 Task: Add an event with the title Team Building Exercise: Escape Room Challenge, date '2024/04/28', time 8:50 AM to 10:50 AMand add a description: The employee will receive specific and constructive feedback regarding their performance, highlighting areas of strength and areas that require improvement. The feedback will be based on objective criteria and performance metrics.Select event color  Graphite . Add location for the event as: 789 Palm Jumeirah, Dubai, UAE, logged in from the account softage.2@softage.netand send the event invitation to softage.1@softage.net and softage.3@softage.net. Set a reminder for the event Daily
Action: Mouse moved to (114, 126)
Screenshot: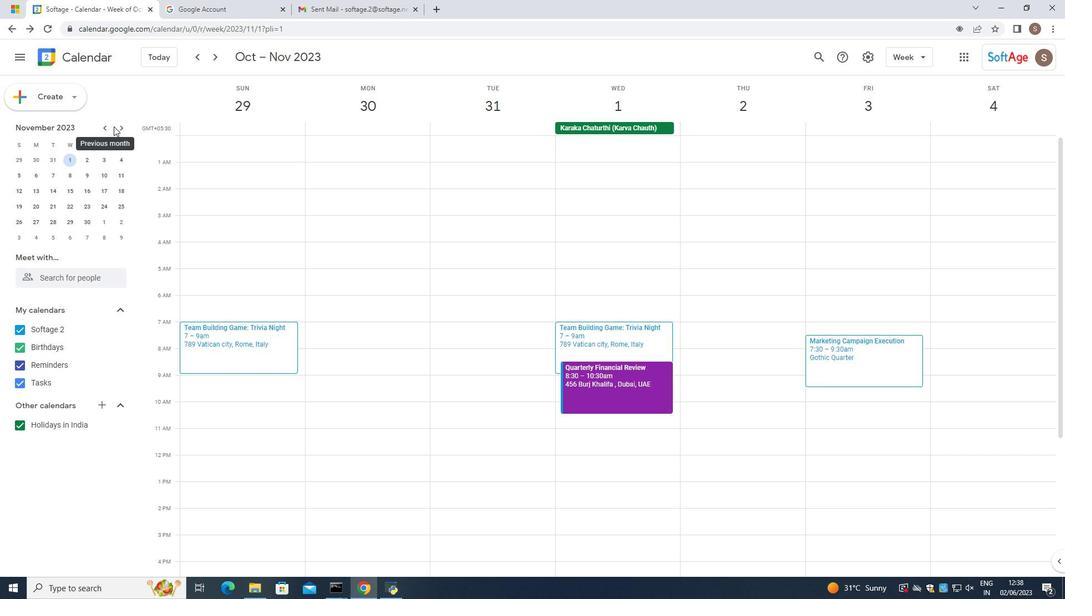 
Action: Mouse pressed left at (114, 126)
Screenshot: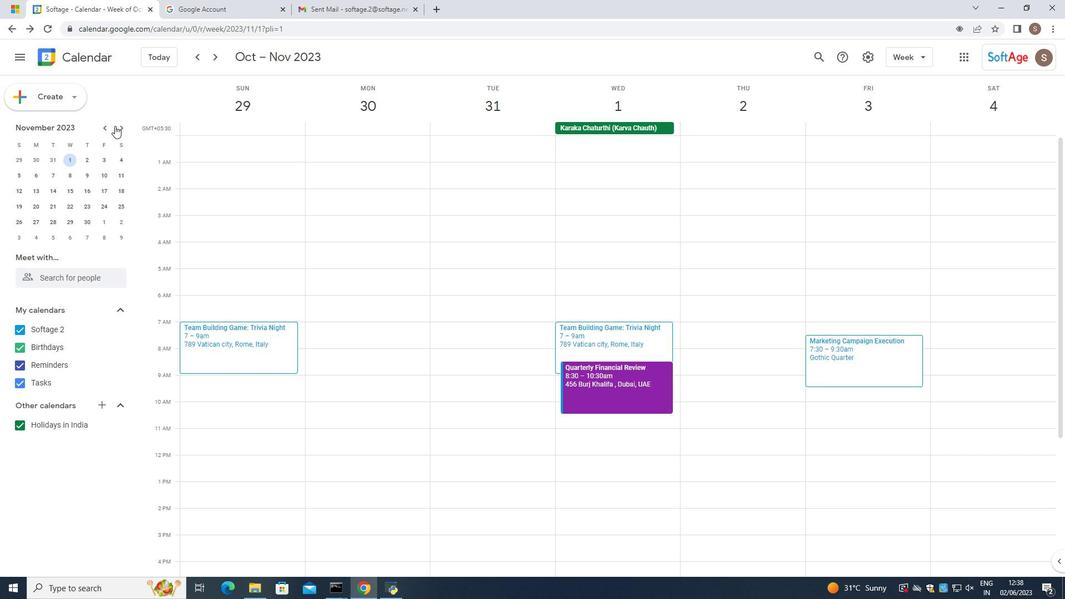 
Action: Mouse pressed left at (114, 126)
Screenshot: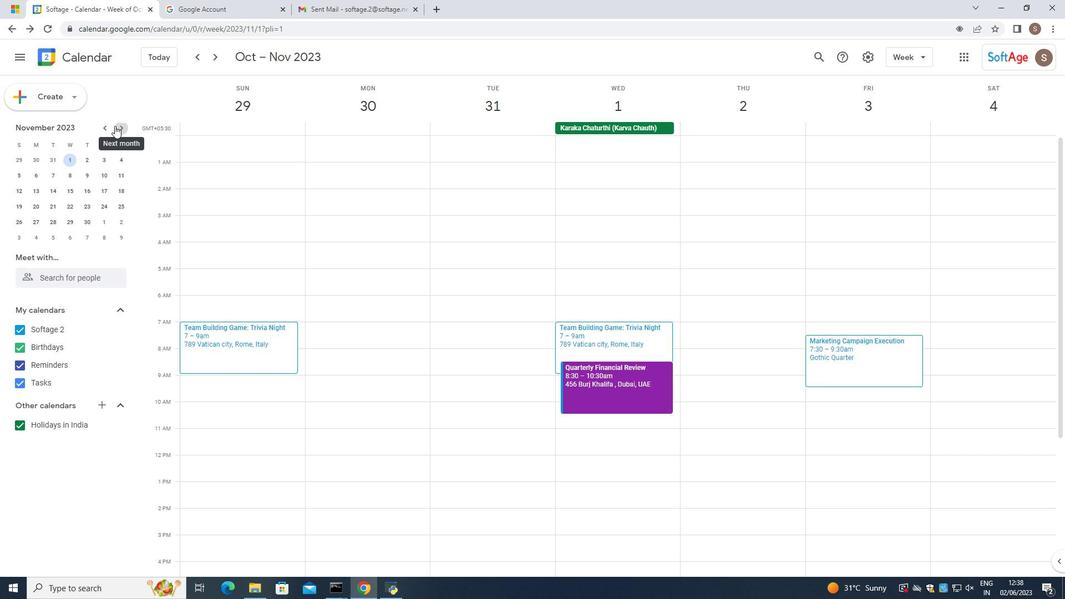 
Action: Mouse pressed left at (114, 126)
Screenshot: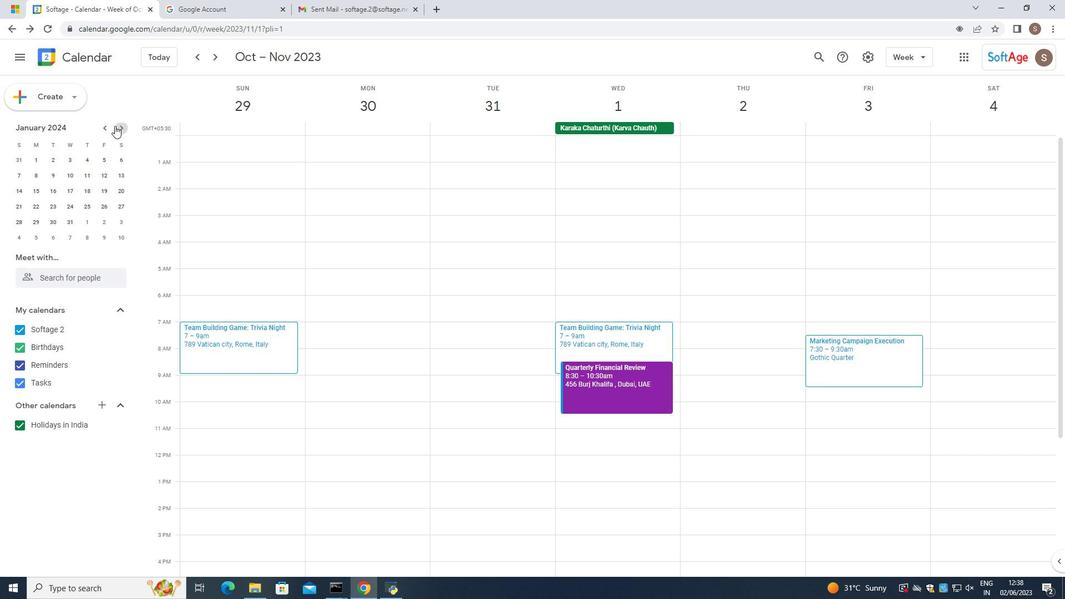 
Action: Mouse pressed left at (114, 126)
Screenshot: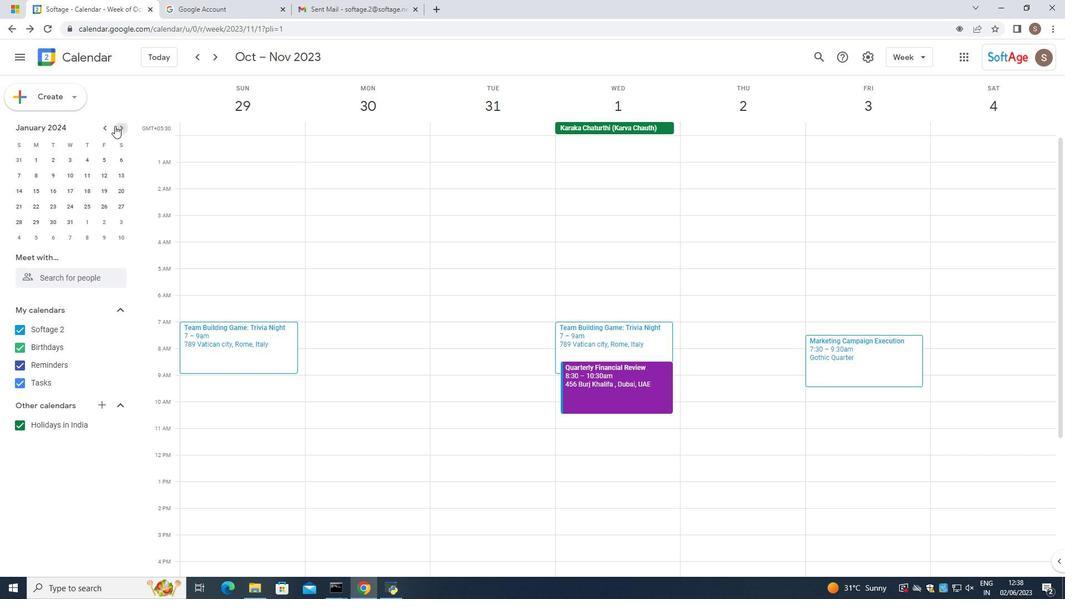 
Action: Mouse pressed left at (114, 126)
Screenshot: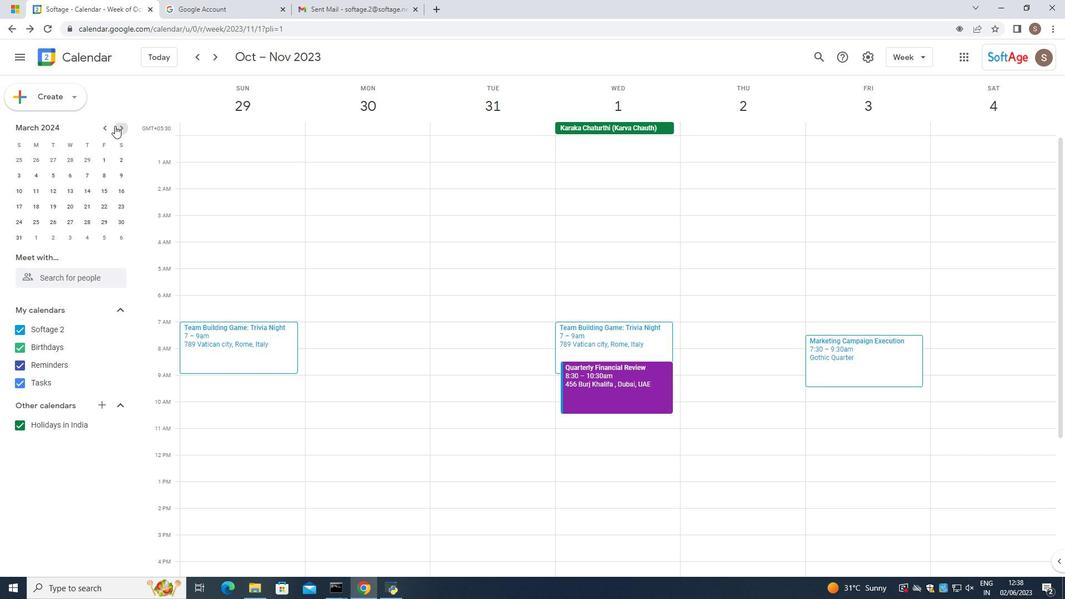 
Action: Mouse moved to (24, 222)
Screenshot: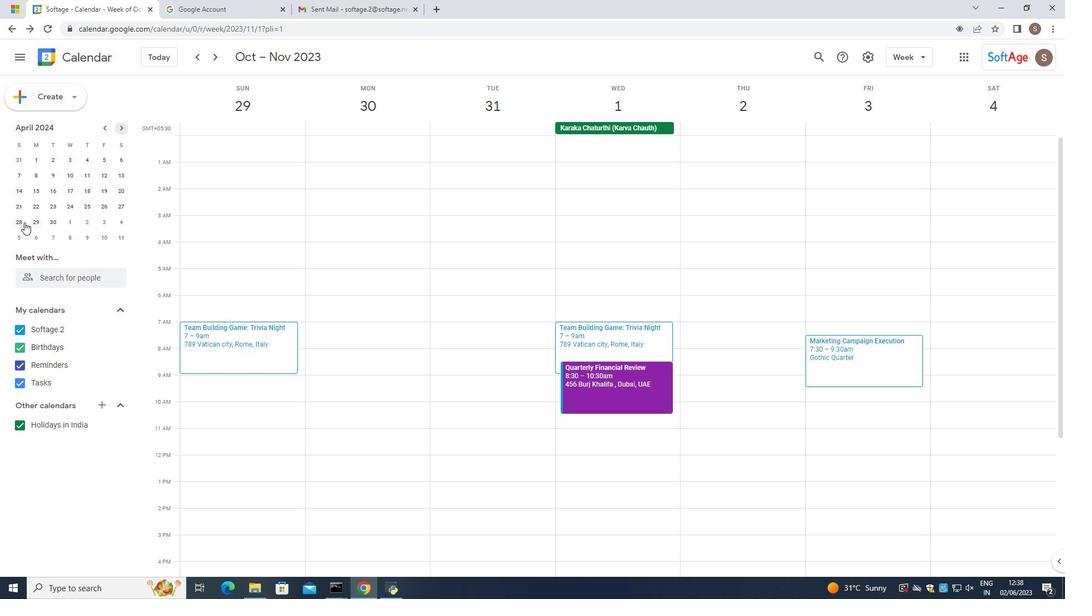 
Action: Mouse pressed left at (24, 222)
Screenshot: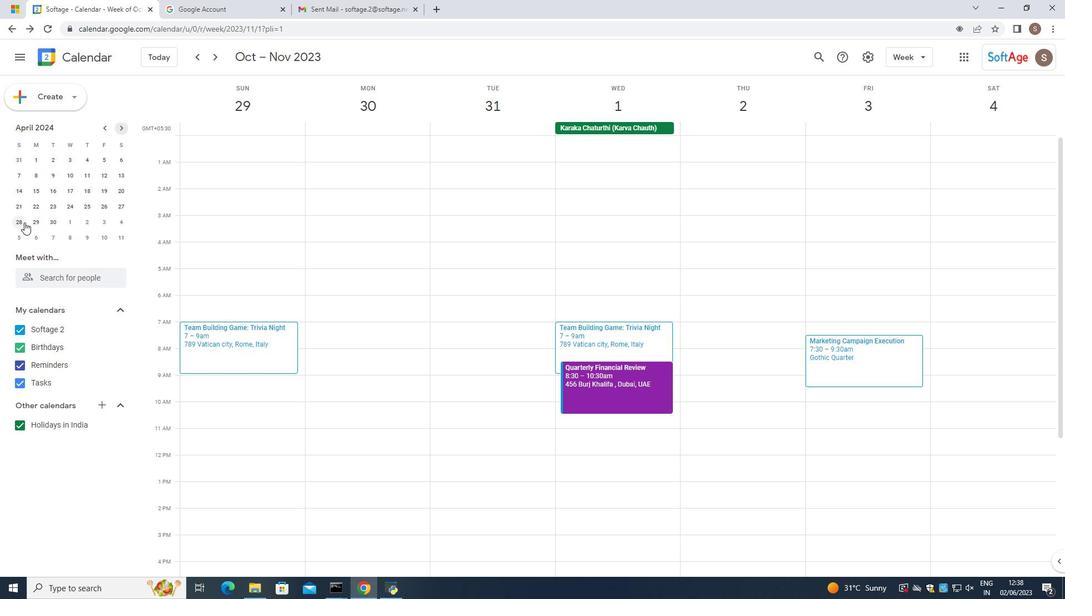 
Action: Mouse moved to (231, 370)
Screenshot: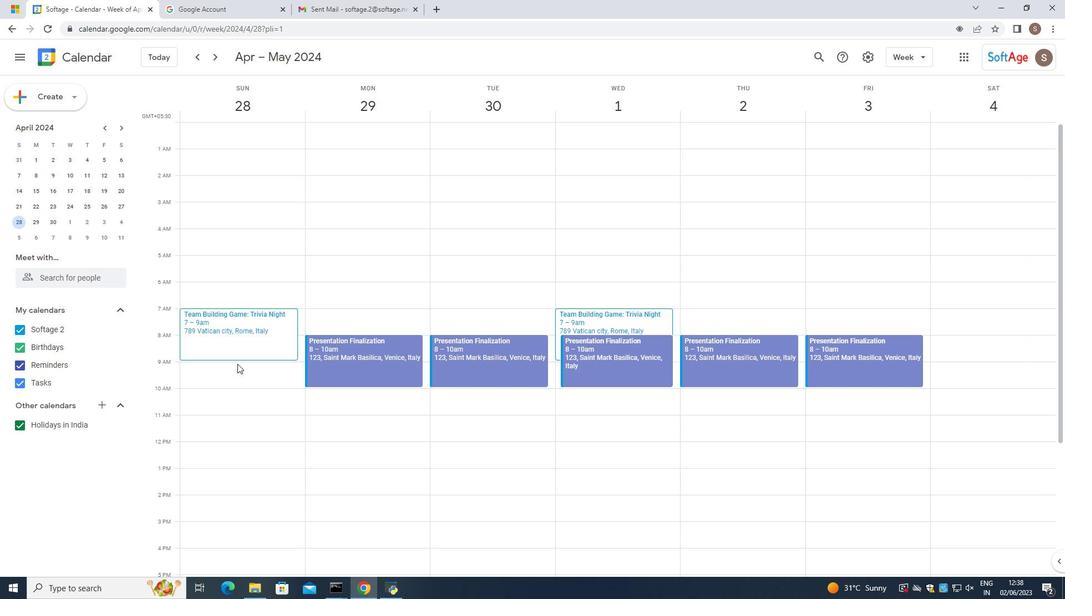 
Action: Mouse pressed left at (231, 370)
Screenshot: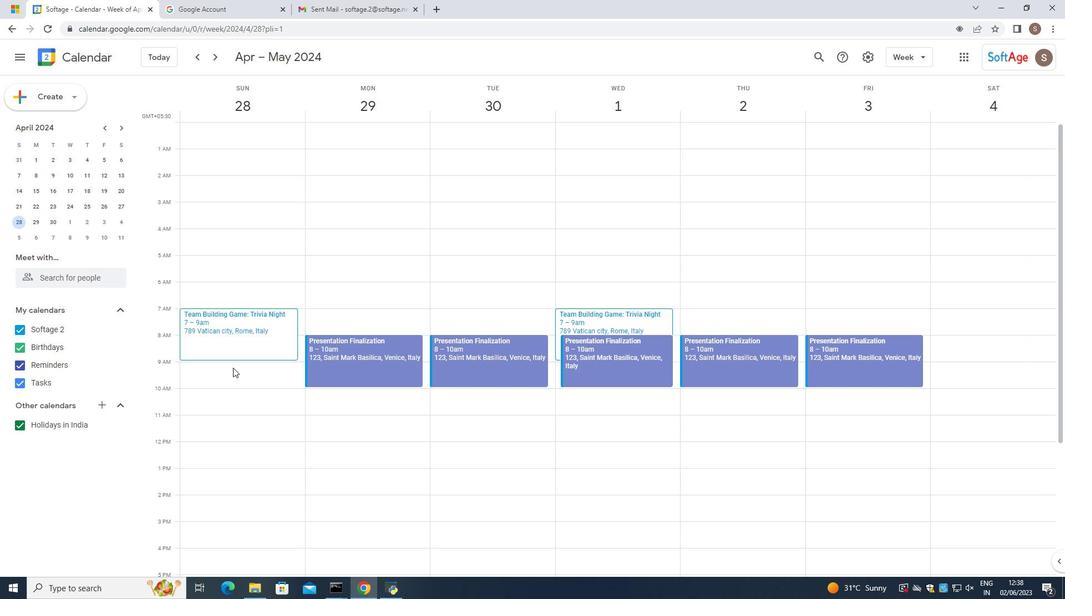 
Action: Mouse moved to (412, 200)
Screenshot: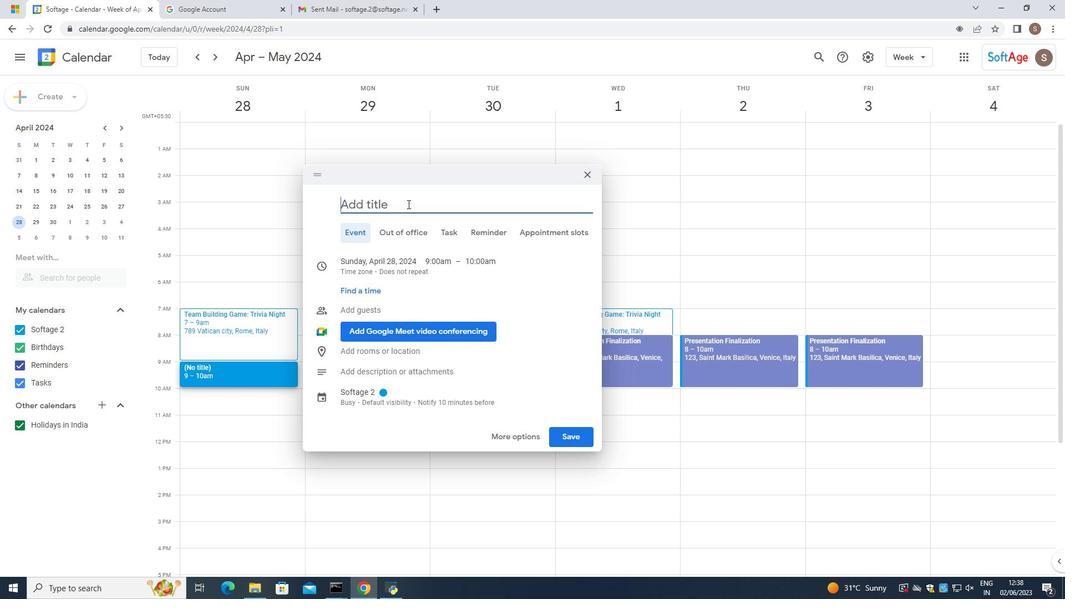 
Action: Key pressed <Key.caps_lock>T<Key.caps_lock>eam<Key.space><Key.caps_lock>B
Screenshot: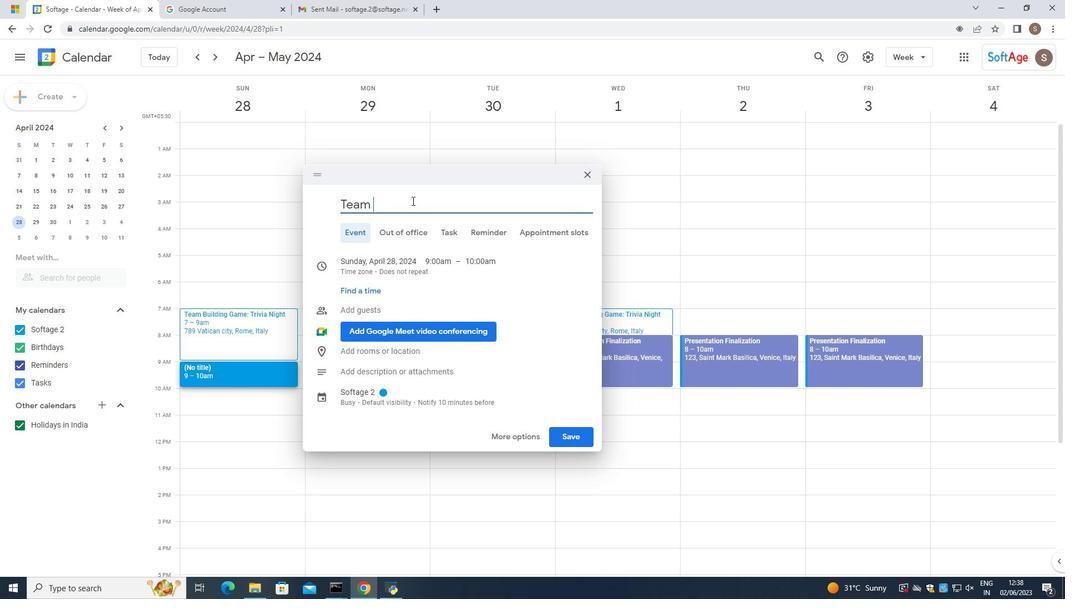 
Action: Mouse moved to (413, 200)
Screenshot: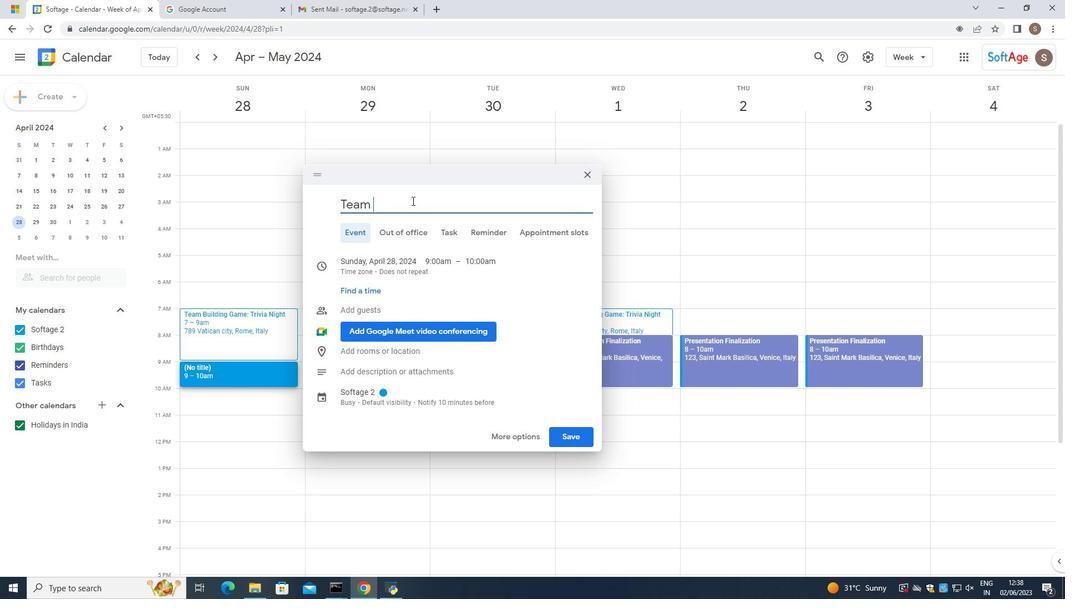 
Action: Key pressed <Key.caps_lock>u
Screenshot: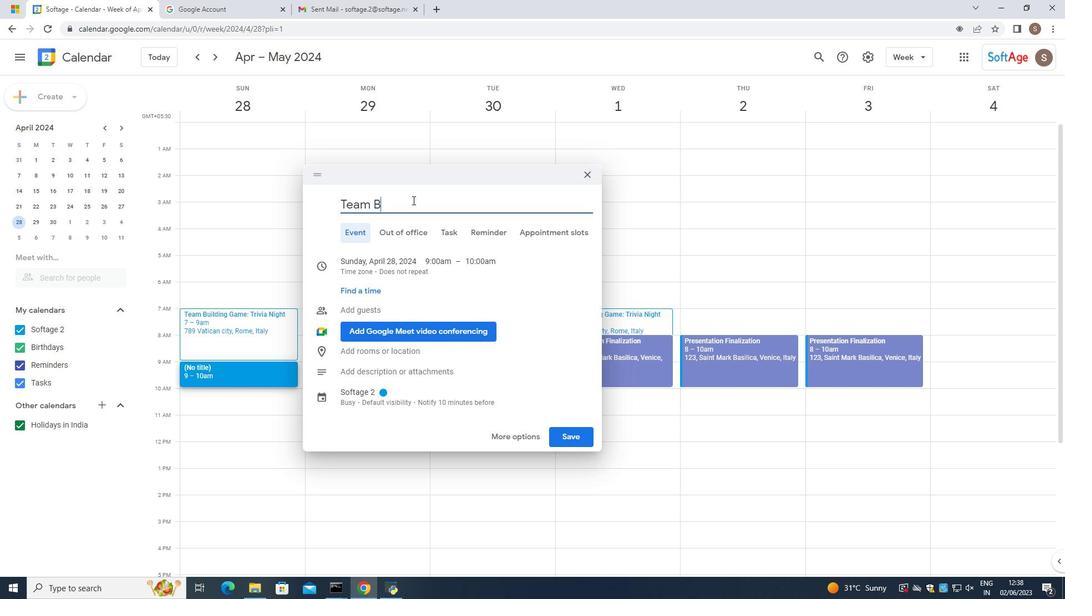 
Action: Mouse moved to (415, 199)
Screenshot: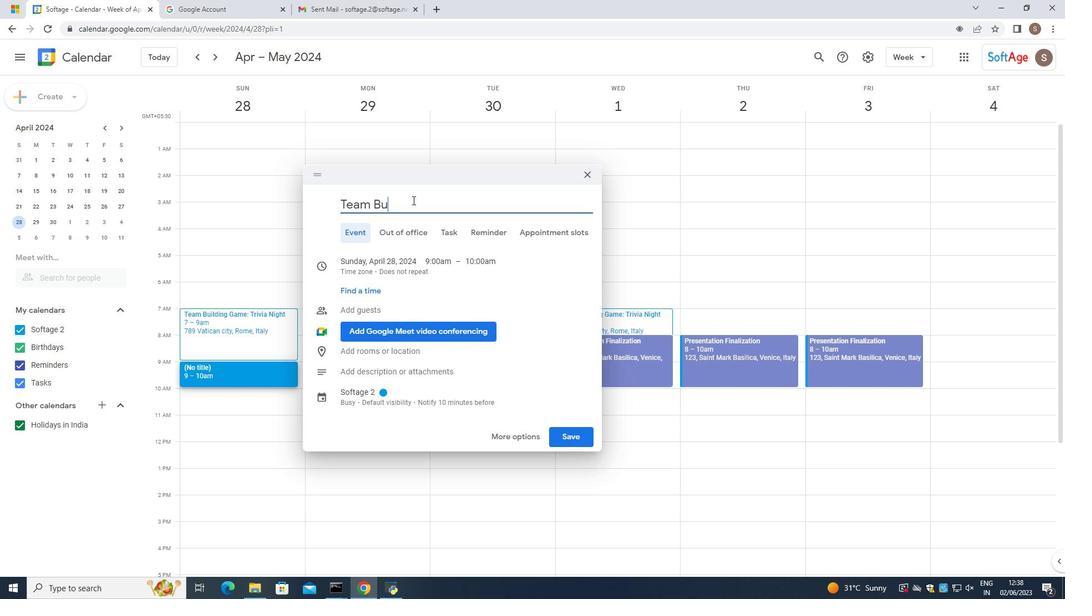 
Action: Key pressed i
Screenshot: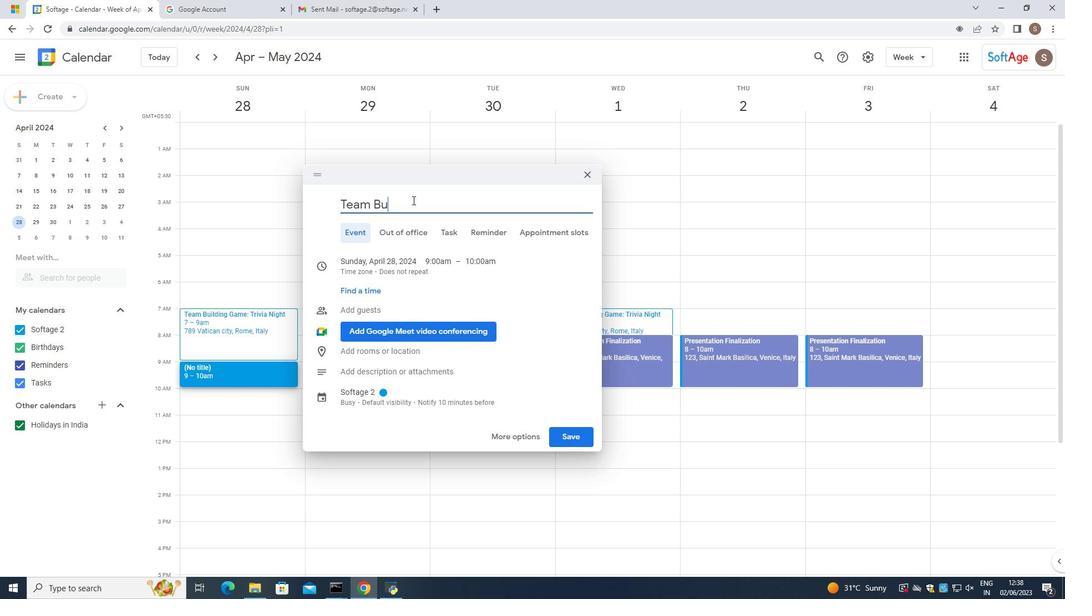 
Action: Mouse moved to (967, 418)
Screenshot: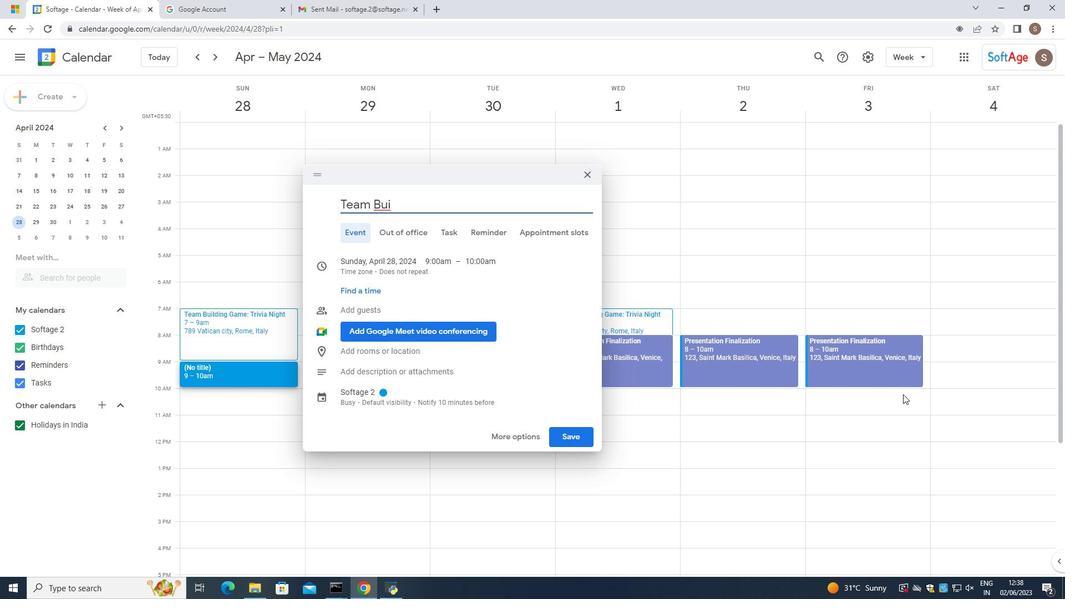 
Action: Key pressed lding<Key.space><Key.caps_lock>E<Key.caps_lock>xercise
Screenshot: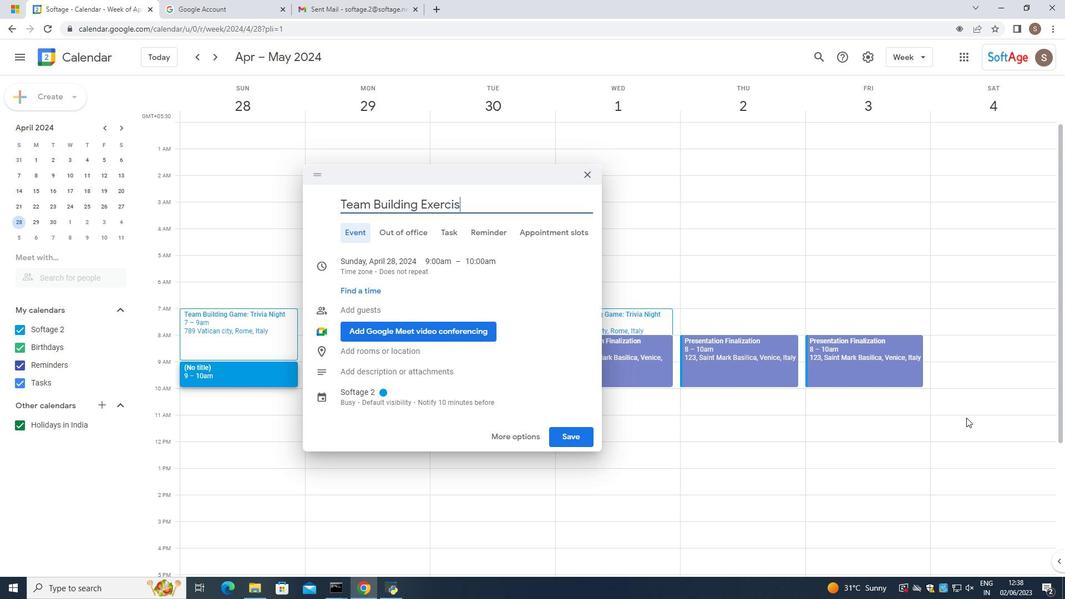 
Action: Mouse moved to (457, 273)
Screenshot: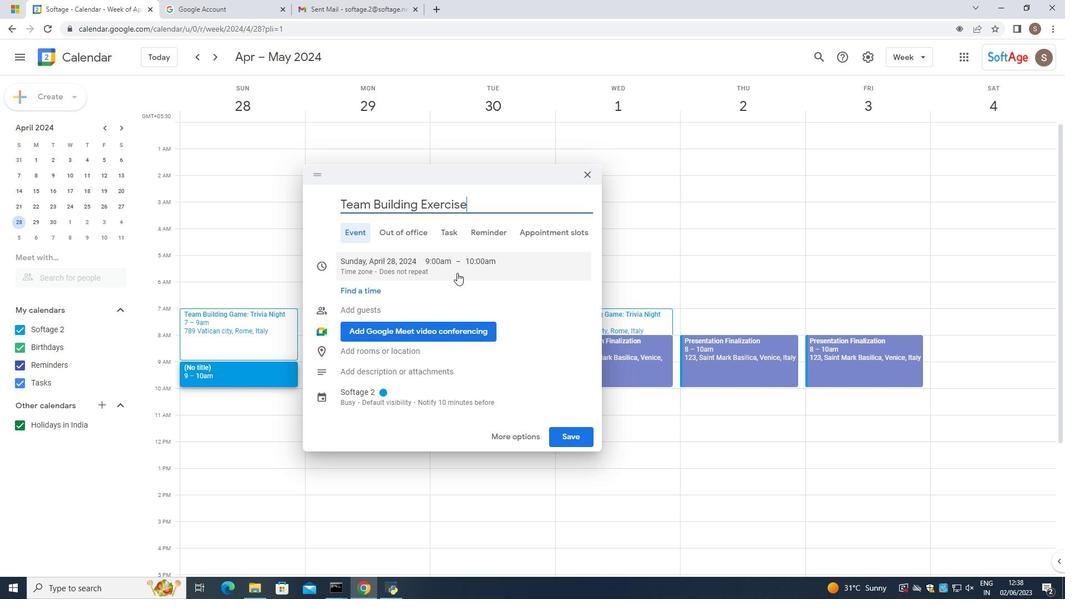 
Action: Mouse pressed left at (457, 273)
Screenshot: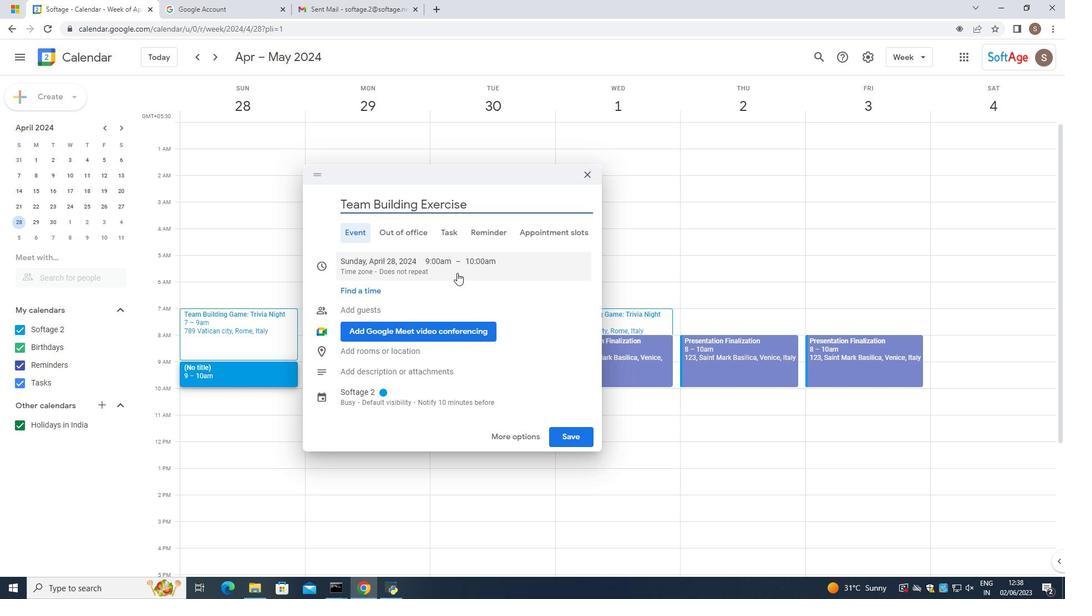 
Action: Mouse moved to (440, 261)
Screenshot: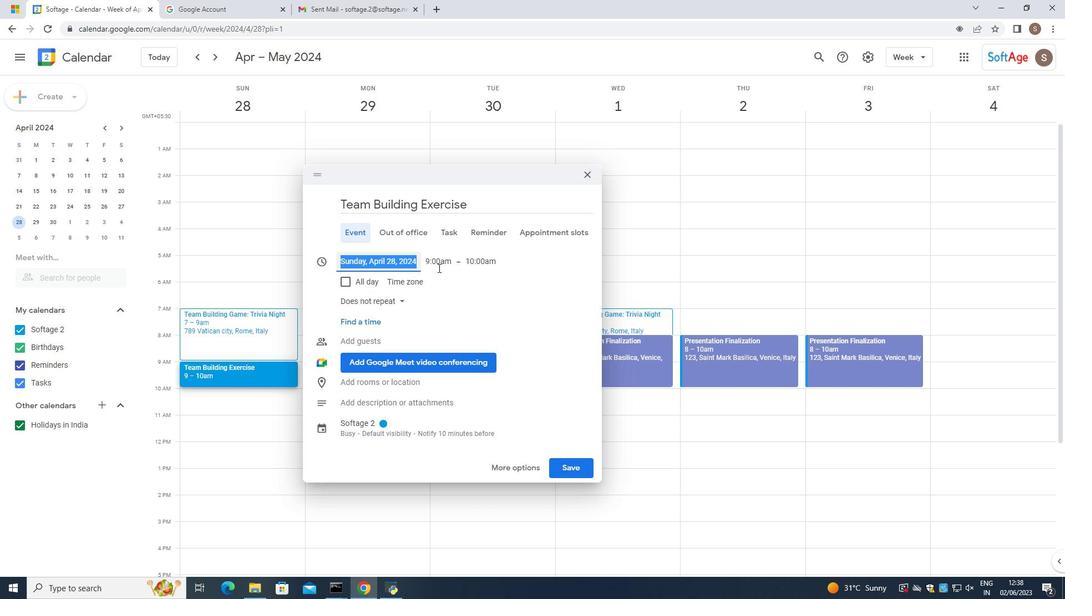 
Action: Mouse pressed left at (440, 261)
Screenshot: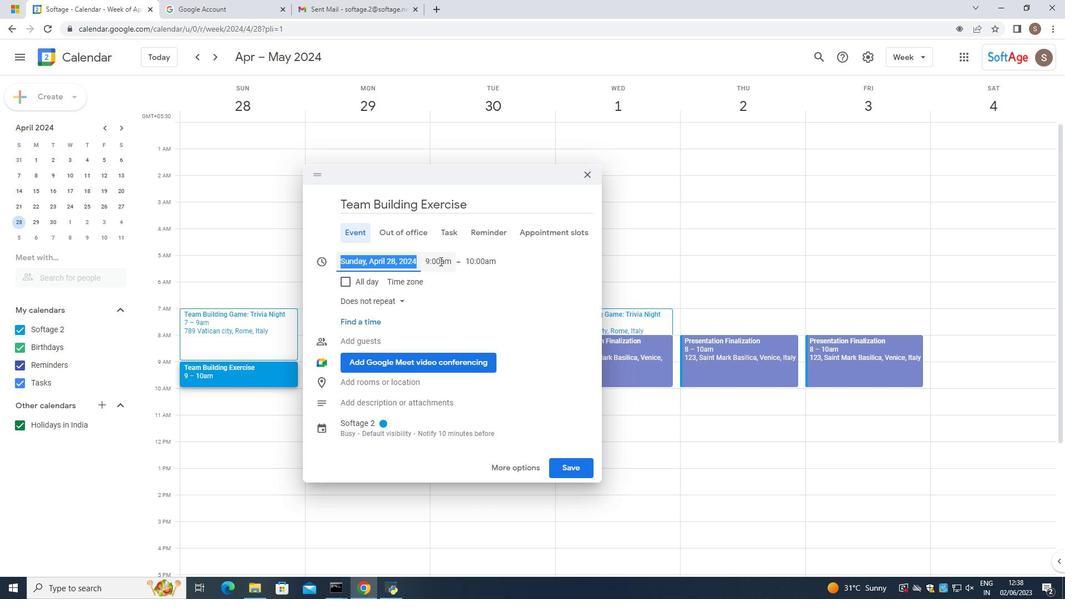 
Action: Mouse moved to (459, 288)
Screenshot: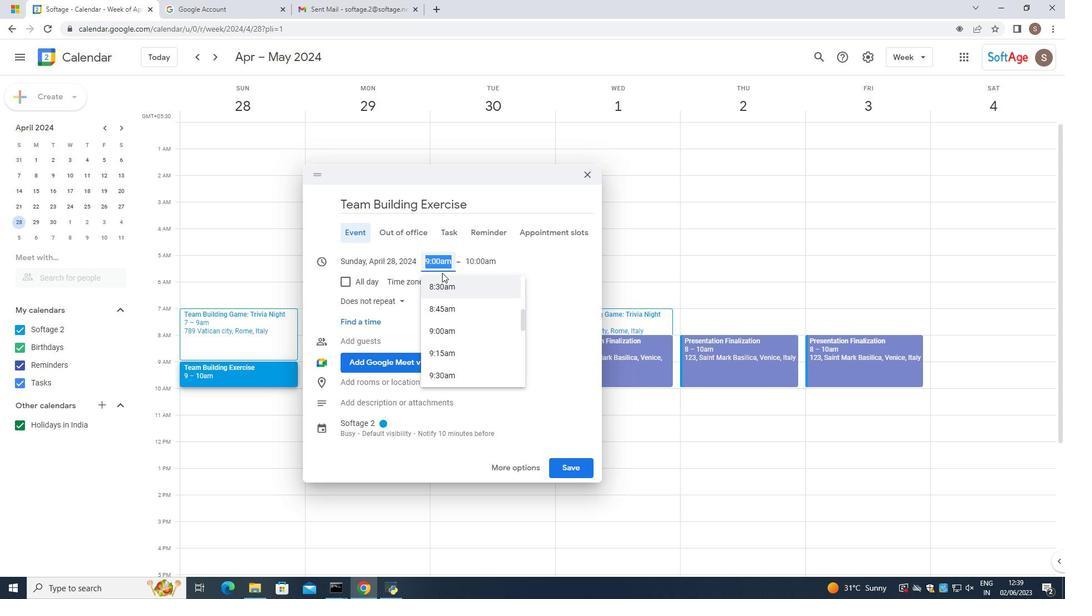 
Action: Key pressed 8<Key.shift_r><Key.shift_r><Key.shift_r><Key.shift_r><Key.shift_r><Key.shift_r><Key.shift_r><Key.shift_r><Key.shift_r><Key.shift_r><Key.shift_r><Key.shift_r><Key.shift_r><Key.shift_r><Key.shift_r><Key.shift_r><Key.shift_r><Key.shift_r><Key.shift_r><Key.shift_r><Key.shift_r><Key.shift_r><Key.shift_r><Key.shift_r>:50<Key.space>
Screenshot: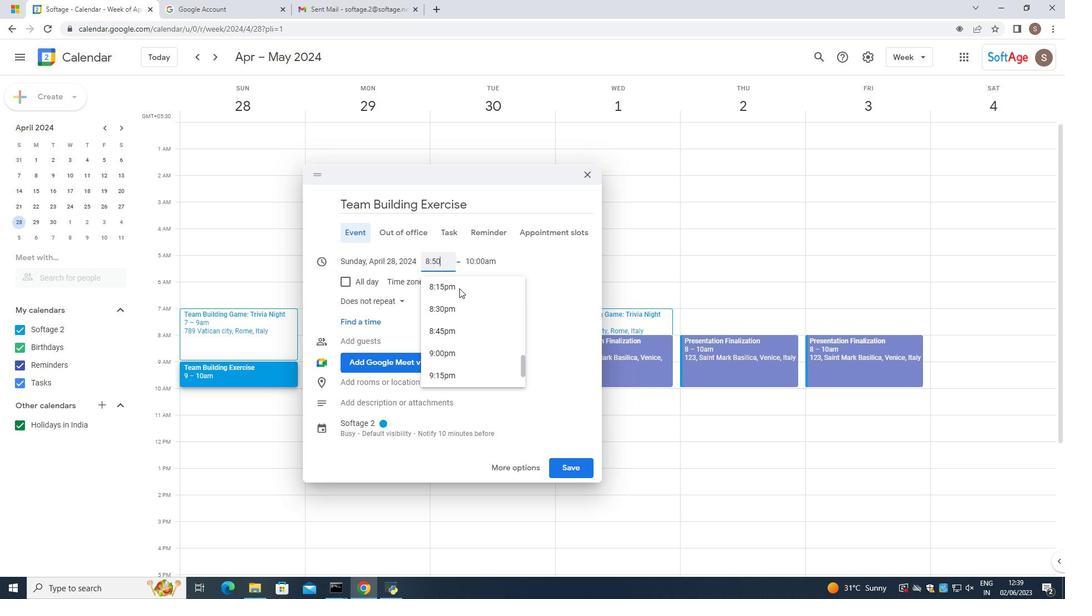 
Action: Mouse moved to (459, 289)
Screenshot: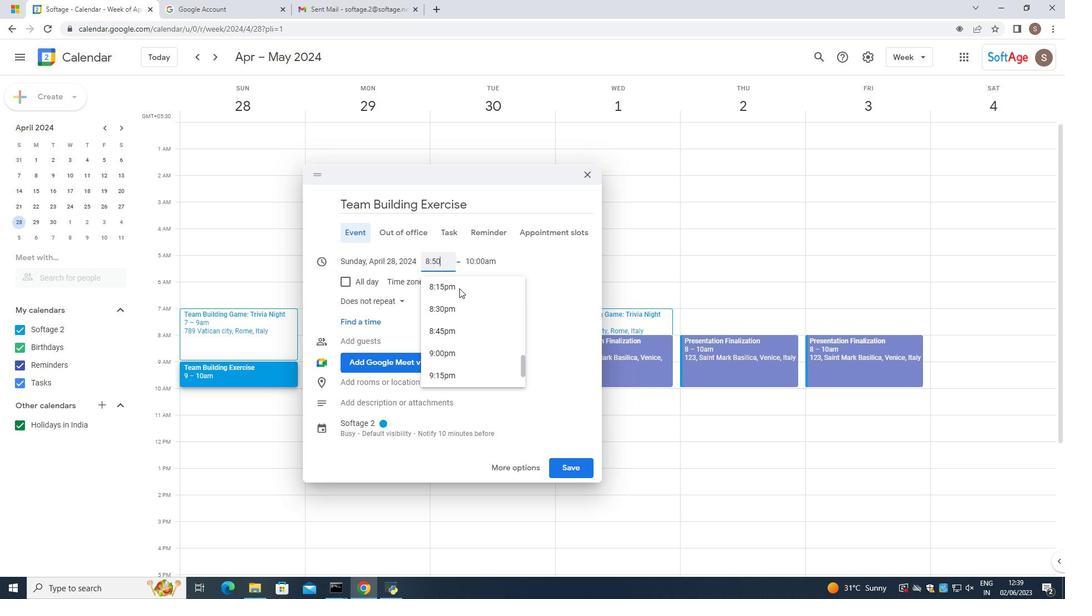 
Action: Key pressed am
Screenshot: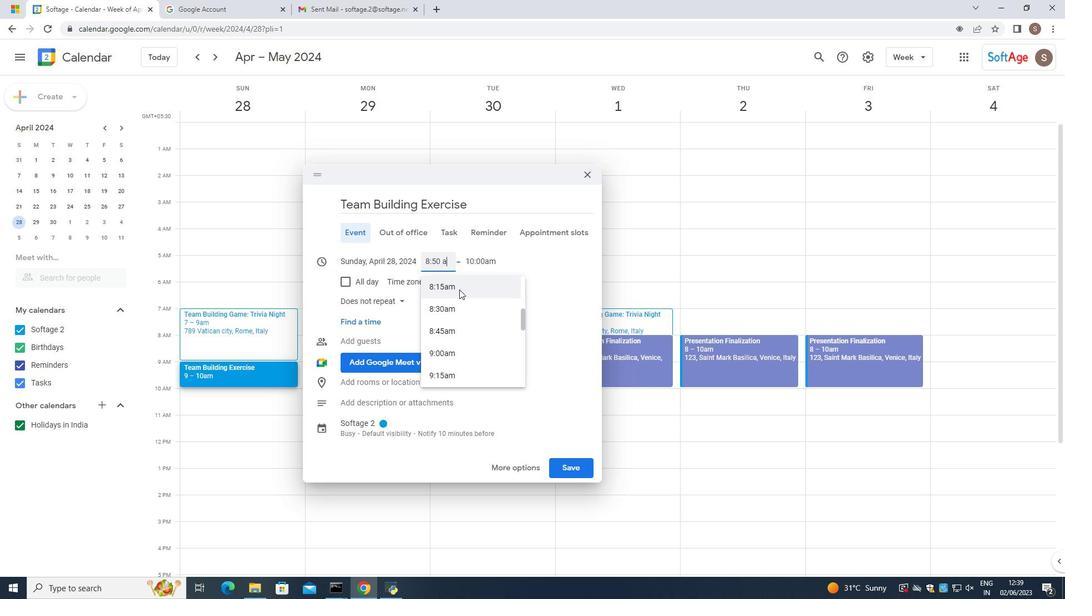 
Action: Mouse moved to (491, 252)
Screenshot: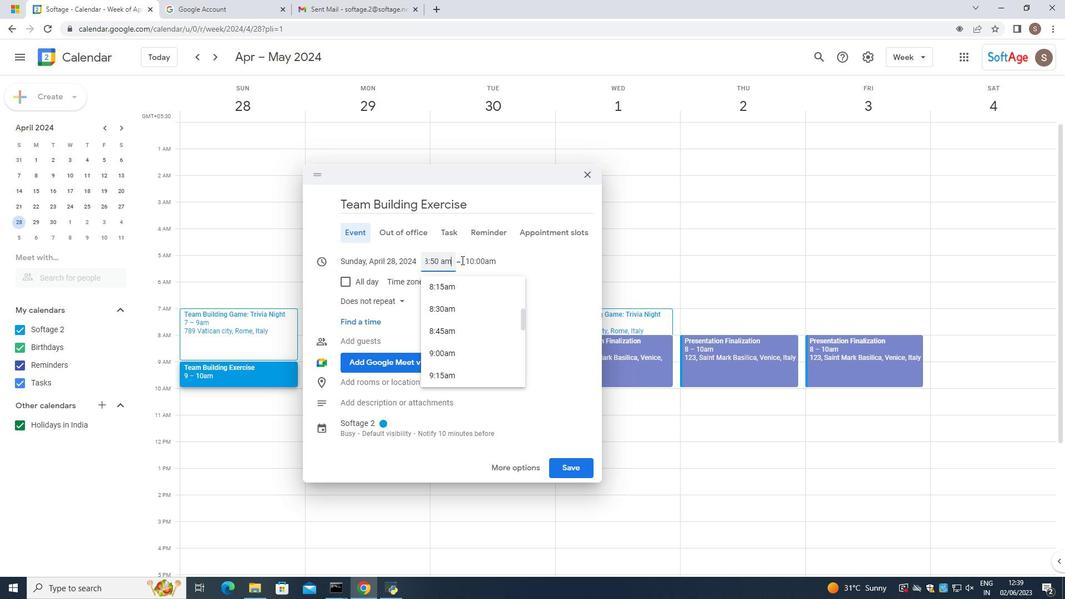 
Action: Mouse pressed left at (491, 252)
Screenshot: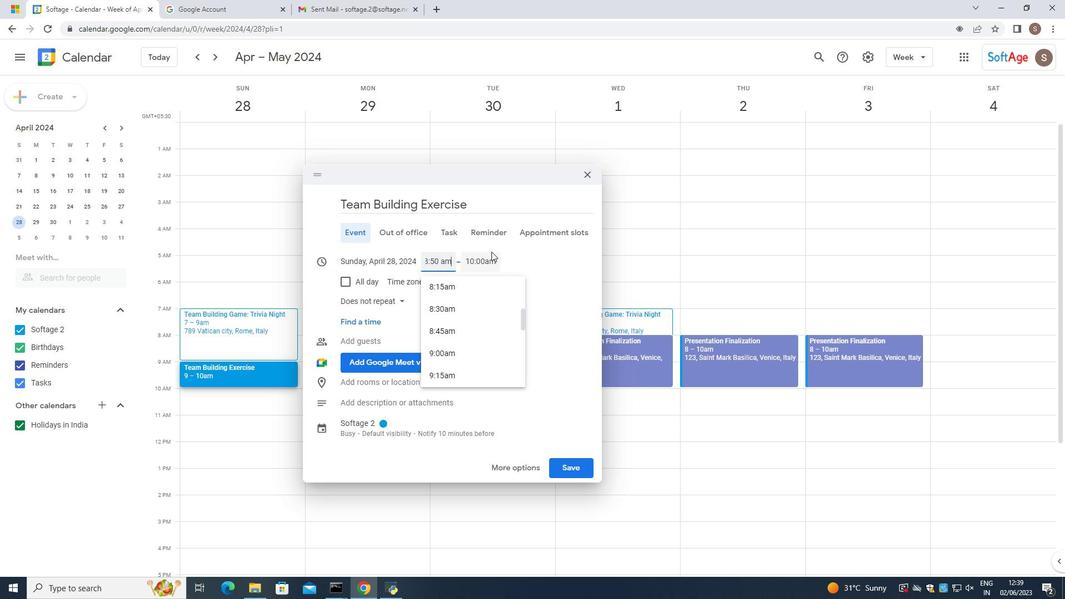 
Action: Mouse moved to (481, 375)
Screenshot: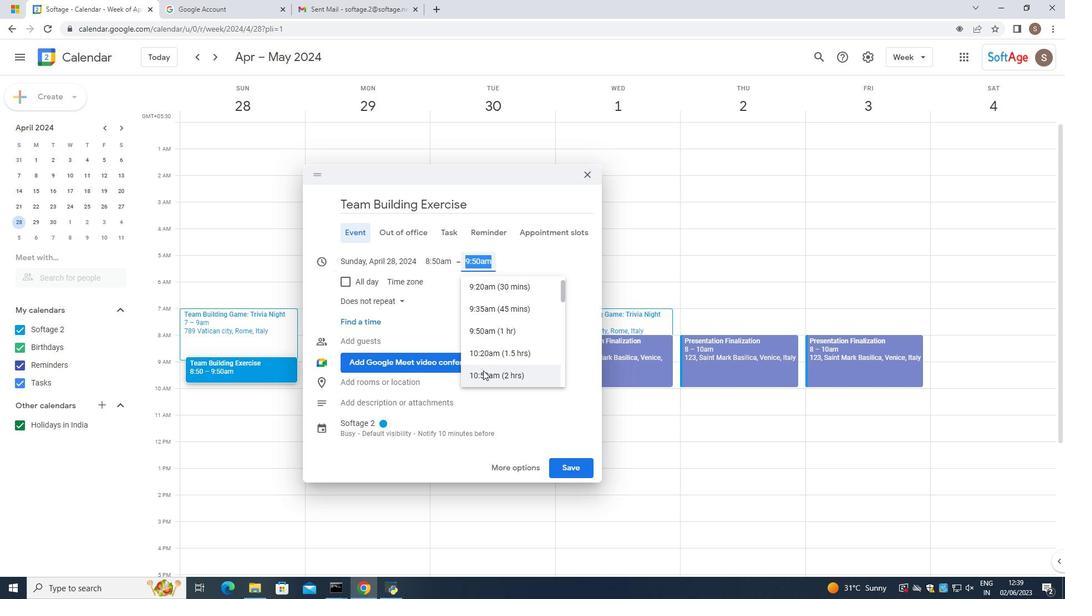 
Action: Mouse pressed left at (481, 375)
Screenshot: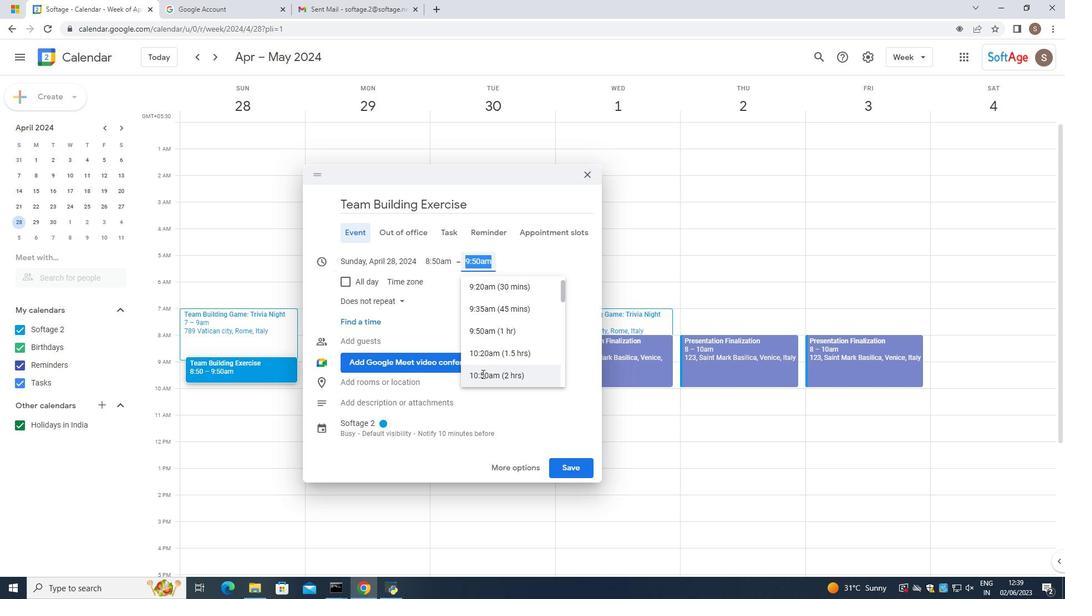 
Action: Mouse moved to (426, 289)
Screenshot: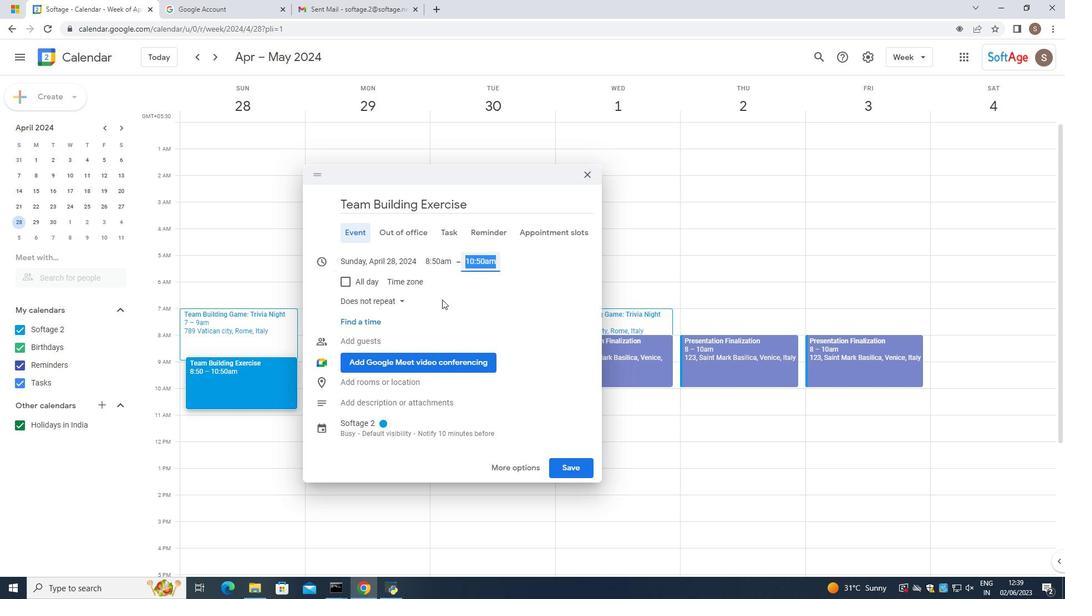 
Action: Mouse pressed left at (426, 289)
Screenshot: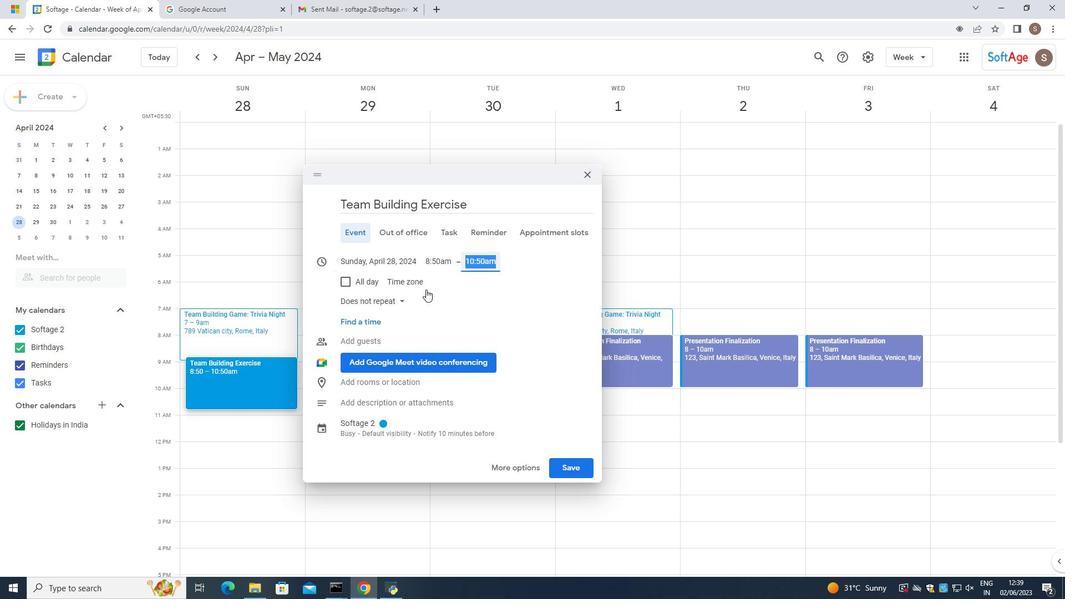 
Action: Mouse moved to (625, 369)
Screenshot: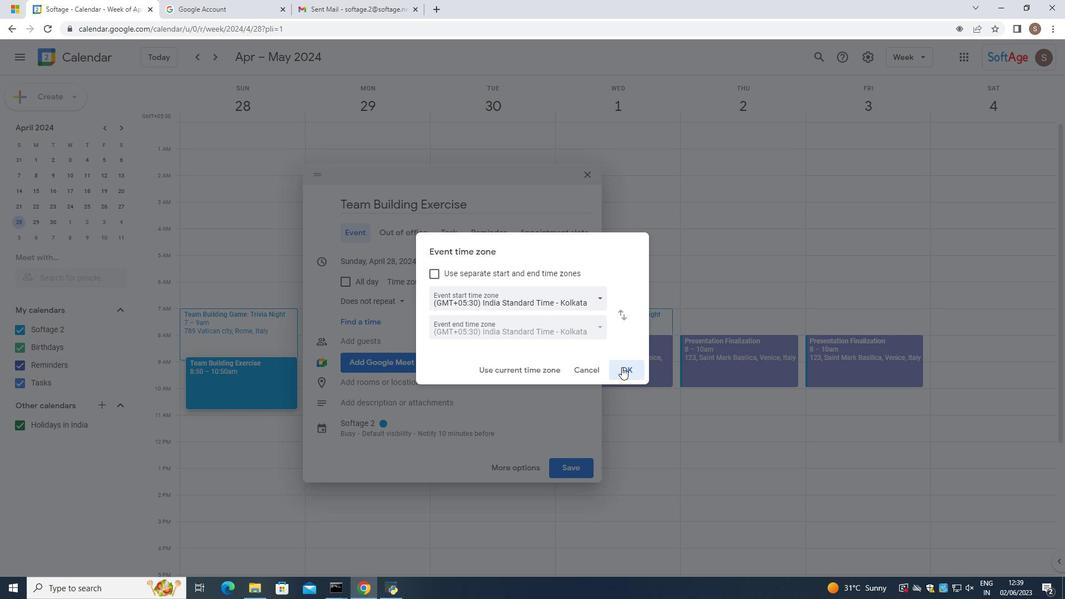 
Action: Mouse pressed left at (625, 369)
Screenshot: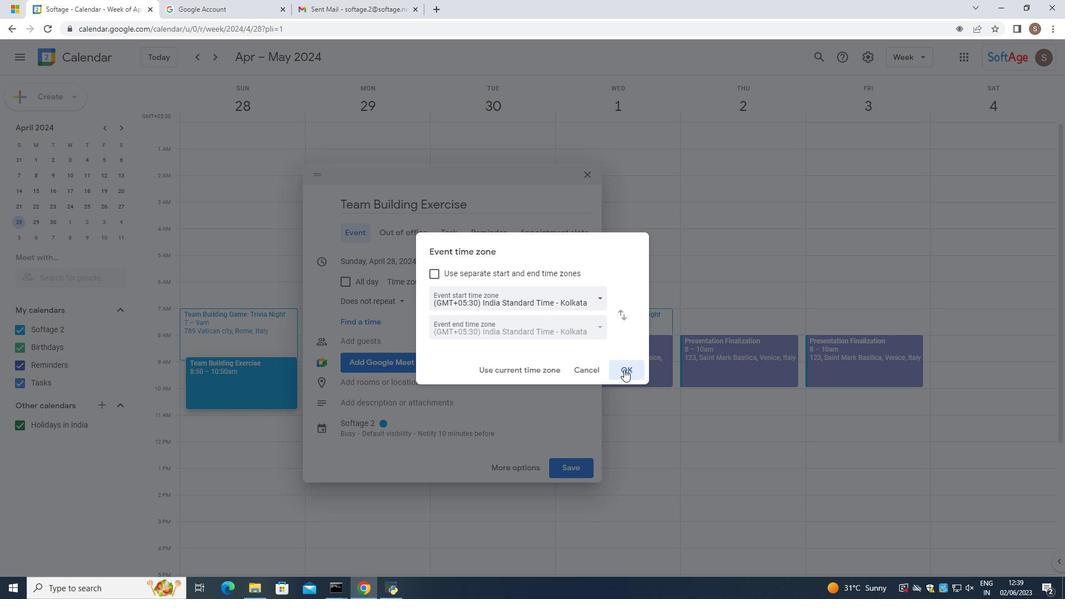 
Action: Mouse moved to (359, 399)
Screenshot: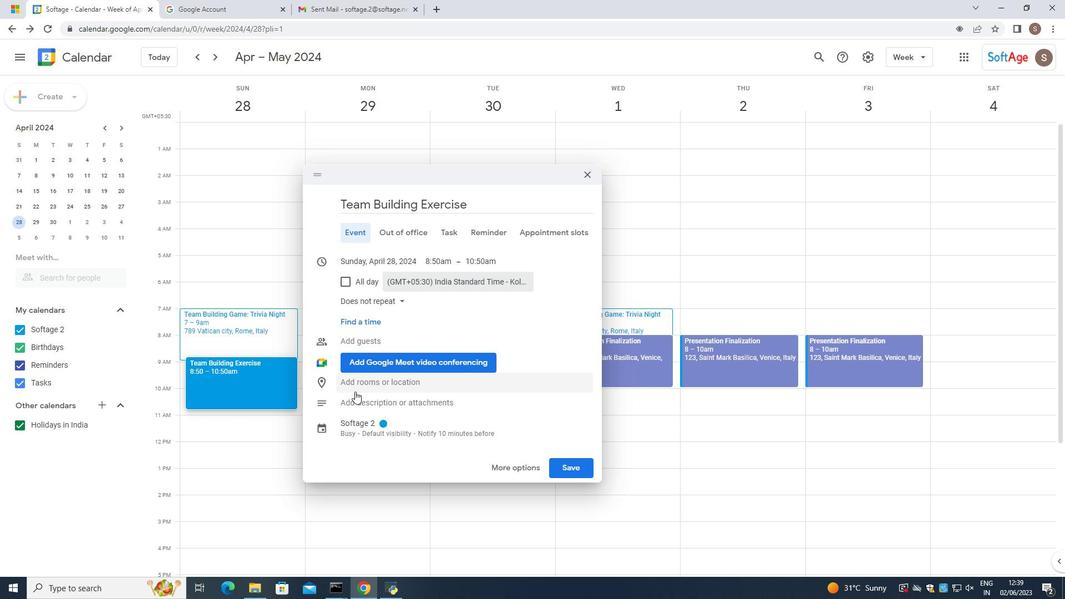 
Action: Mouse pressed left at (359, 399)
Screenshot: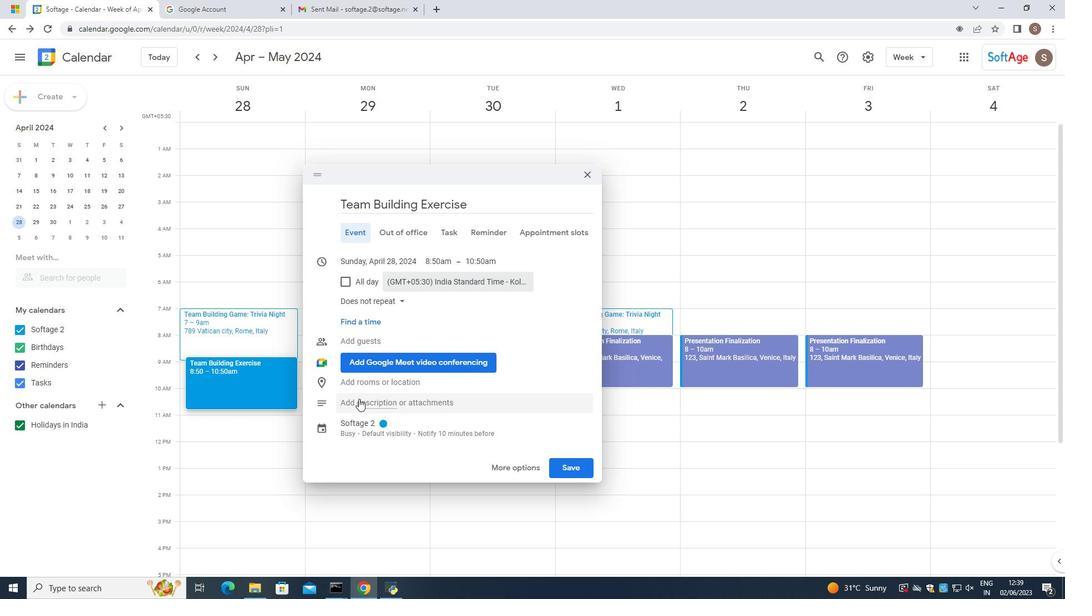 
Action: Mouse pressed left at (359, 399)
Screenshot: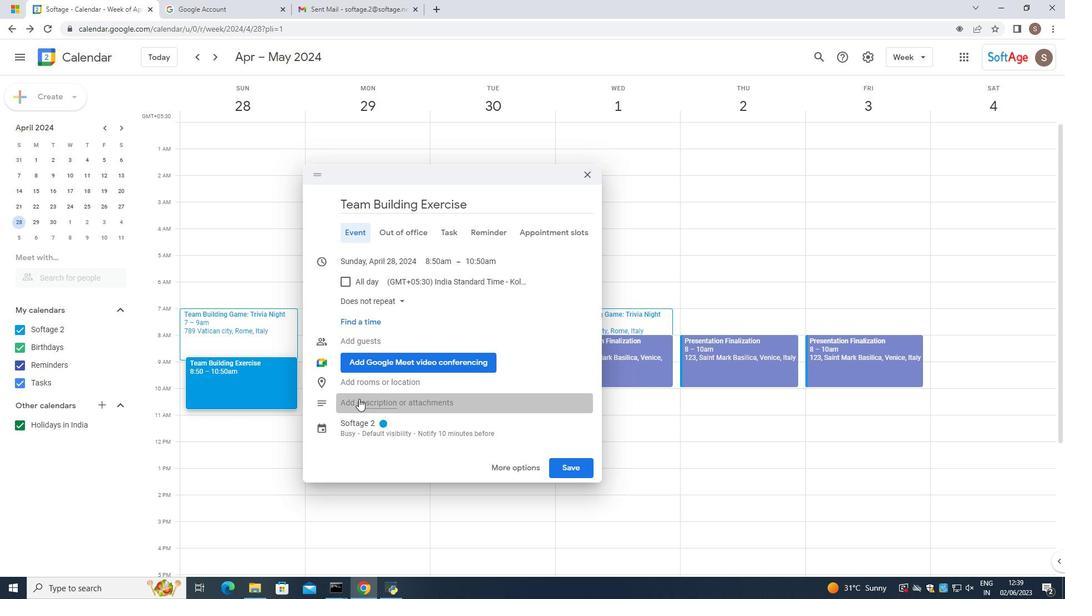 
Action: Mouse moved to (509, 353)
Screenshot: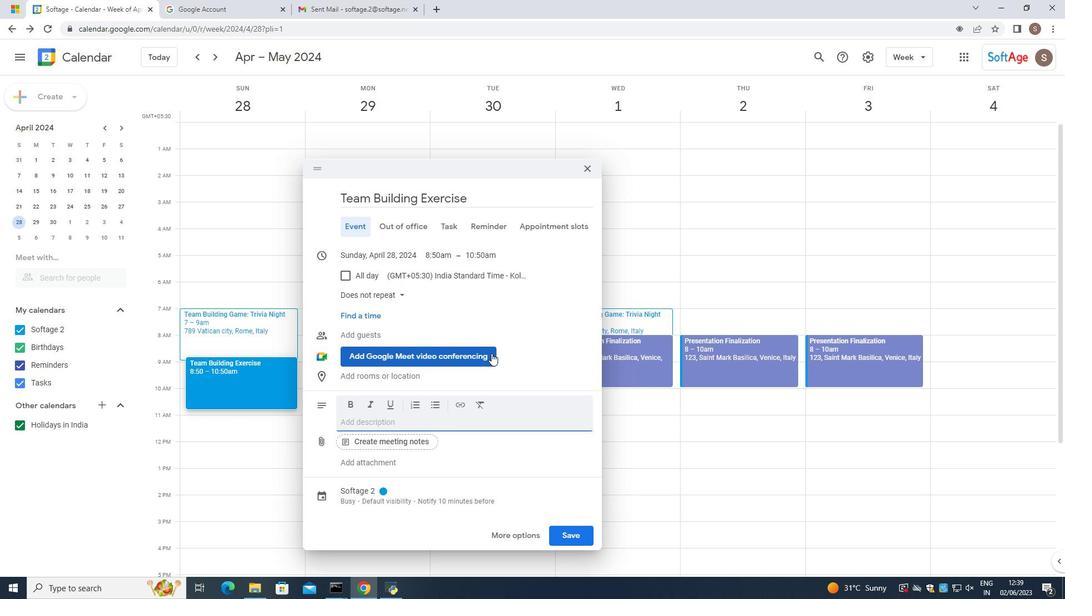 
Action: Key pressed <Key.caps_lock>T<Key.caps_lock>he<Key.space>employee<Key.space>will<Key.space>recieve<Key.space>so<Key.backspace><Key.backspace>specific<Key.space>and<Key.space>construu<Key.backspace><Key.backspace>i<Key.backspace>uctive<Key.space>feedback<Key.space>regarding<Key.space>their<Key.space>performance<Key.space>,<Key.space>highlighting<Key.space>areas<Key.space>of<Key.space>strenght=<Key.backspace><Key.backspace><Key.backspace>th<Key.space>and<Key.space>areas<Key.backspace>s<Key.space>that<Key.space>require<Key.space>impo<Key.backspace>rovrement.<Key.space><Key.caps_lock>T<Key.caps_lock>he<Key.space>feedbcak<Key.backspace><Key.backspace><Key.backspace><Key.backspace>back<Key.space>will<Key.space>be<Key.space>based<Key.space>on<Key.space>objective<Key.space>criuteria<Key.space><Key.backspace><Key.backspace><Key.backspace><Key.backspace><Key.backspace><Key.backspace><Key.backspace><Key.backspace>iteria<Key.space>and<Key.space>performance<Key.space>mn<Key.backspace>m<Key.backspace><Key.backspace>metrics.
Screenshot: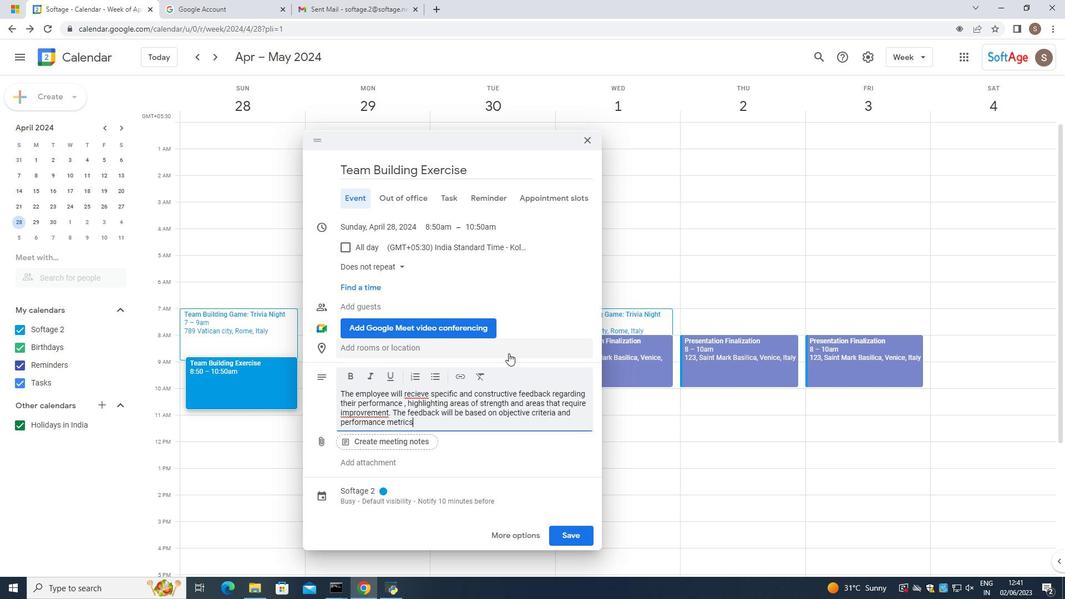 
Action: Mouse moved to (382, 484)
Screenshot: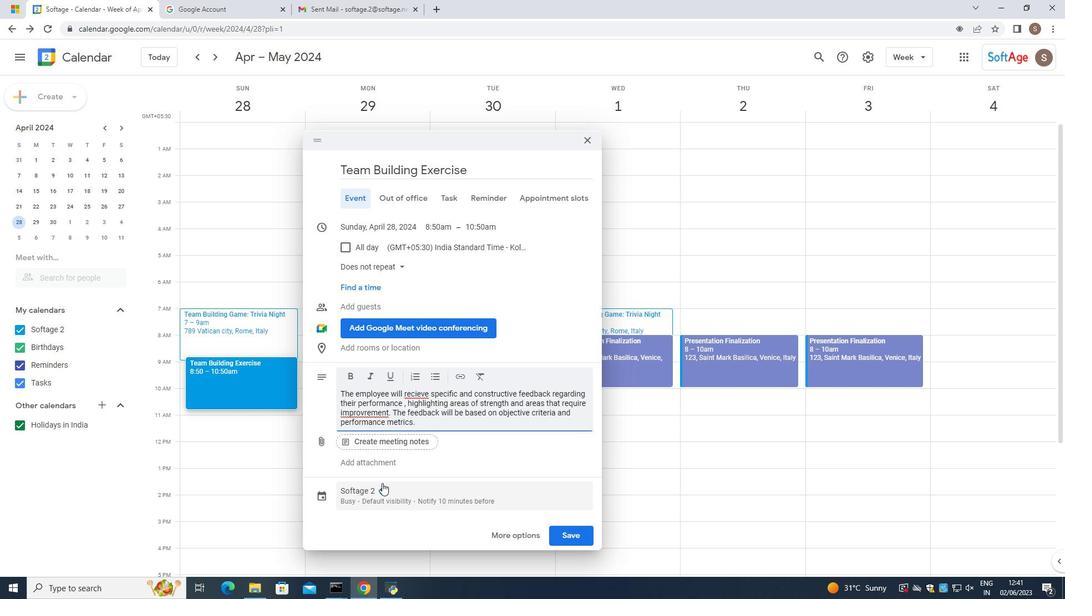 
Action: Mouse pressed left at (382, 484)
Screenshot: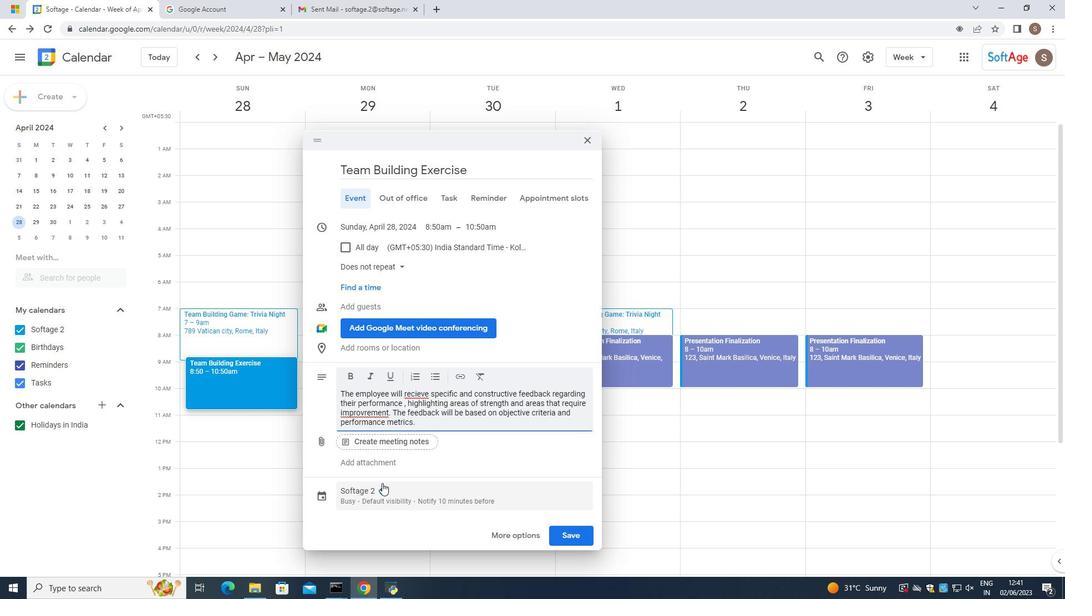 
Action: Mouse moved to (408, 418)
Screenshot: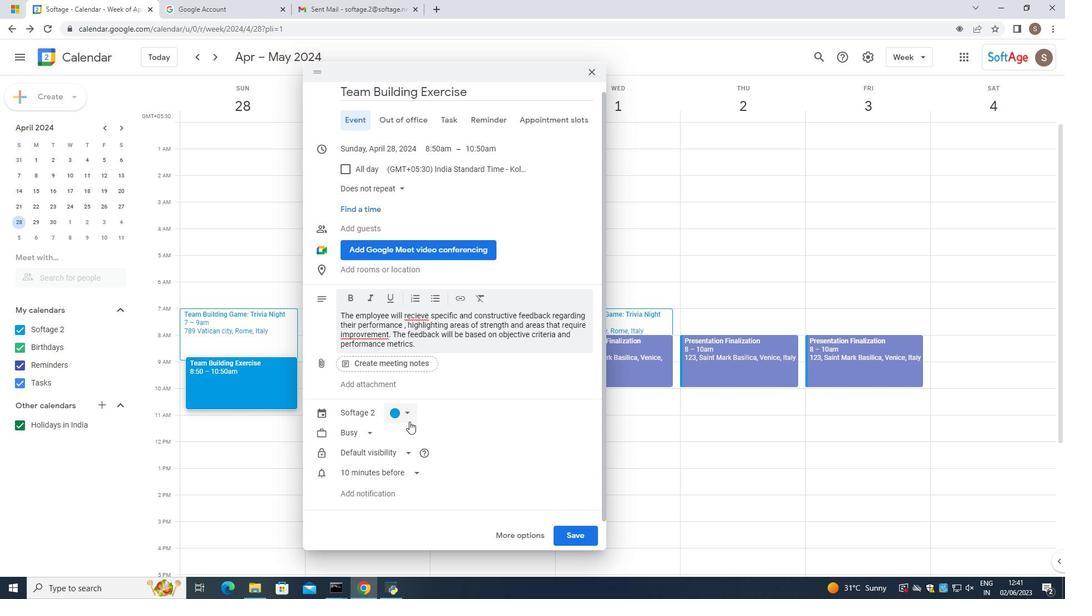 
Action: Mouse pressed left at (408, 418)
Screenshot: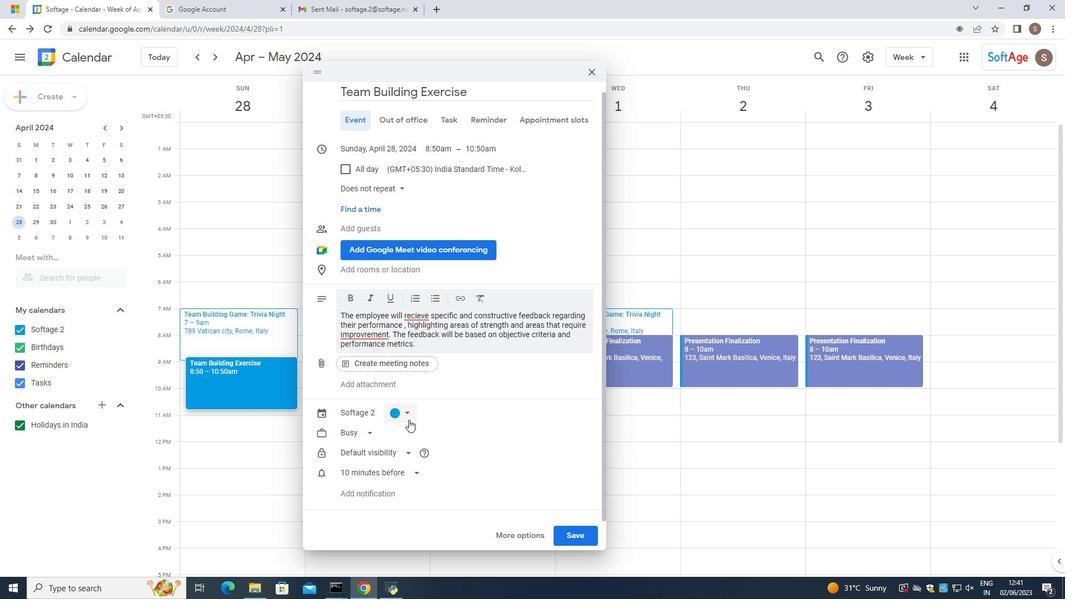 
Action: Mouse moved to (395, 479)
Screenshot: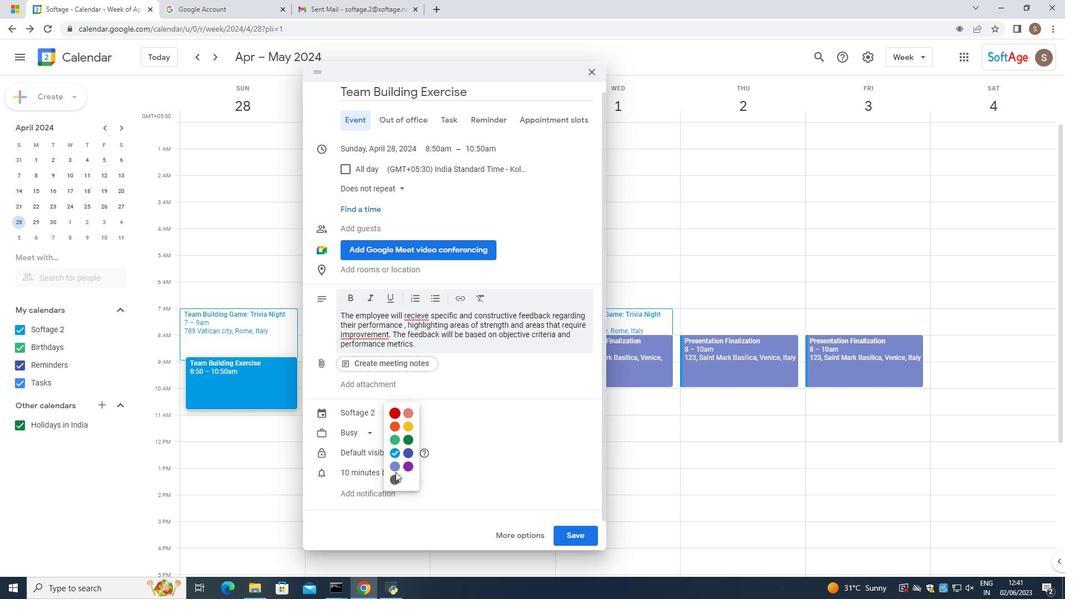 
Action: Mouse pressed left at (395, 479)
Screenshot: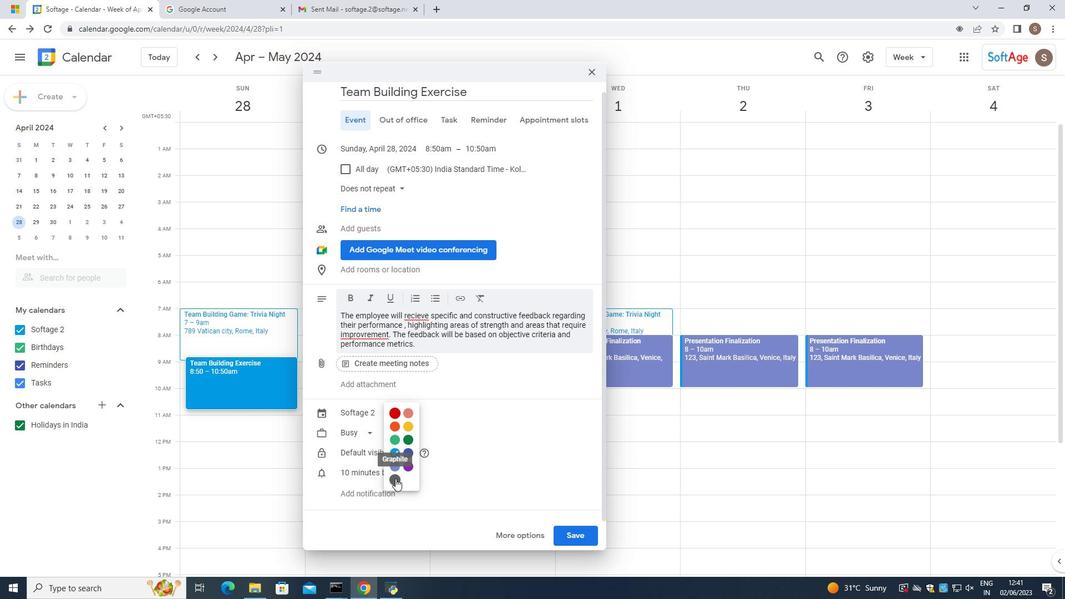 
Action: Mouse moved to (400, 256)
Screenshot: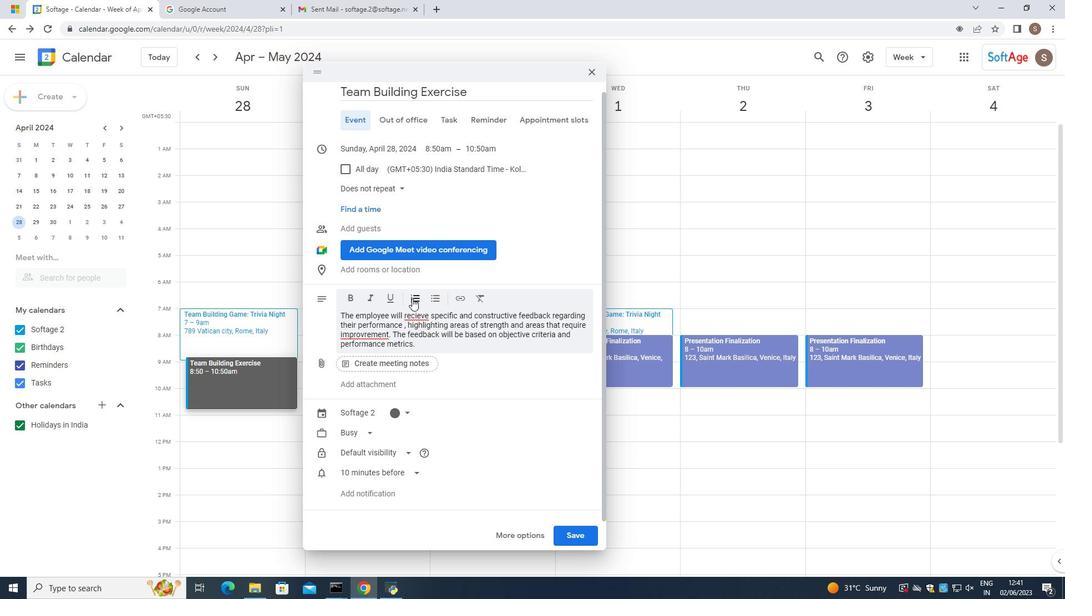 
Action: Mouse scrolled (400, 257) with delta (0, 0)
Screenshot: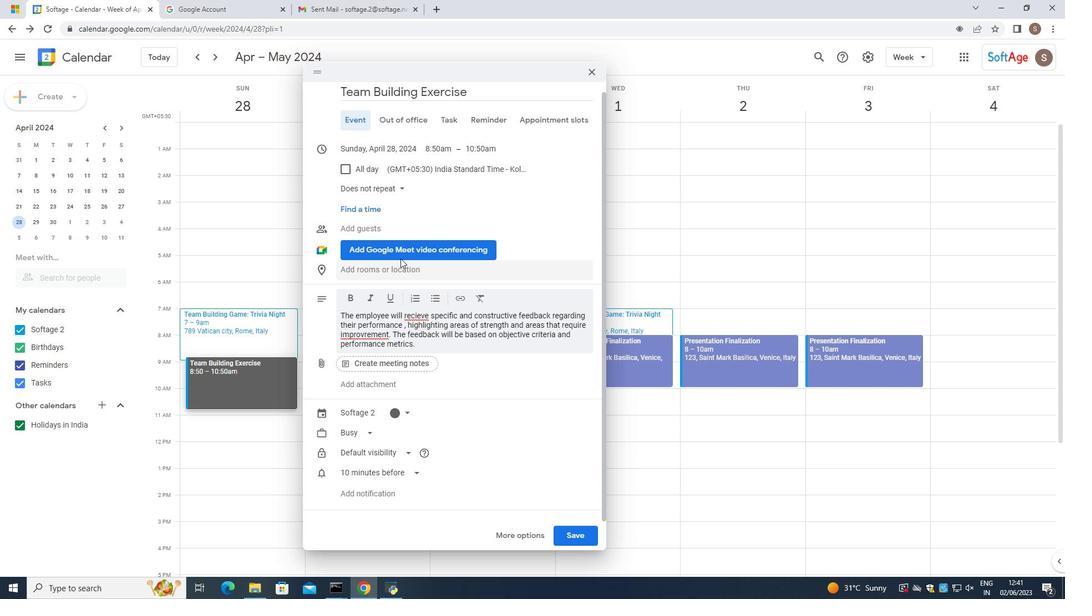 
Action: Mouse scrolled (400, 257) with delta (0, 0)
Screenshot: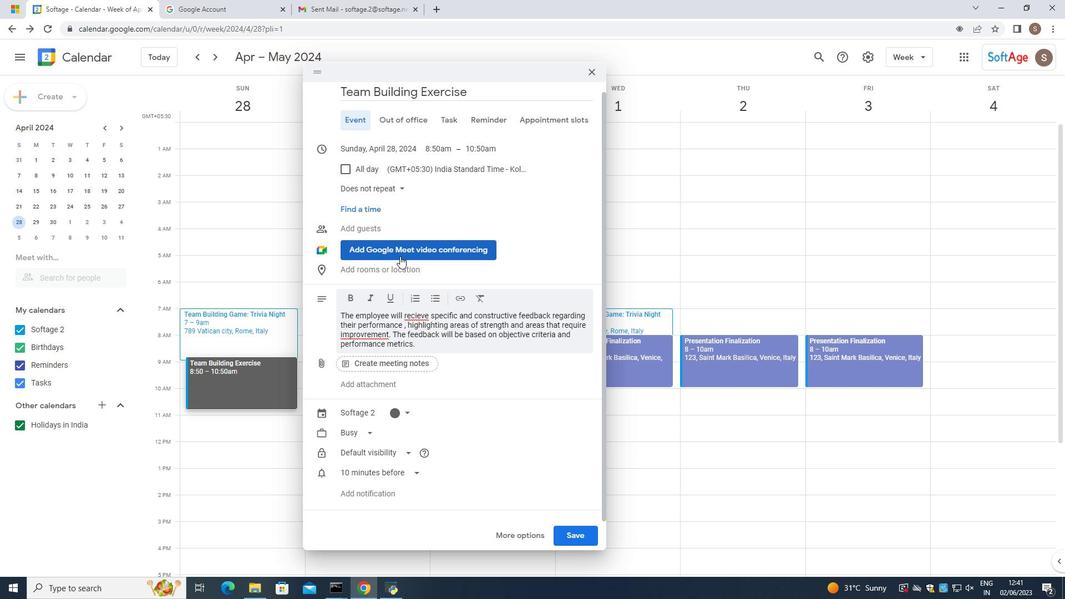 
Action: Mouse scrolled (400, 257) with delta (0, 0)
Screenshot: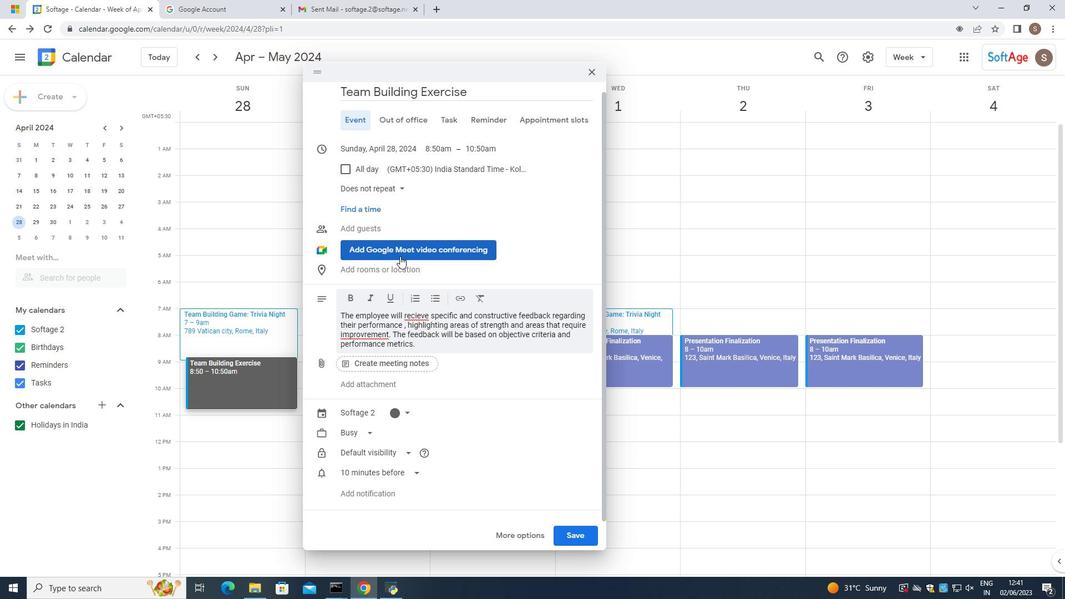 
Action: Mouse scrolled (400, 257) with delta (0, 0)
Screenshot: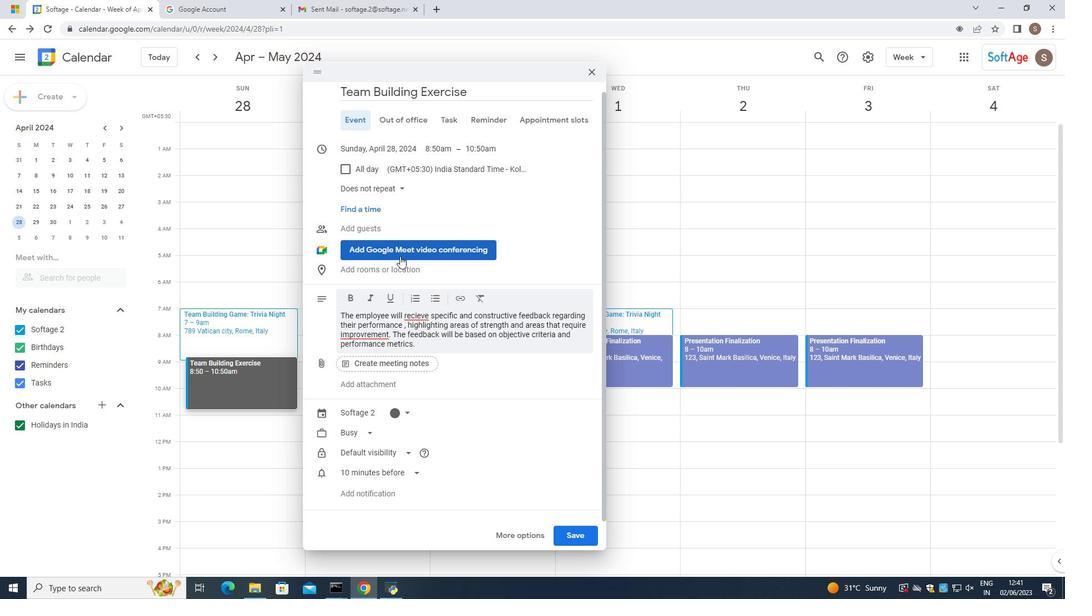
Action: Mouse scrolled (400, 257) with delta (0, 0)
Screenshot: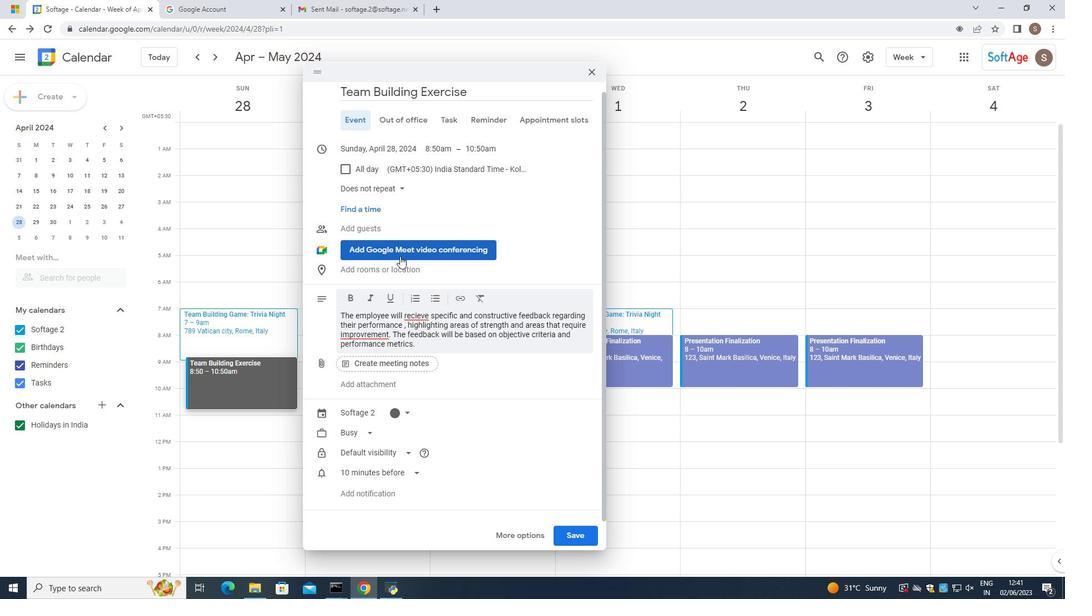 
Action: Mouse scrolled (400, 257) with delta (0, 0)
Screenshot: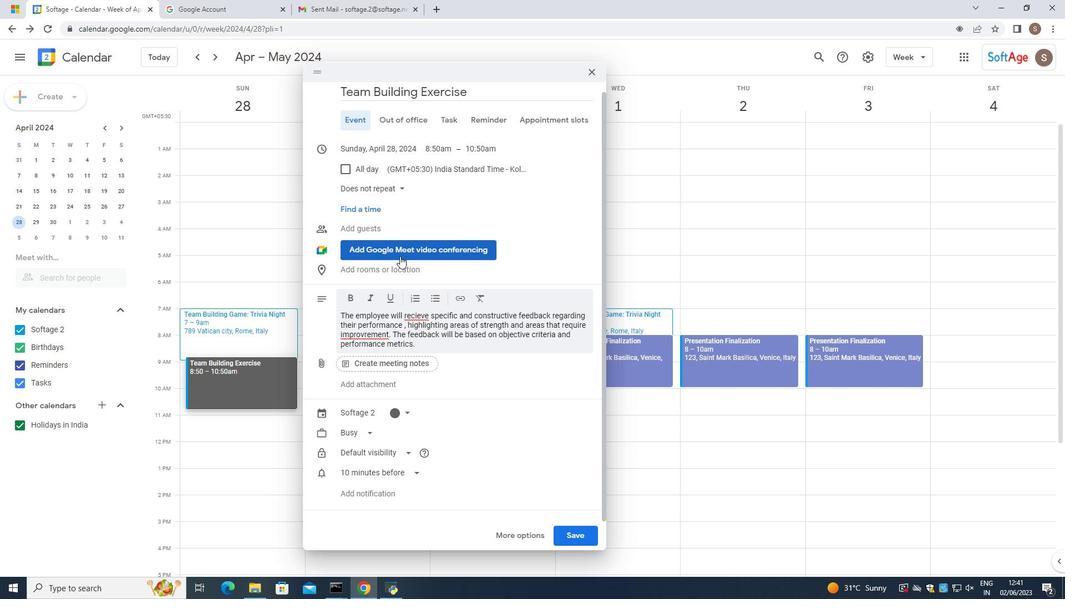
Action: Mouse scrolled (400, 257) with delta (0, 0)
Screenshot: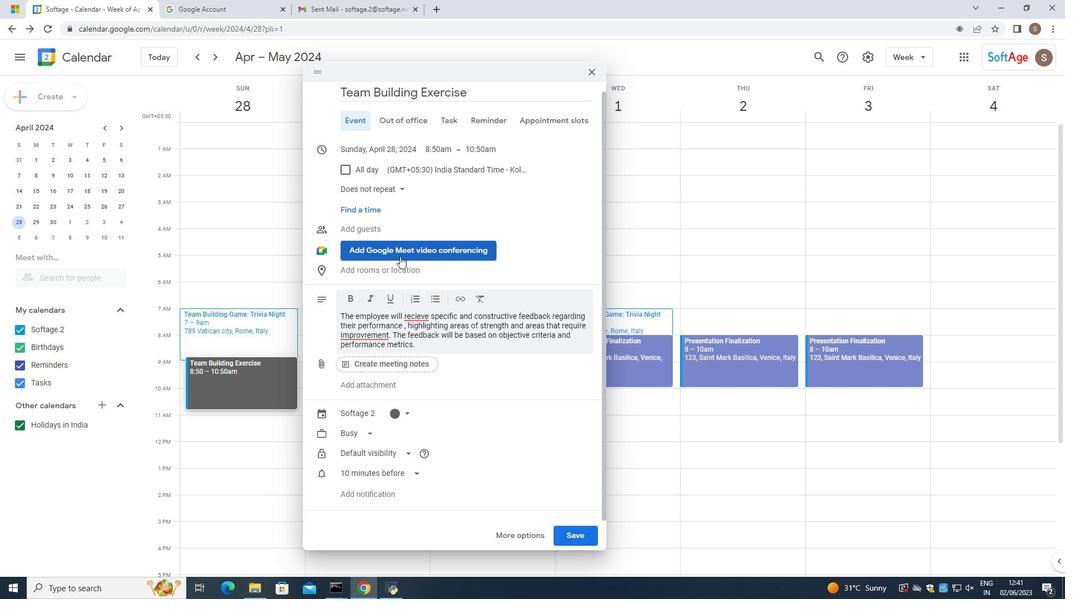 
Action: Mouse moved to (398, 376)
Screenshot: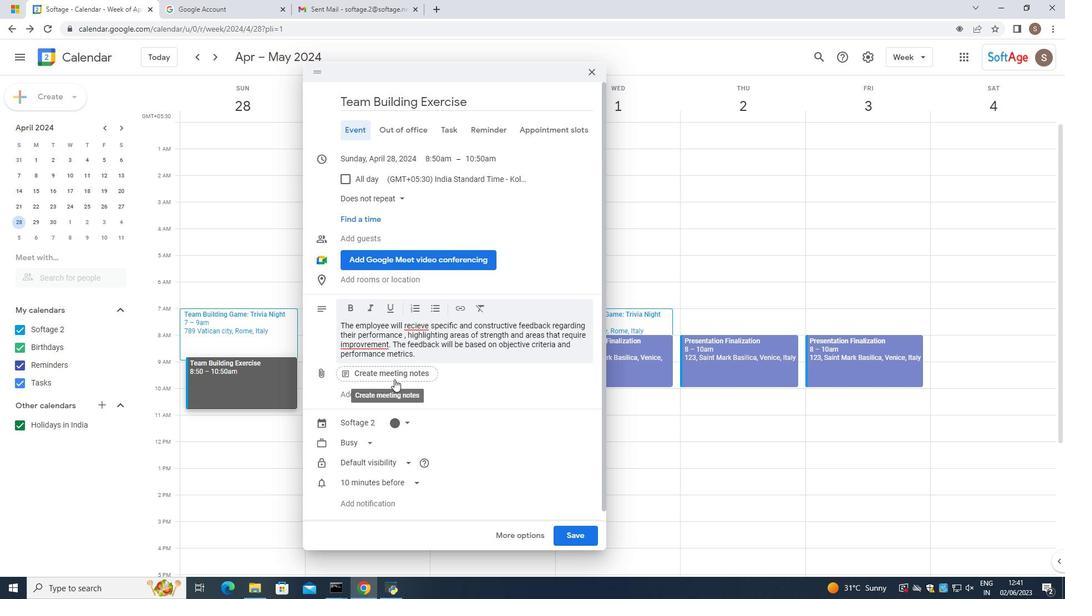 
Action: Mouse pressed left at (398, 376)
Screenshot: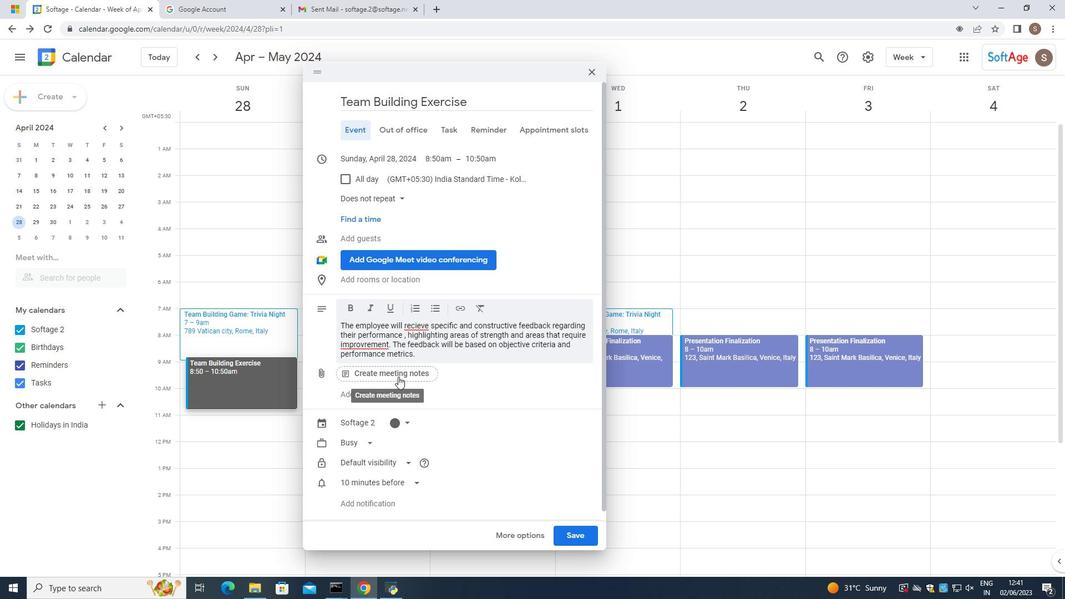 
Action: Mouse moved to (422, 398)
Screenshot: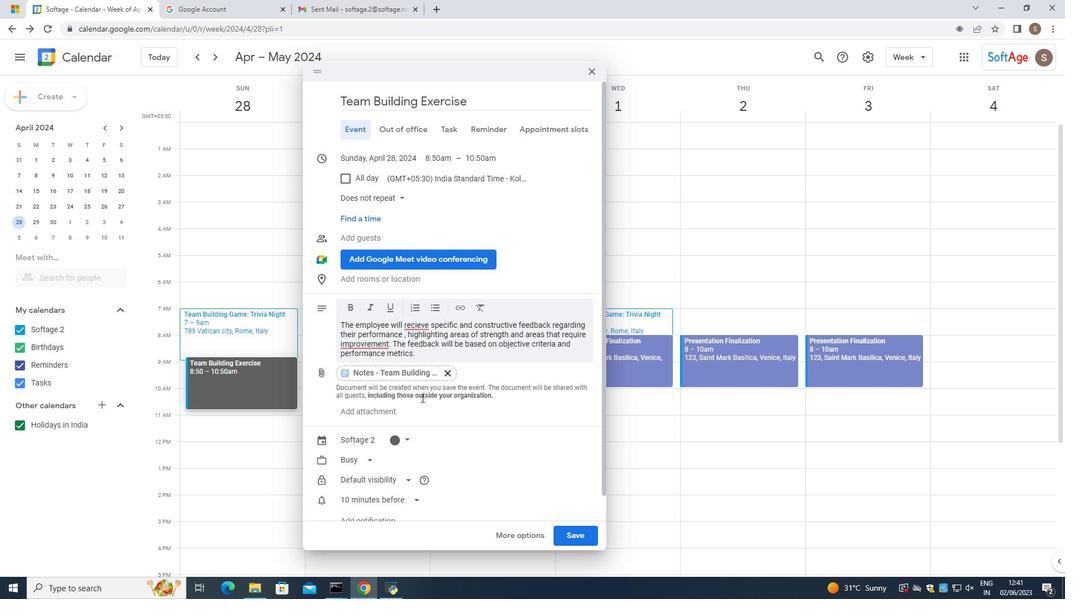 
Action: Mouse scrolled (422, 397) with delta (0, 0)
Screenshot: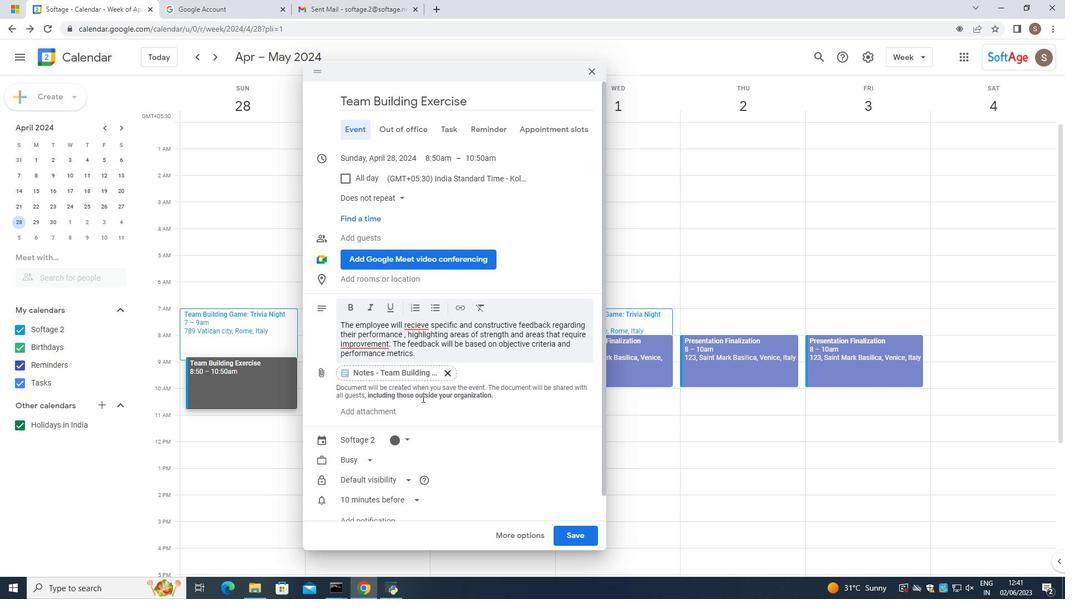 
Action: Mouse scrolled (422, 397) with delta (0, 0)
Screenshot: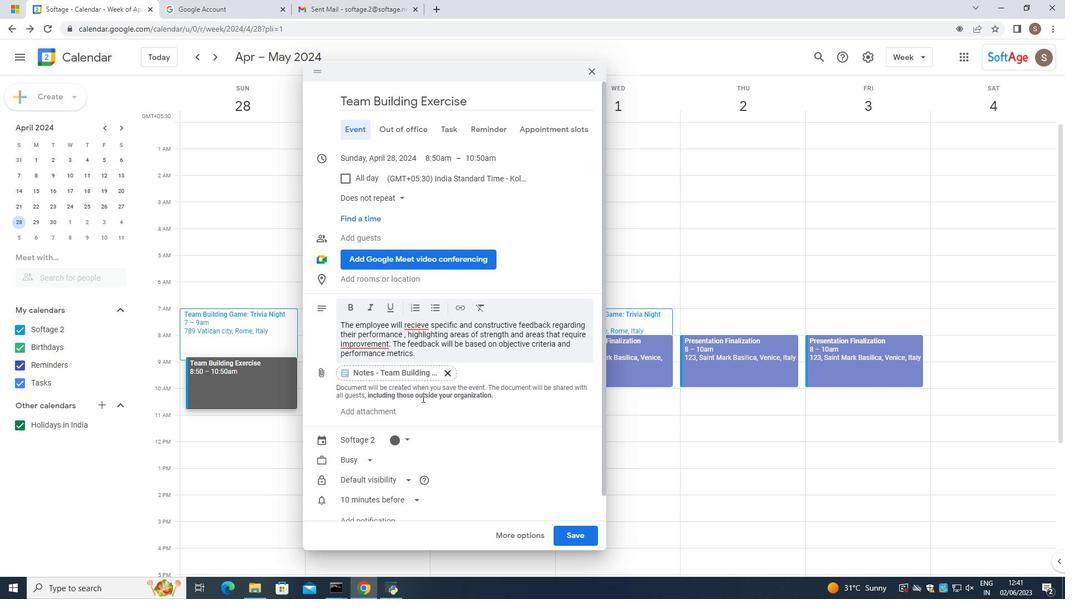 
Action: Mouse scrolled (422, 397) with delta (0, 0)
Screenshot: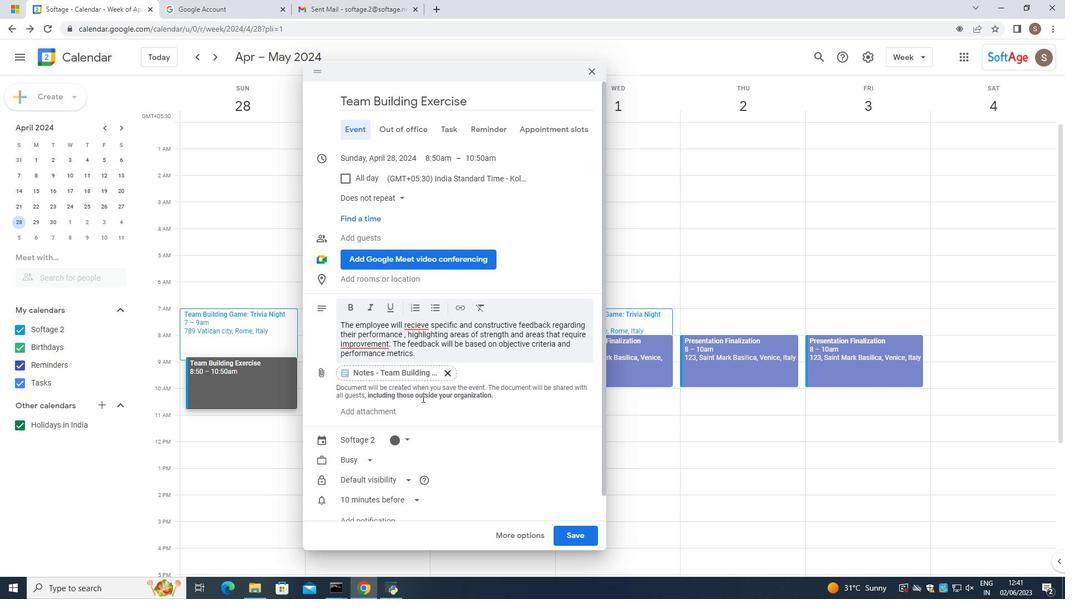 
Action: Mouse moved to (414, 373)
Screenshot: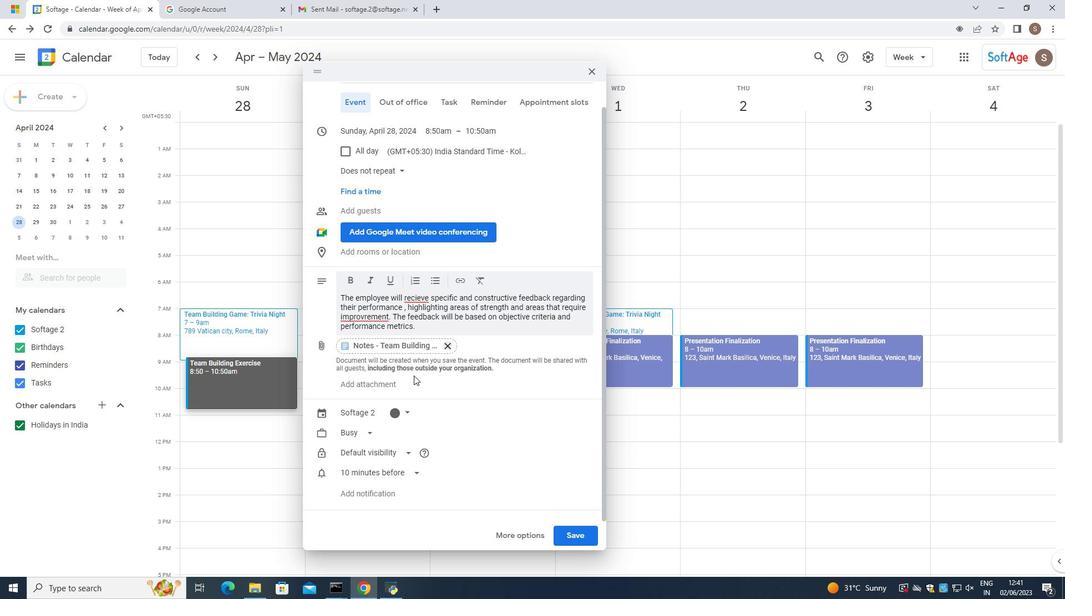 
Action: Mouse pressed left at (414, 373)
Screenshot: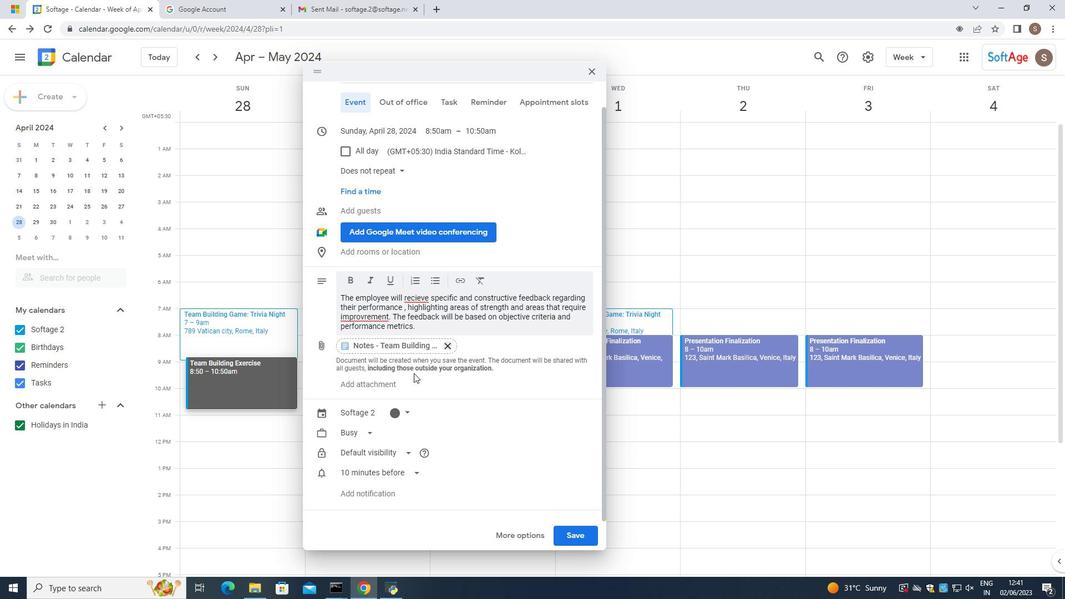 
Action: Mouse moved to (415, 369)
Screenshot: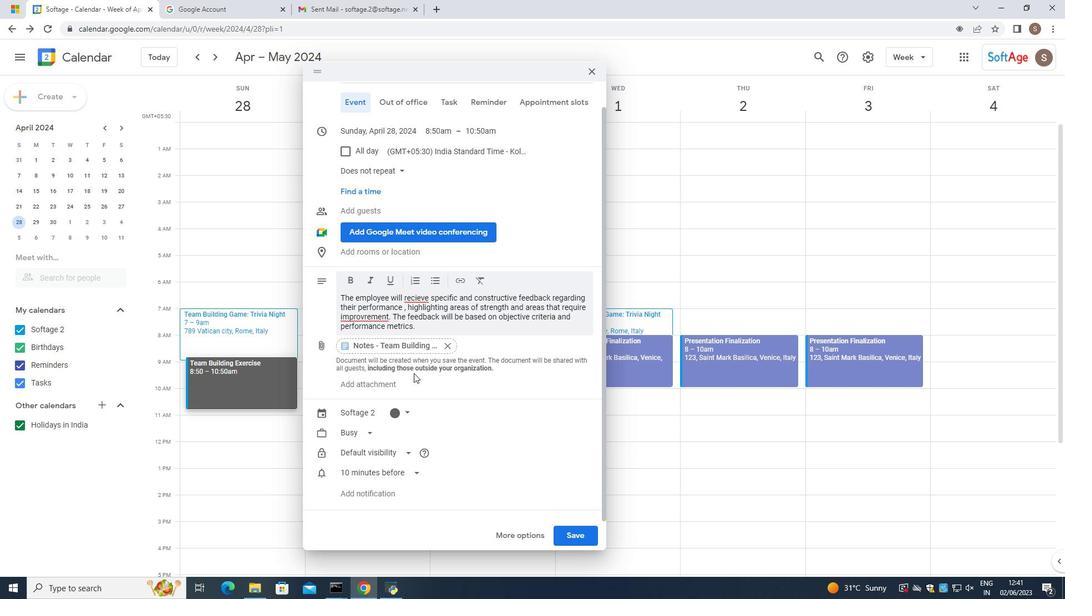 
Action: Mouse pressed left at (415, 369)
Screenshot: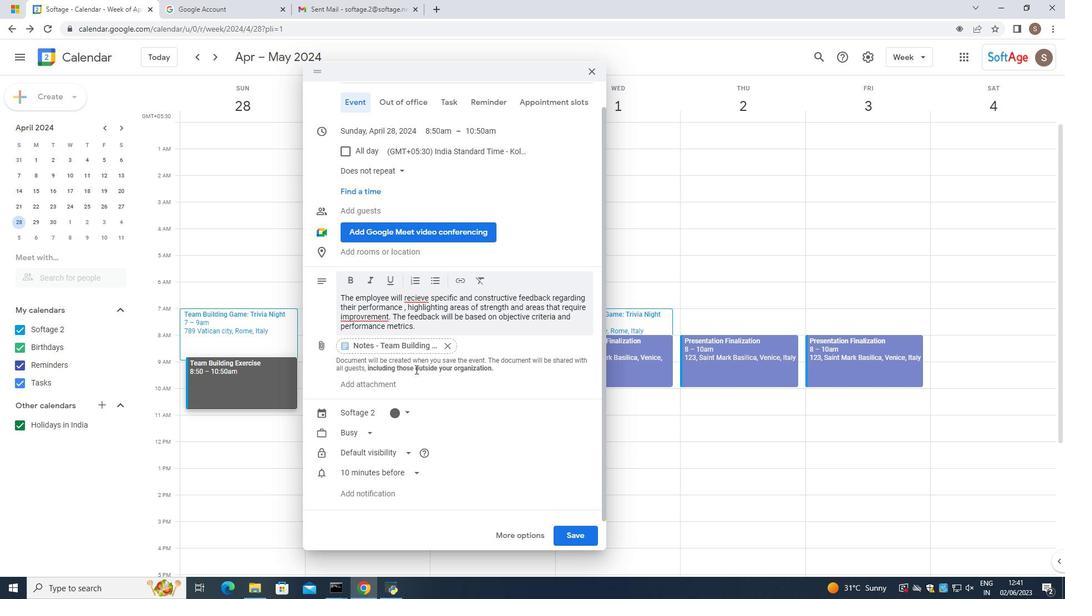 
Action: Mouse pressed left at (415, 369)
Screenshot: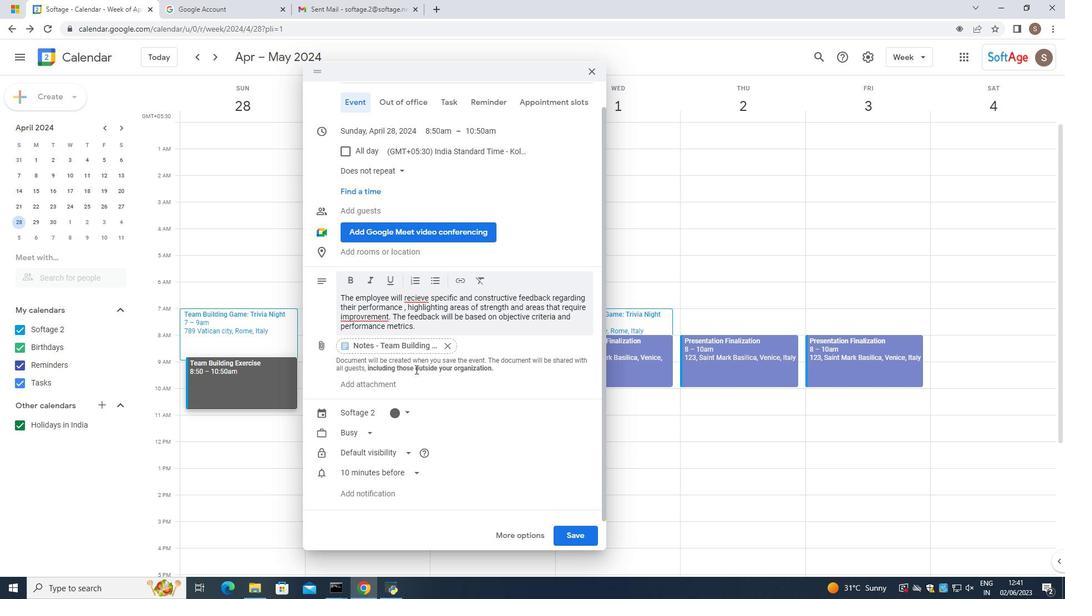 
Action: Mouse moved to (399, 351)
Screenshot: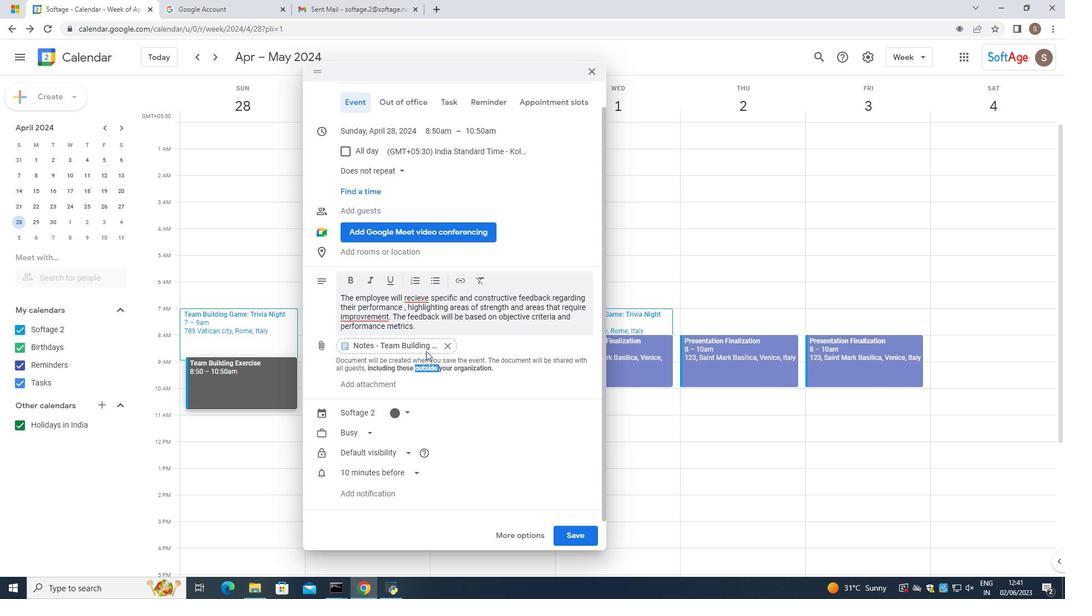 
Action: Mouse pressed left at (399, 351)
Screenshot: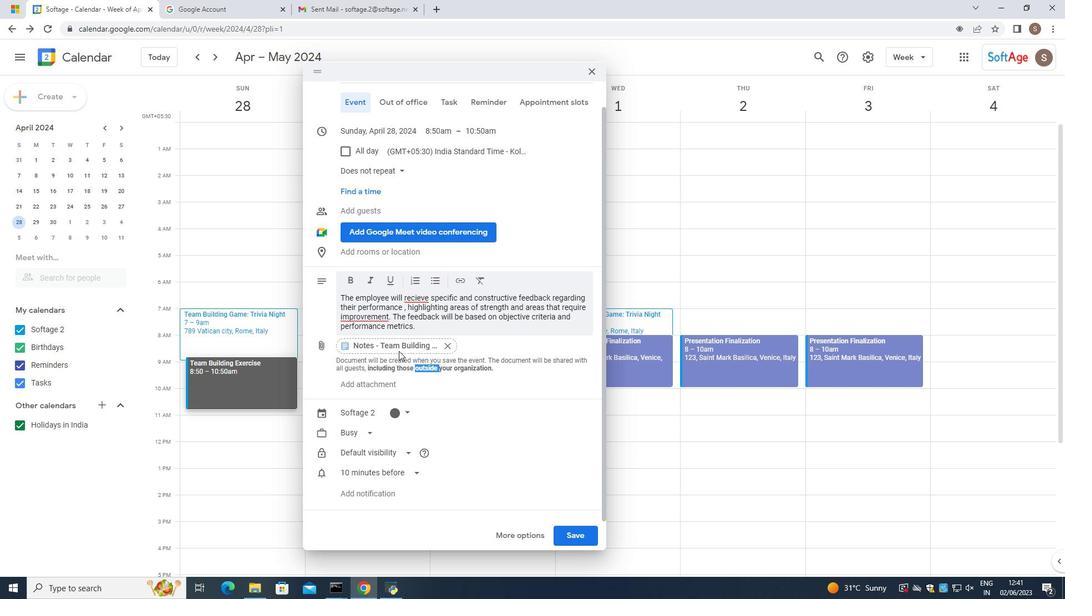 
Action: Mouse moved to (418, 364)
Screenshot: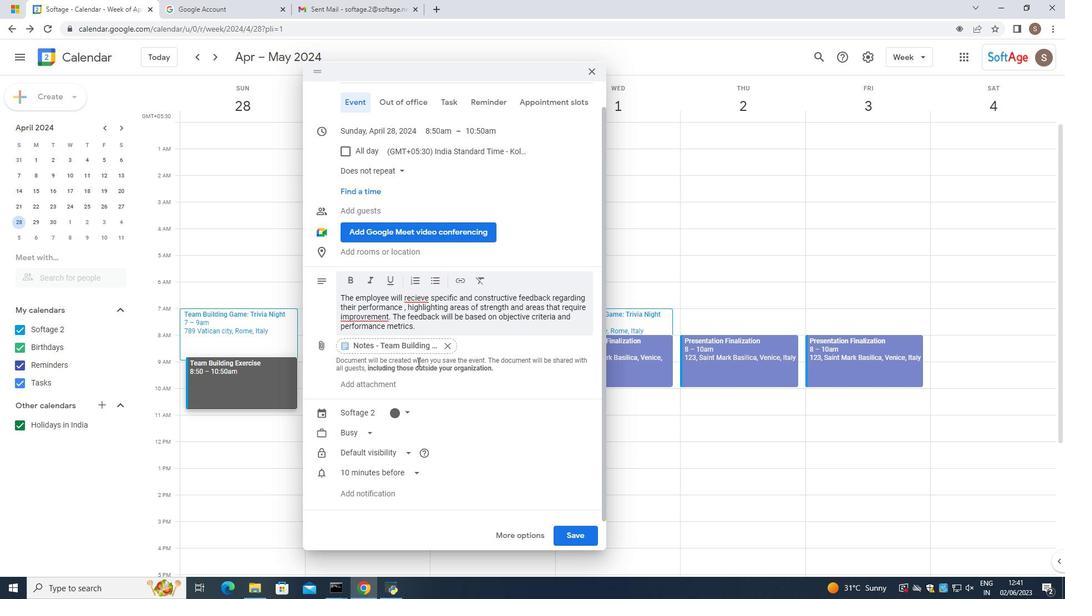 
Action: Mouse scrolled (418, 365) with delta (0, 0)
Screenshot: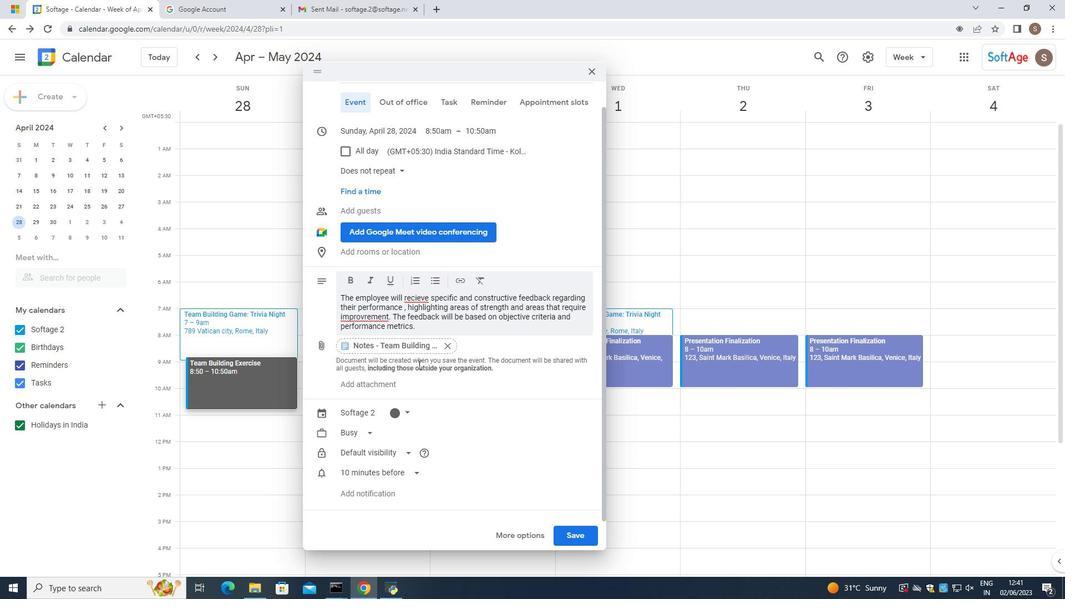 
Action: Mouse scrolled (418, 365) with delta (0, 0)
Screenshot: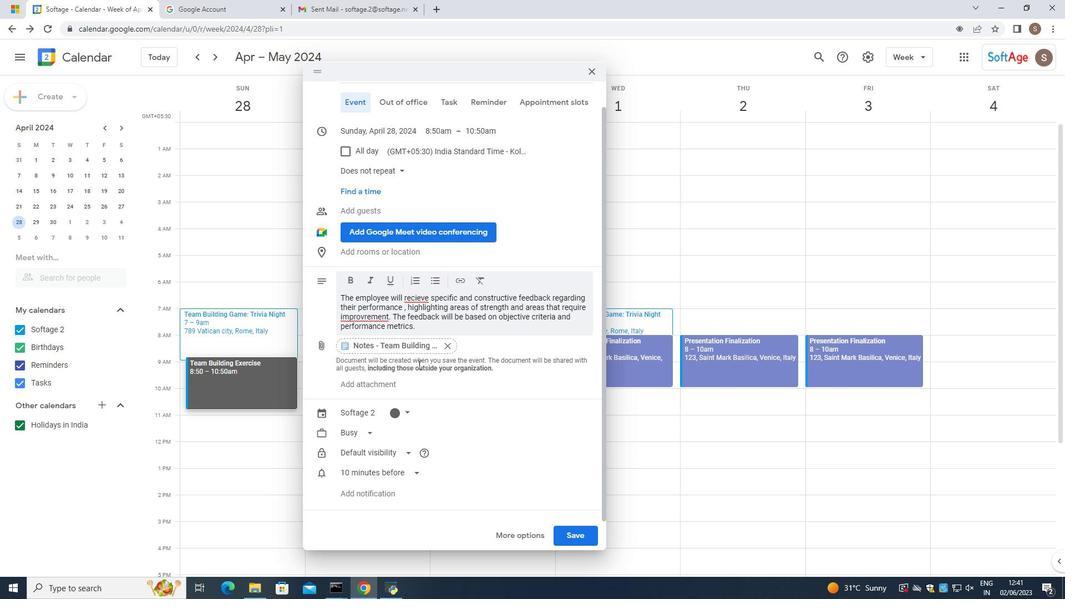 
Action: Mouse scrolled (418, 365) with delta (0, 0)
Screenshot: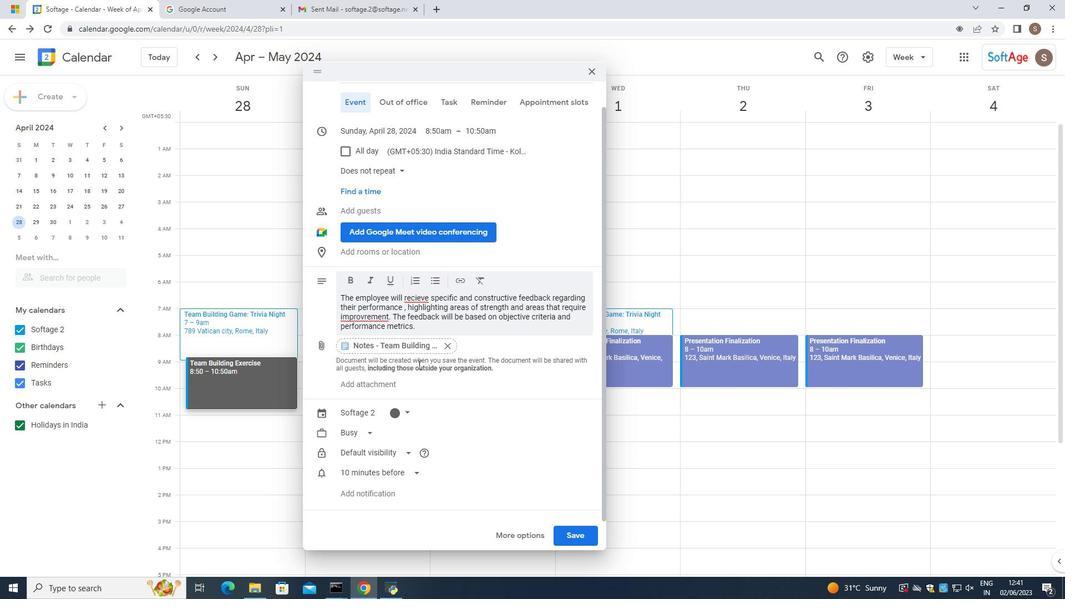 
Action: Mouse scrolled (418, 365) with delta (0, 0)
Screenshot: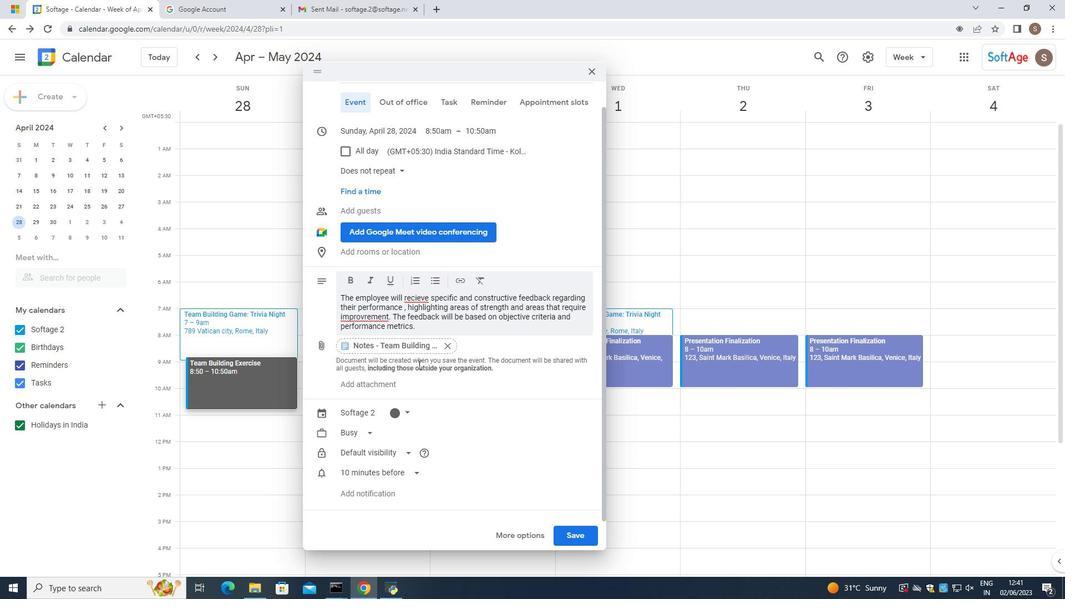 
Action: Mouse scrolled (418, 364) with delta (0, 0)
Screenshot: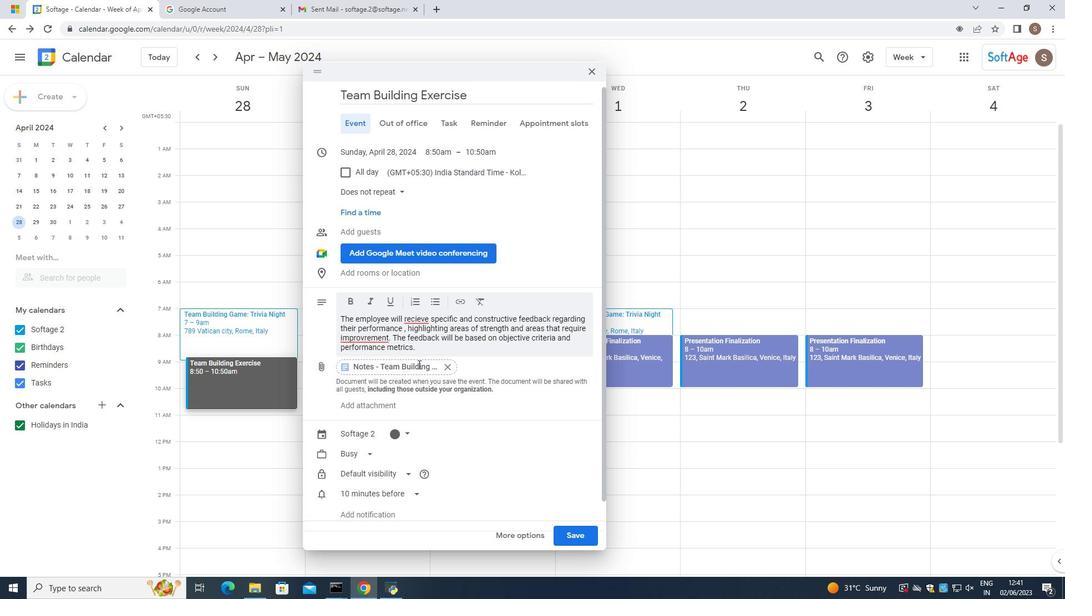 
Action: Mouse scrolled (418, 364) with delta (0, 0)
Screenshot: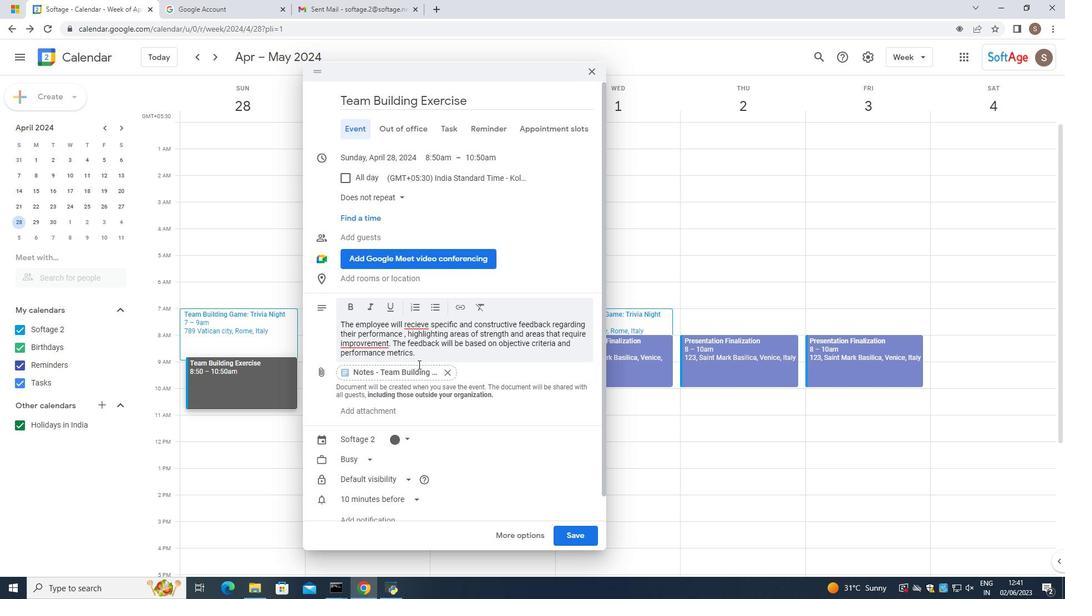 
Action: Mouse scrolled (418, 364) with delta (0, 0)
Screenshot: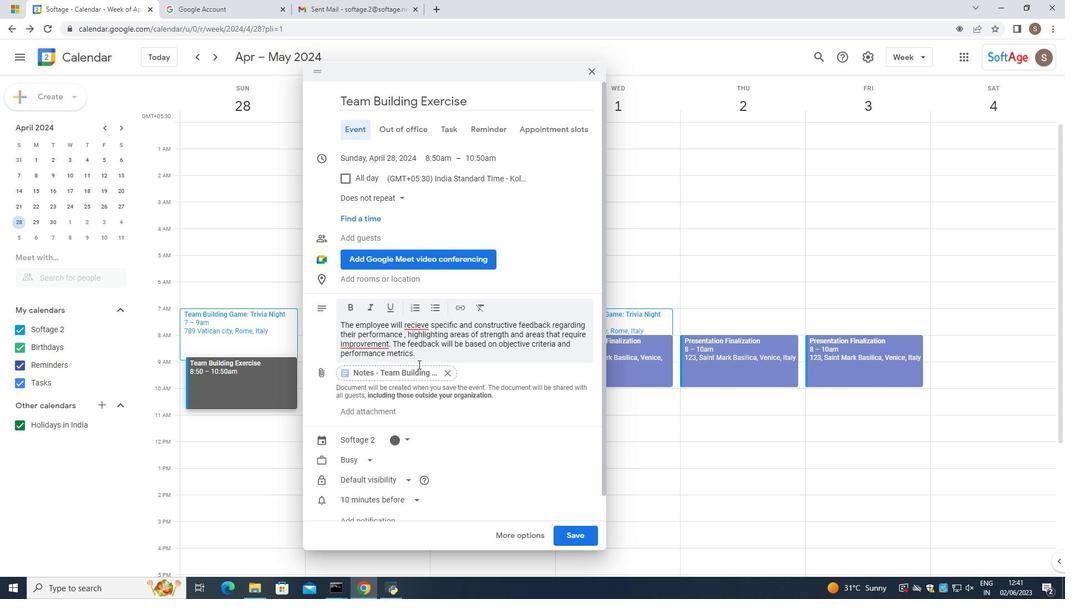 
Action: Mouse scrolled (418, 364) with delta (0, 0)
Screenshot: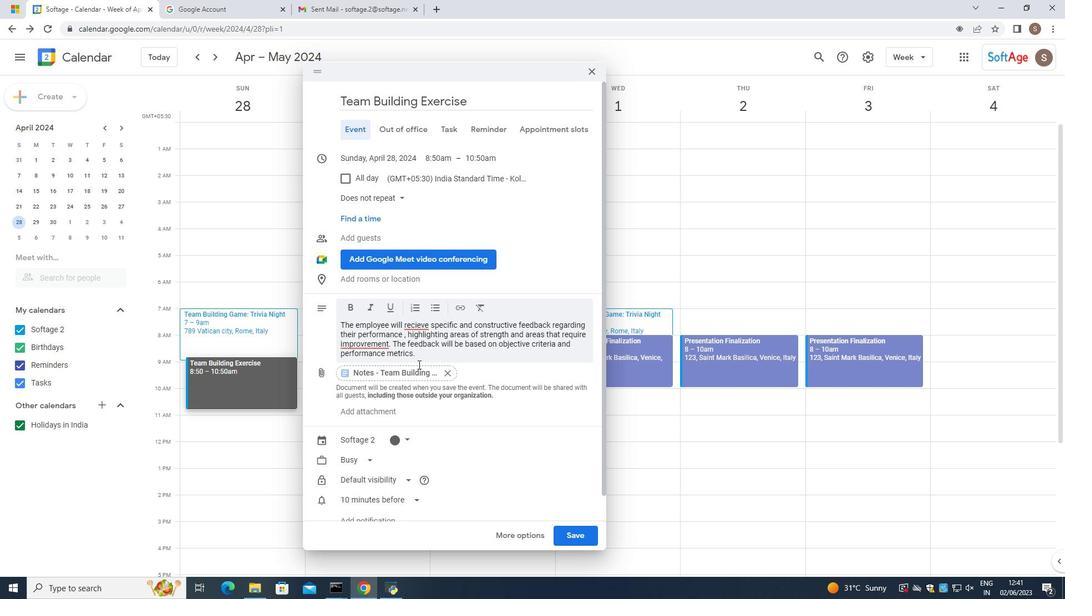 
Action: Mouse scrolled (418, 365) with delta (0, 0)
Screenshot: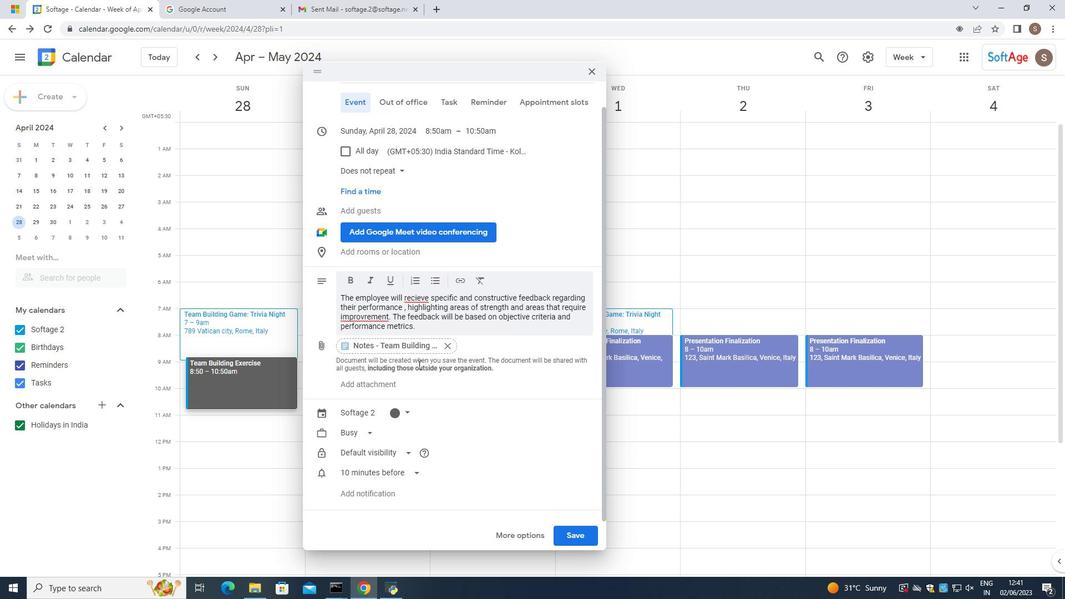 
Action: Mouse scrolled (418, 365) with delta (0, 0)
Screenshot: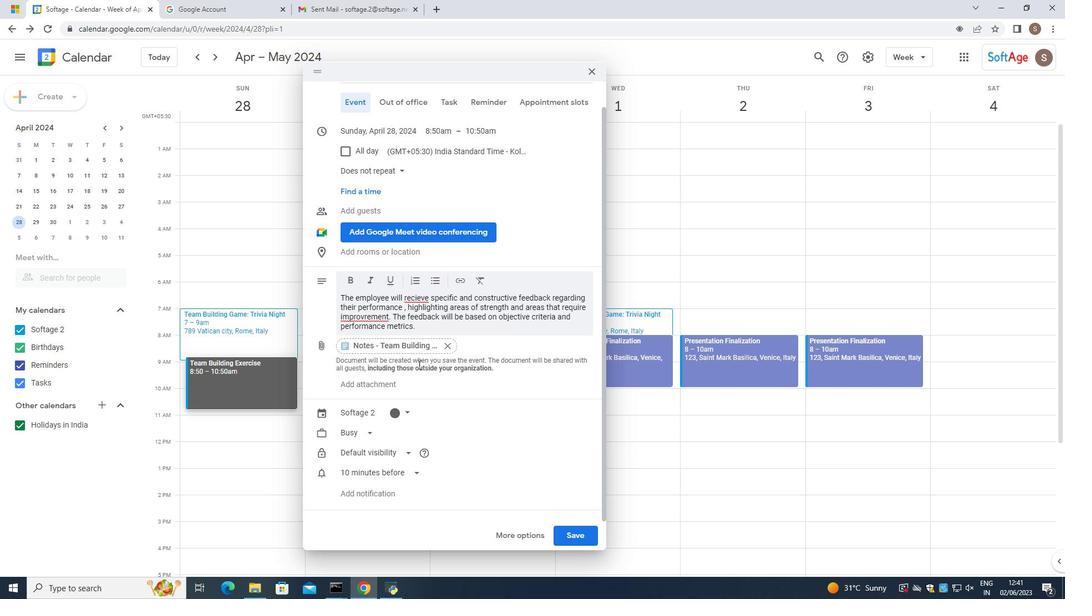 
Action: Mouse scrolled (418, 365) with delta (0, 0)
Screenshot: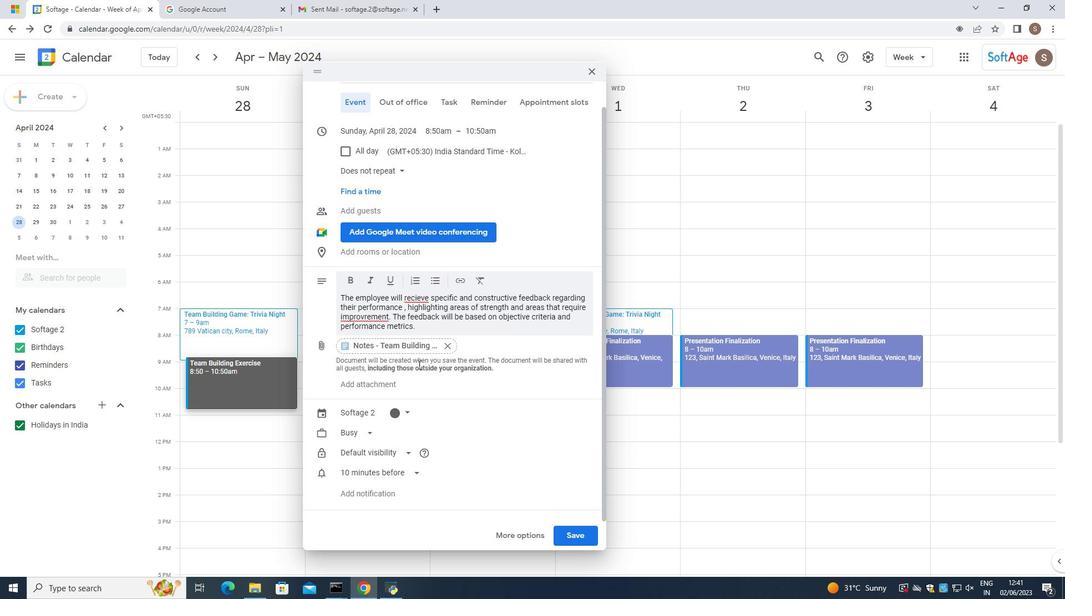 
Action: Mouse moved to (342, 325)
Screenshot: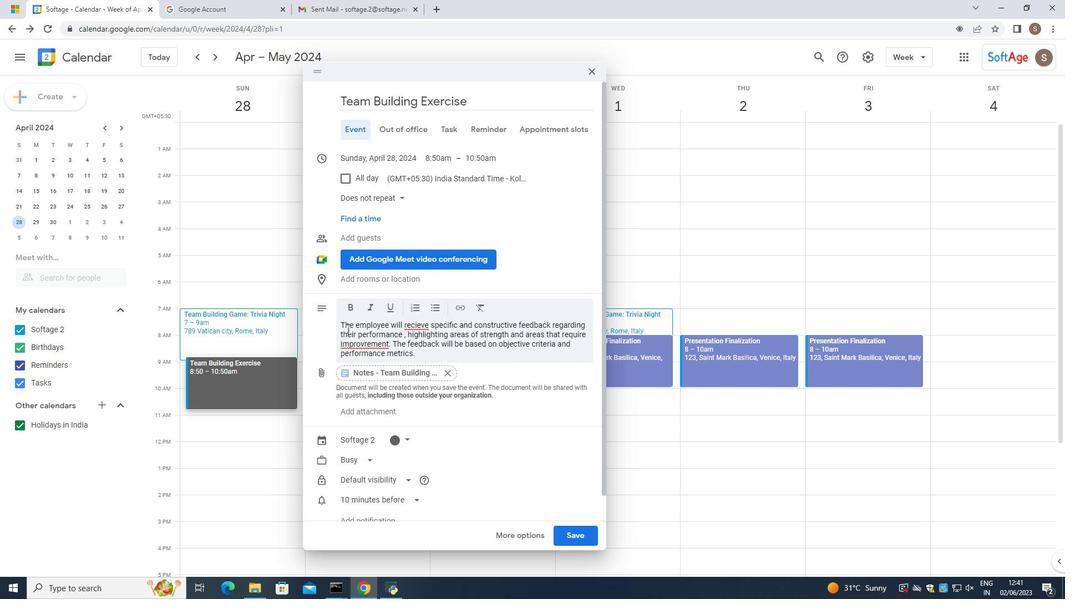 
Action: Mouse pressed left at (342, 325)
Screenshot: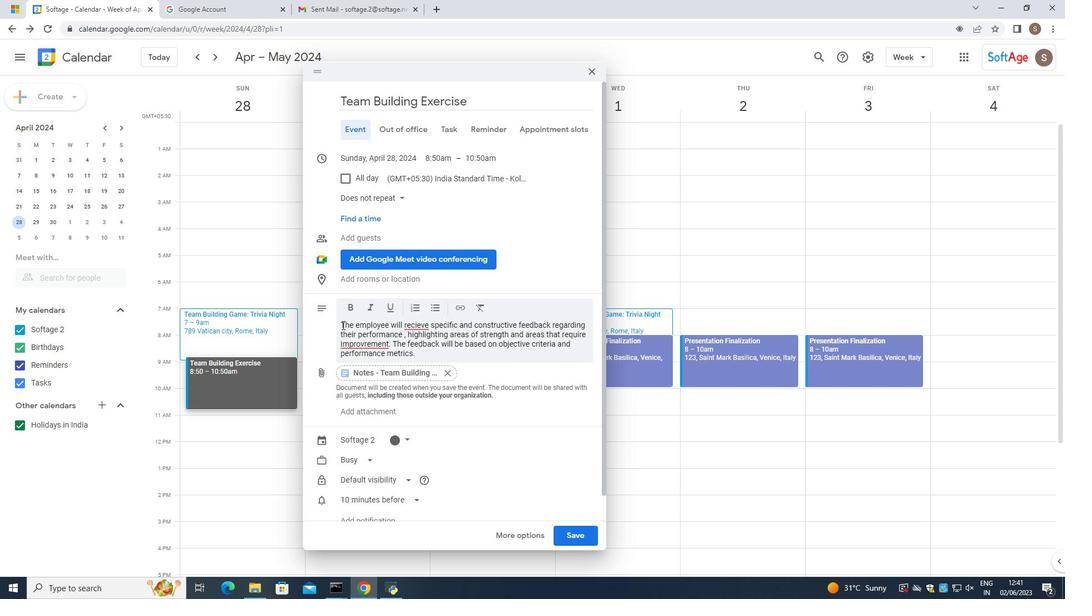
Action: Mouse moved to (361, 348)
Screenshot: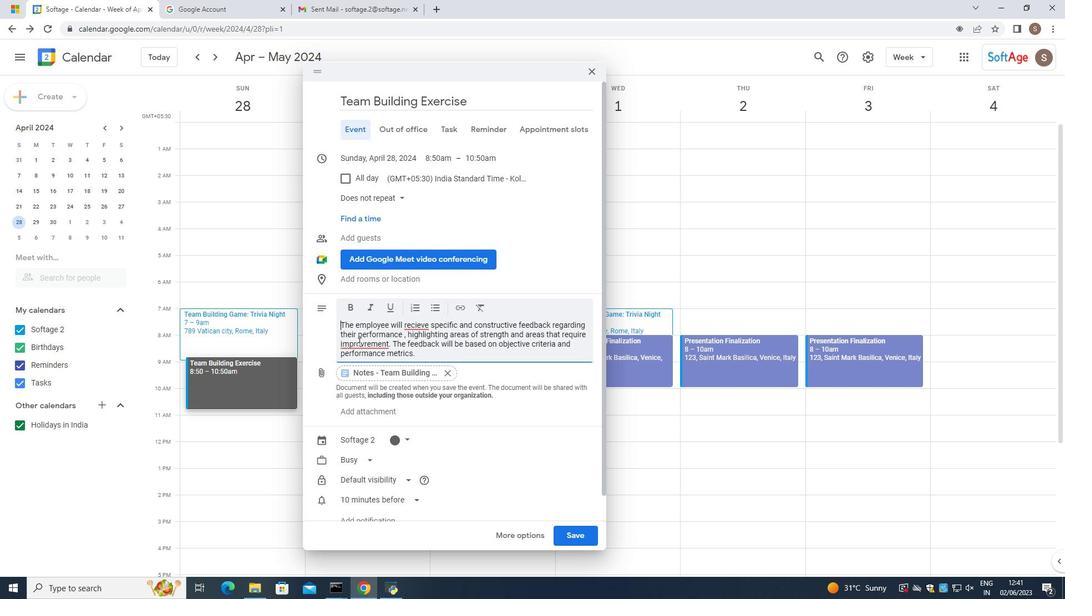 
Action: Mouse pressed left at (361, 348)
Screenshot: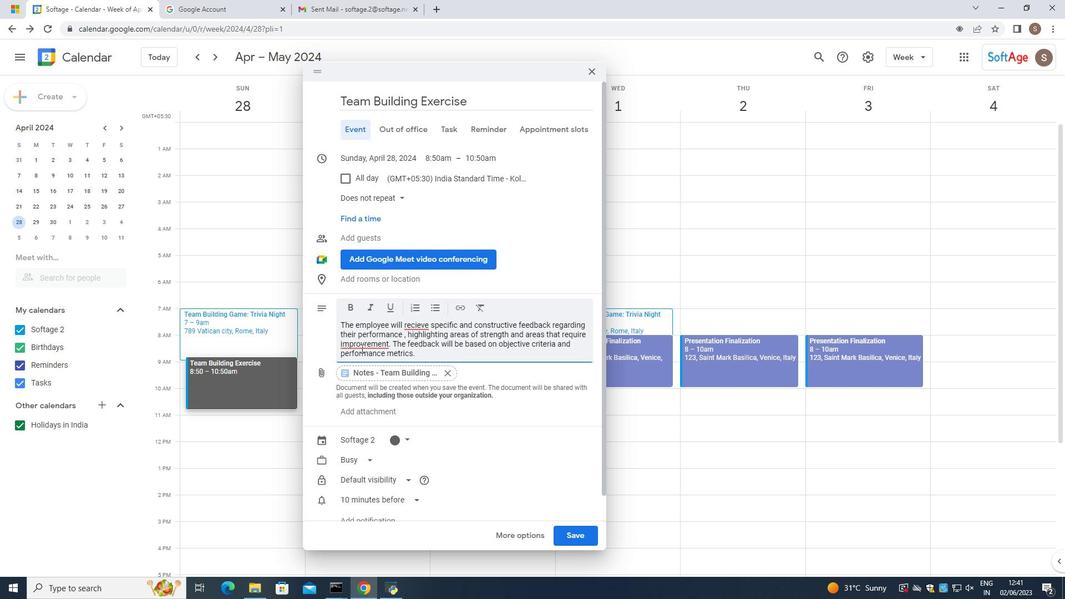 
Action: Mouse moved to (363, 347)
Screenshot: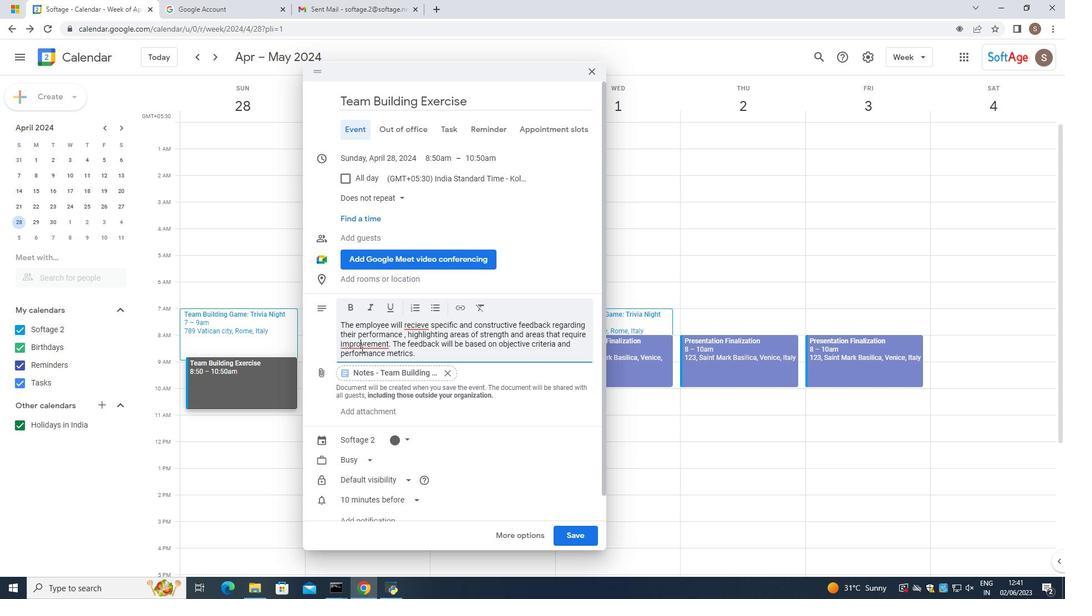 
Action: Mouse pressed left at (363, 347)
Screenshot: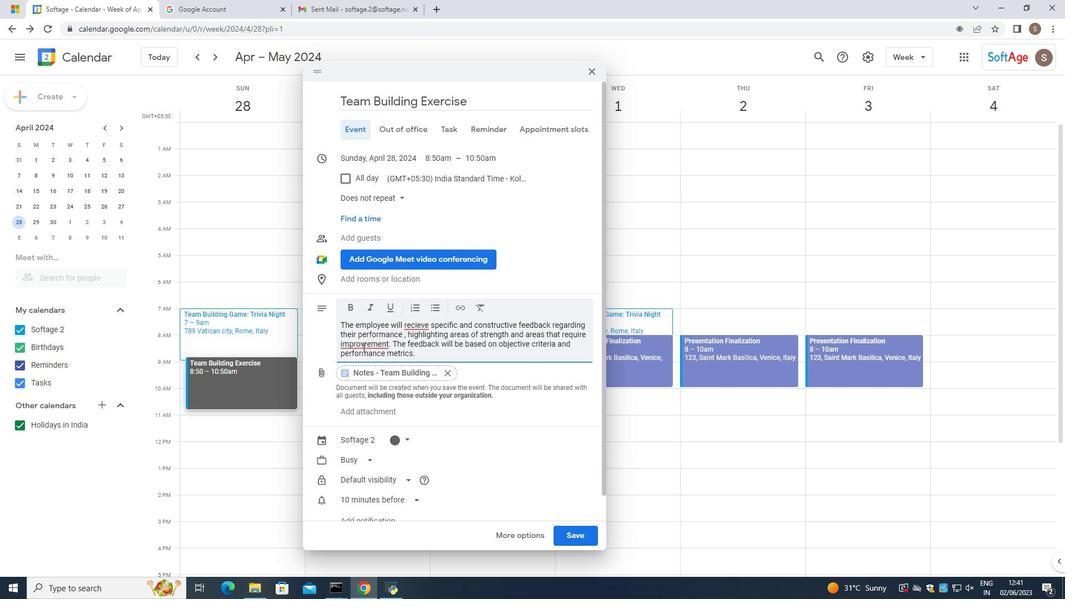 
Action: Mouse moved to (369, 343)
Screenshot: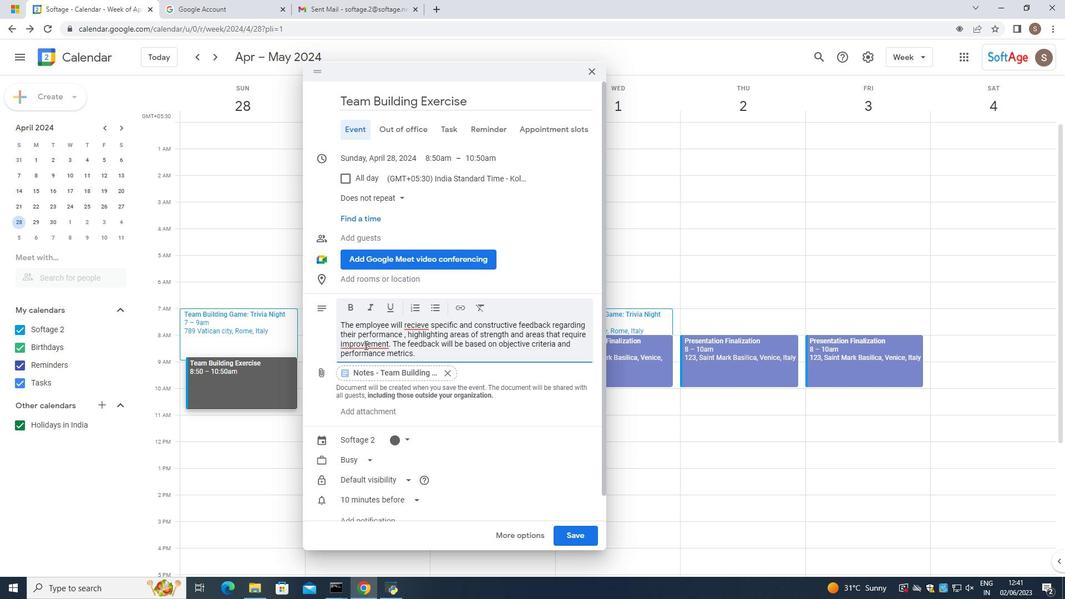 
Action: Mouse pressed left at (369, 343)
Screenshot: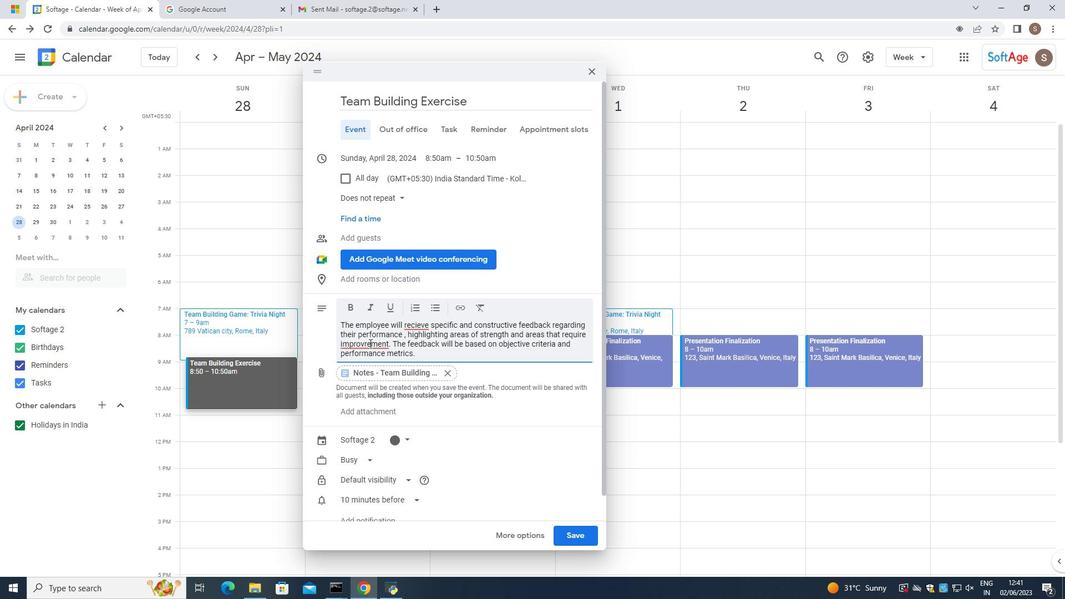 
Action: Mouse pressed left at (369, 343)
Screenshot: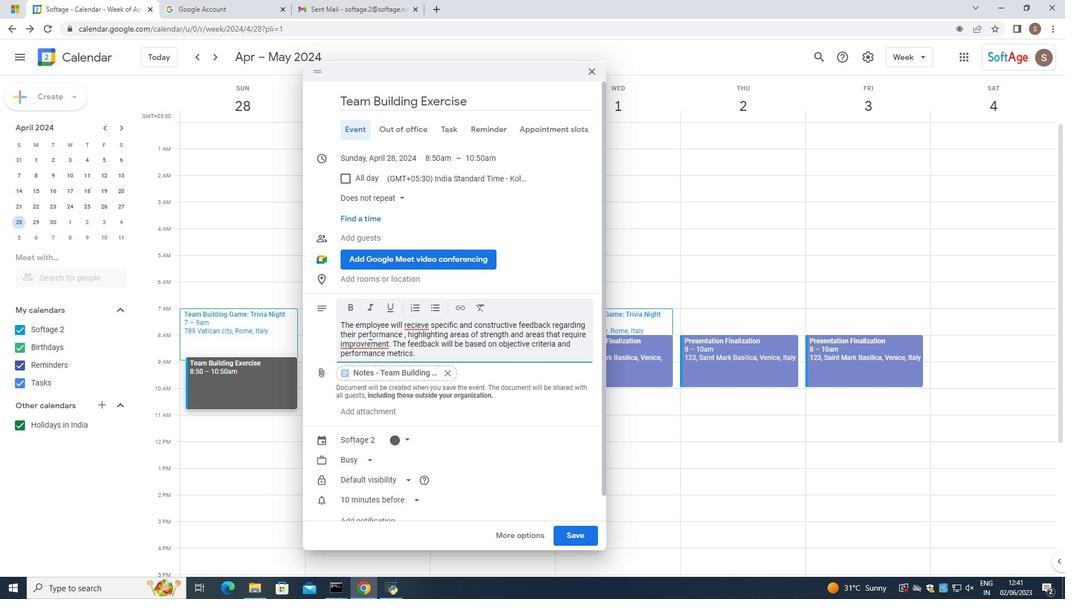 
Action: Mouse moved to (375, 341)
Screenshot: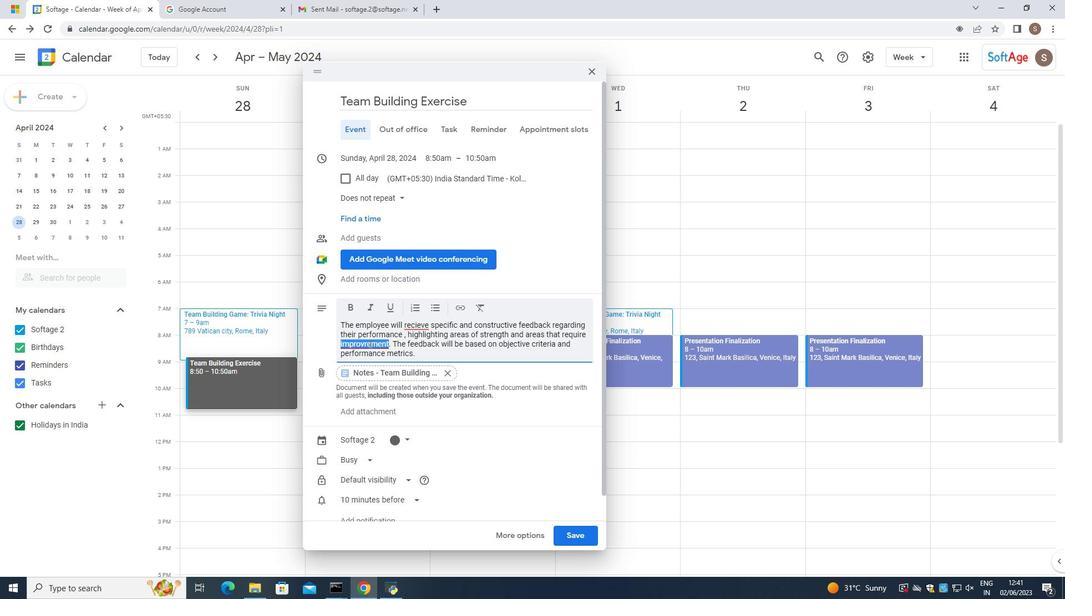 
Action: Mouse pressed left at (375, 341)
Screenshot: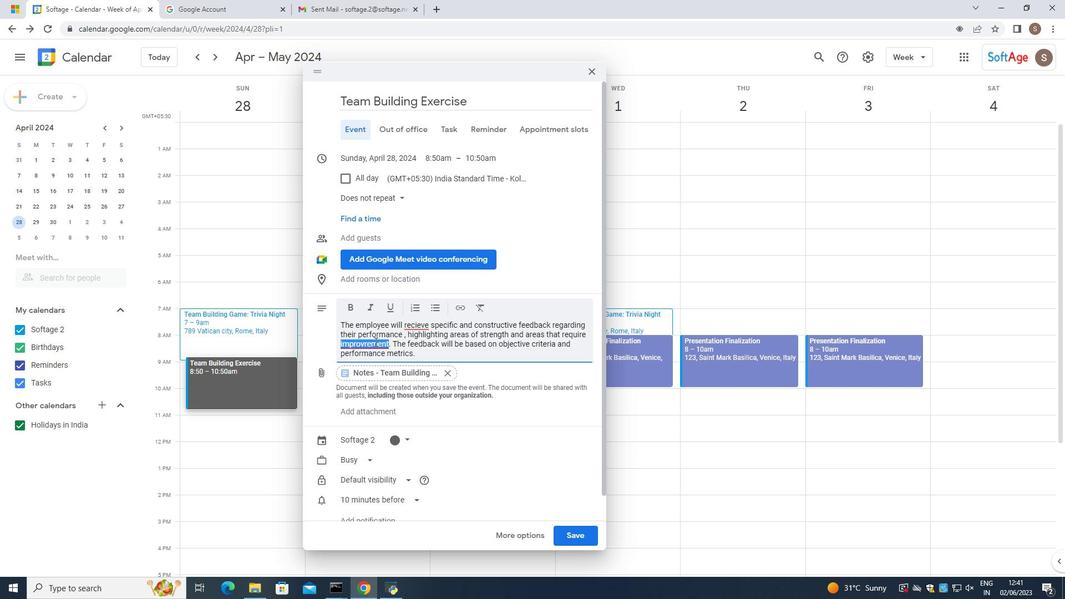 
Action: Mouse pressed left at (375, 341)
Screenshot: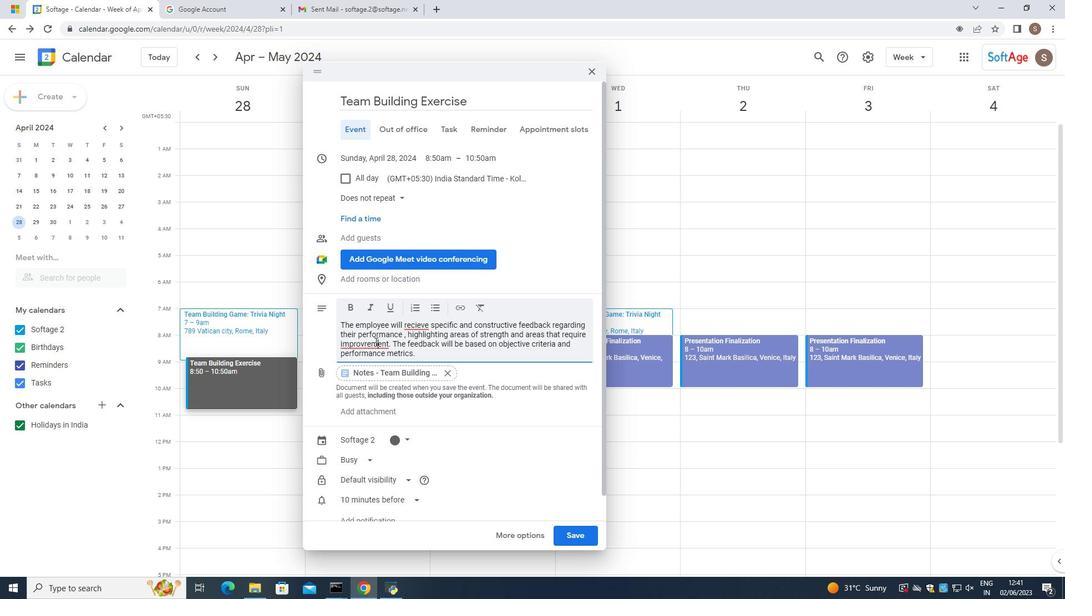 
Action: Mouse moved to (418, 324)
Screenshot: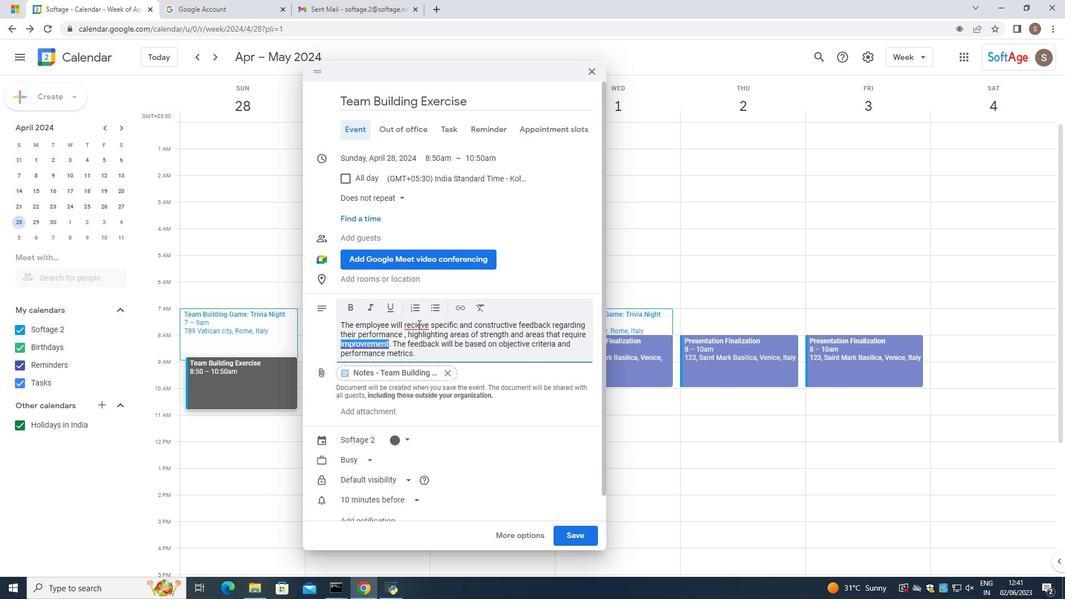 
Action: Mouse pressed left at (418, 324)
Screenshot: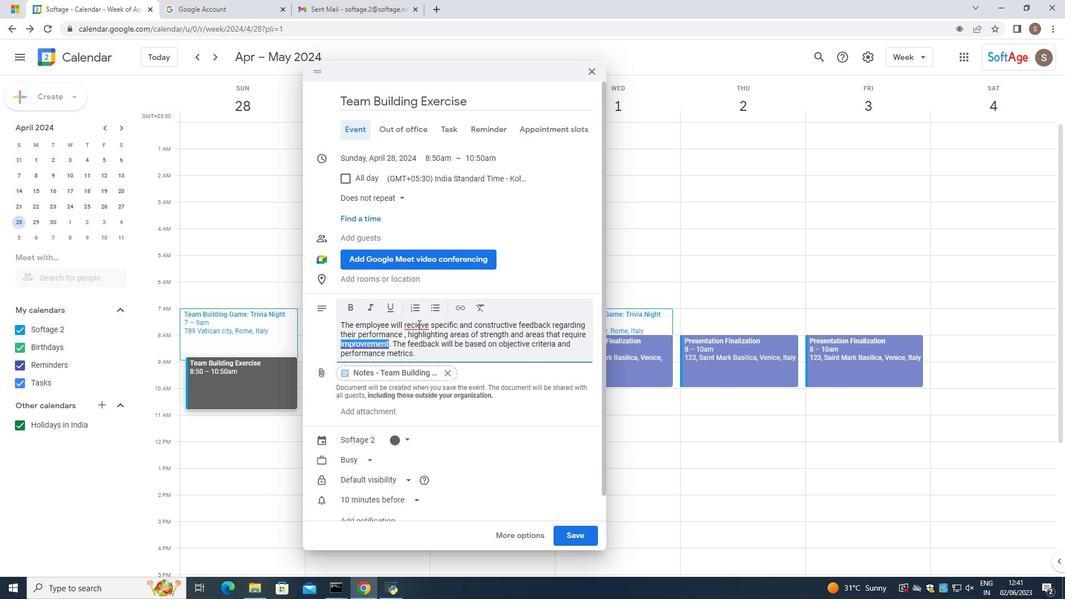 
Action: Mouse moved to (419, 324)
Screenshot: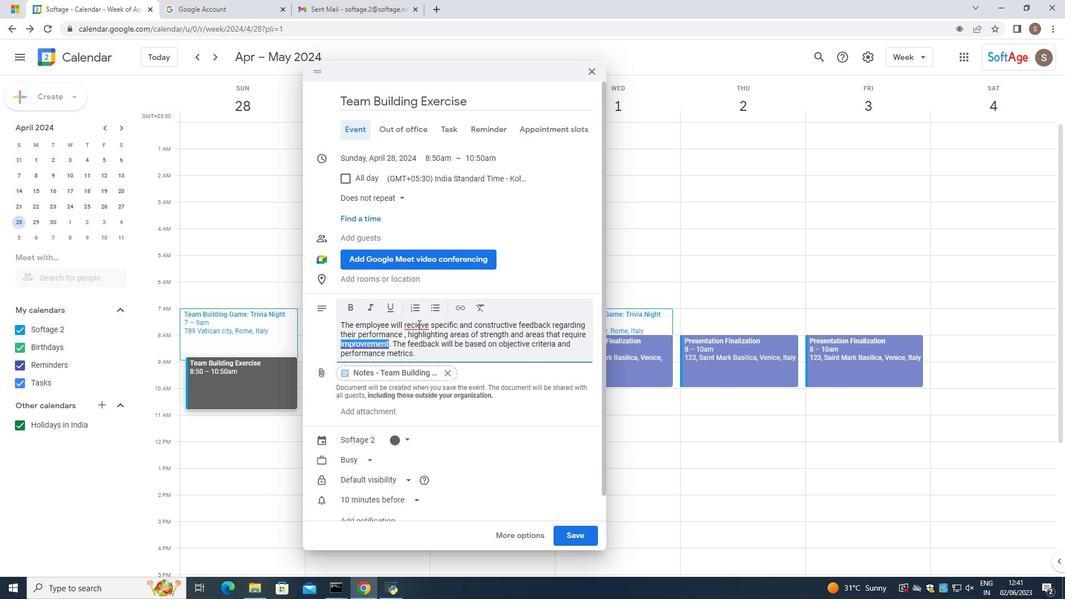 
Action: Mouse pressed left at (419, 324)
Screenshot: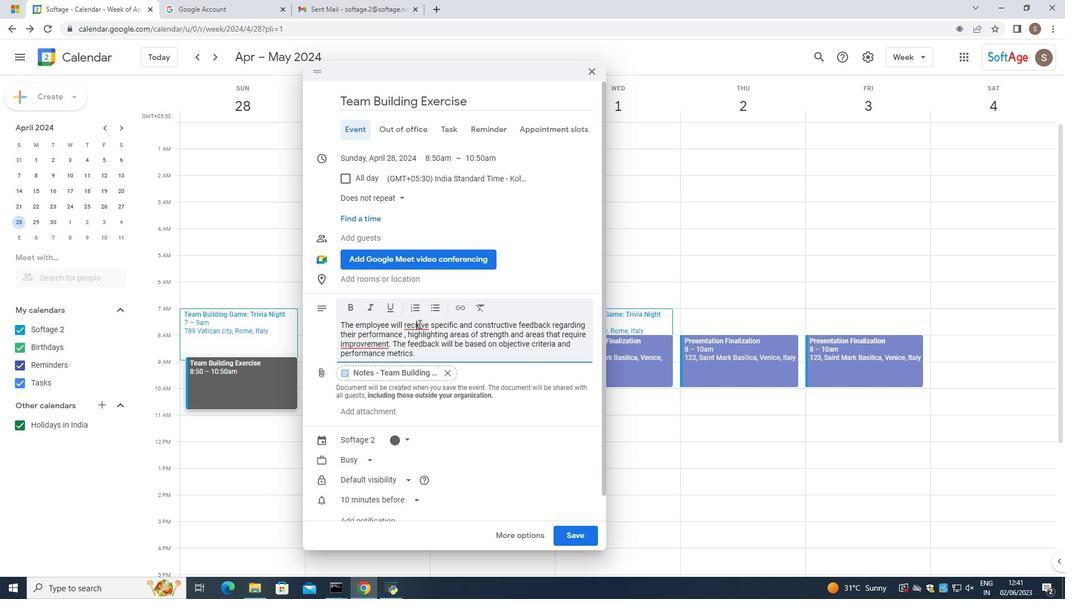 
Action: Mouse pressed left at (419, 324)
Screenshot: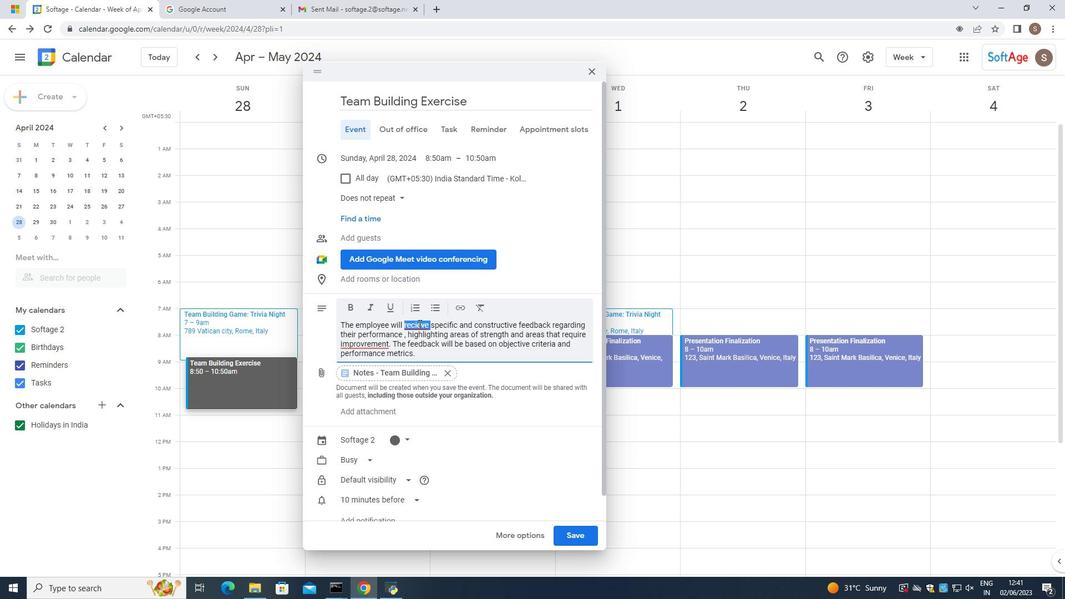 
Action: Mouse moved to (419, 324)
Screenshot: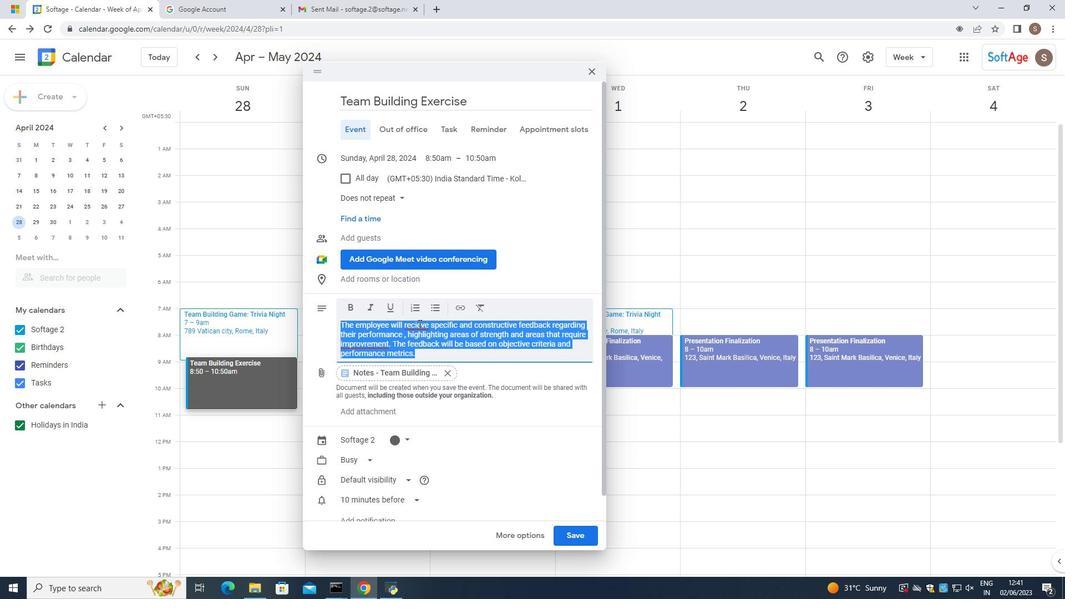 
Action: Mouse pressed left at (419, 324)
Screenshot: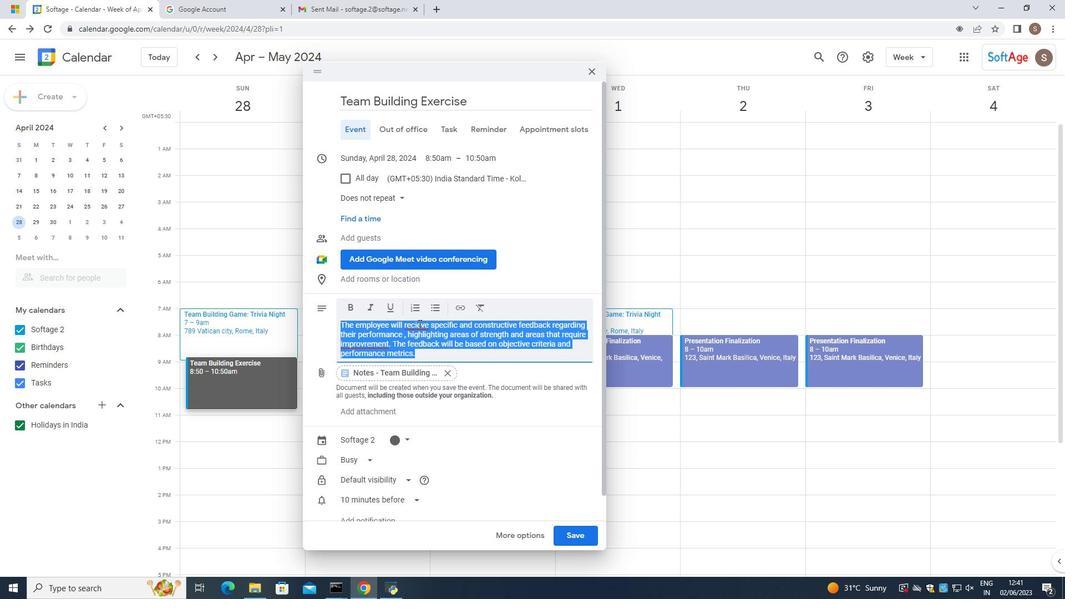 
Action: Mouse moved to (428, 338)
Screenshot: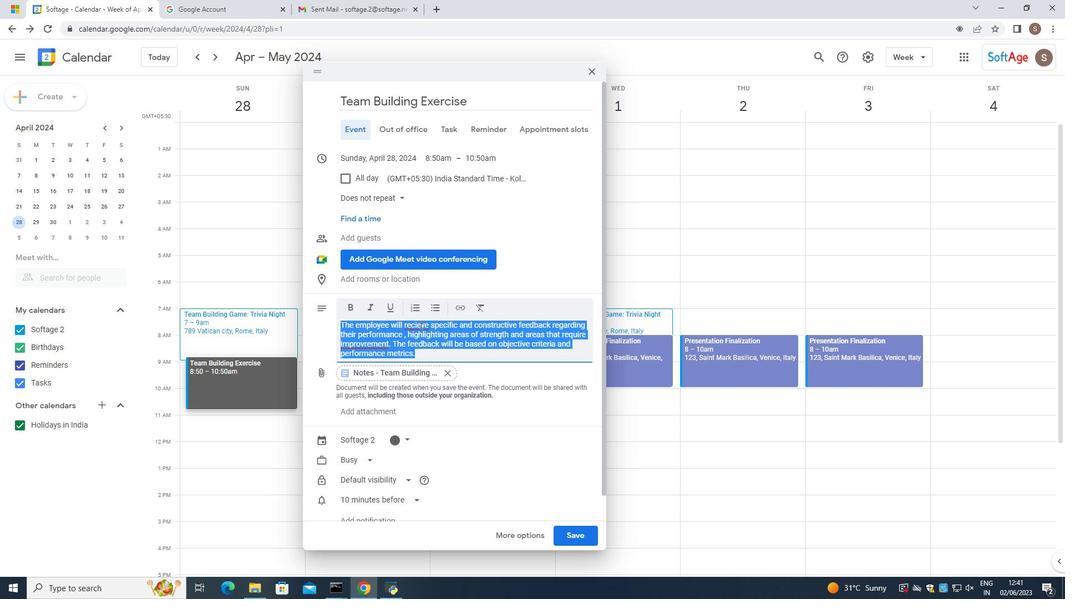 
Action: Mouse pressed left at (428, 338)
Screenshot: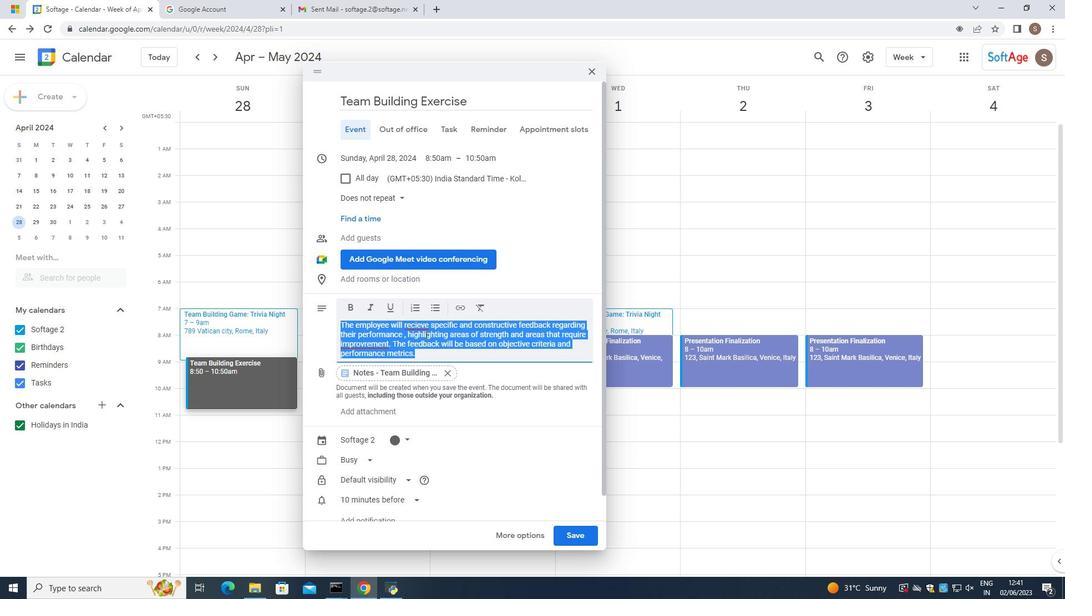 
Action: Mouse moved to (416, 348)
Screenshot: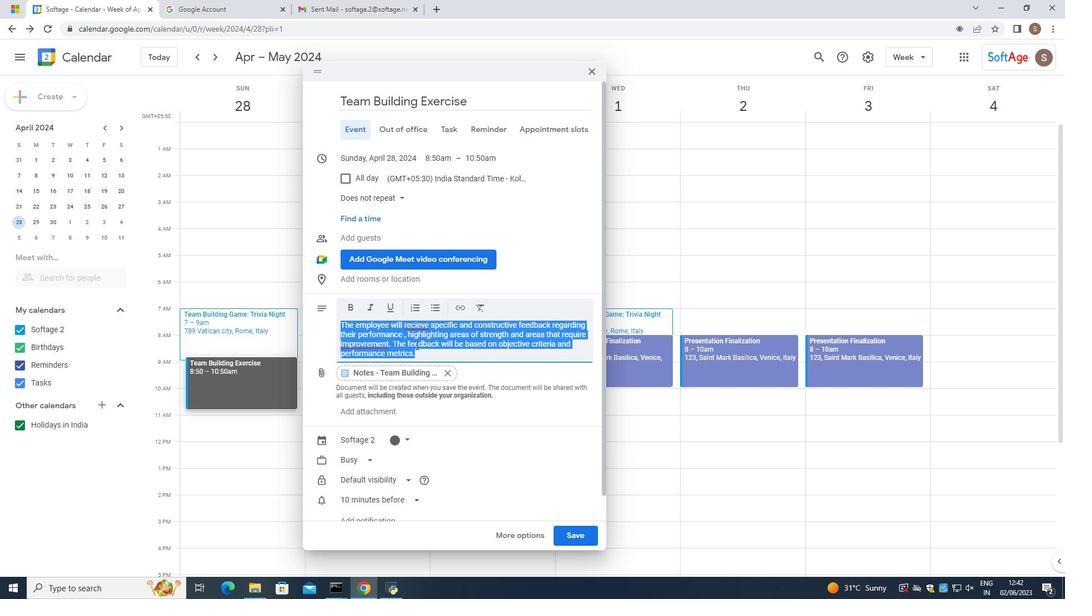 
Action: Mouse pressed left at (416, 348)
Screenshot: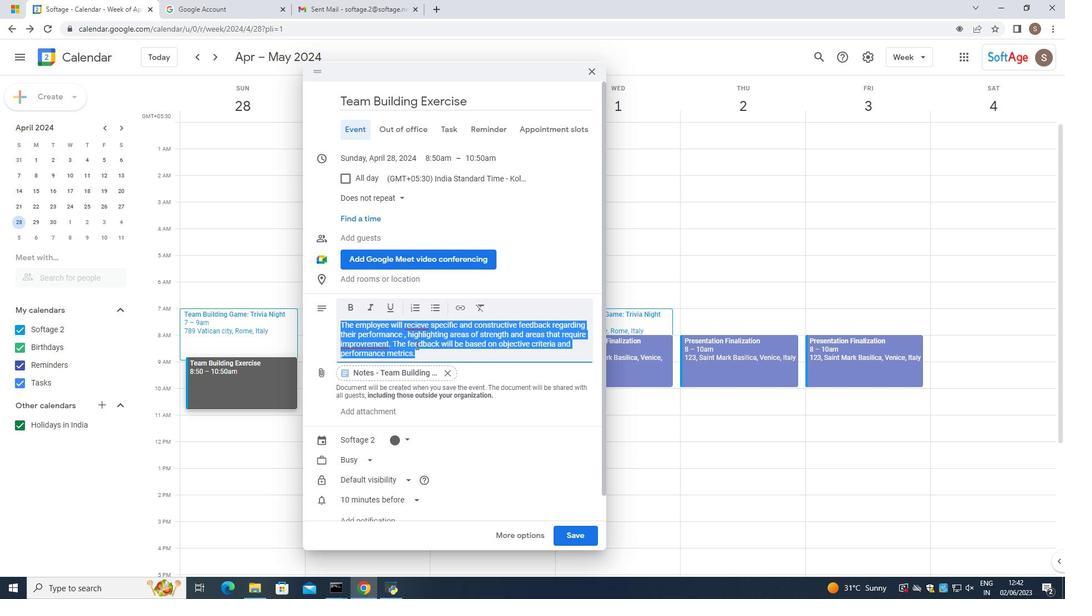 
Action: Mouse moved to (369, 343)
Screenshot: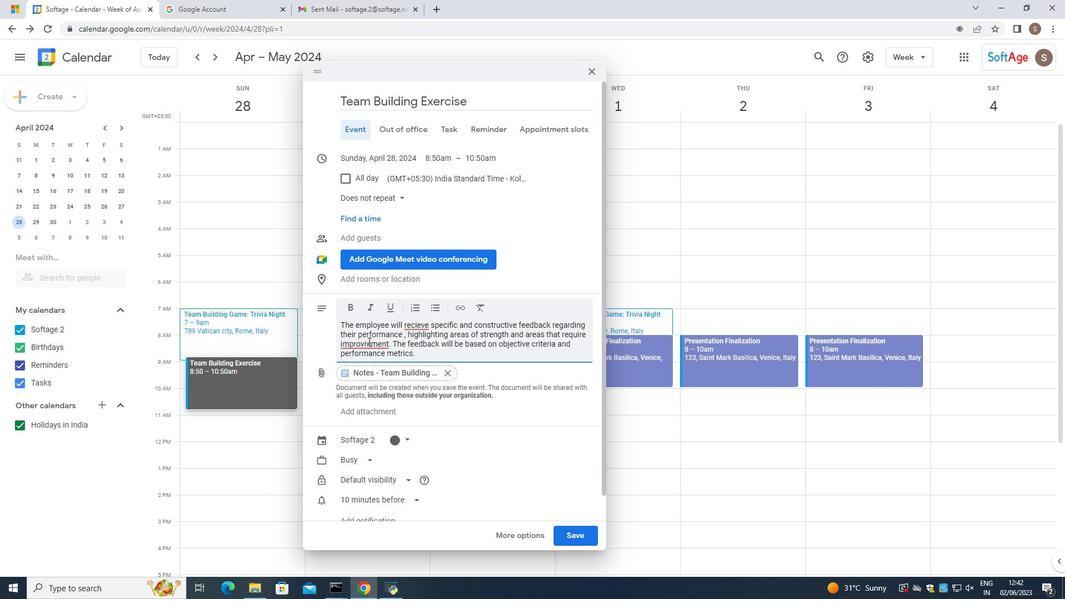 
Action: Mouse pressed left at (369, 343)
Screenshot: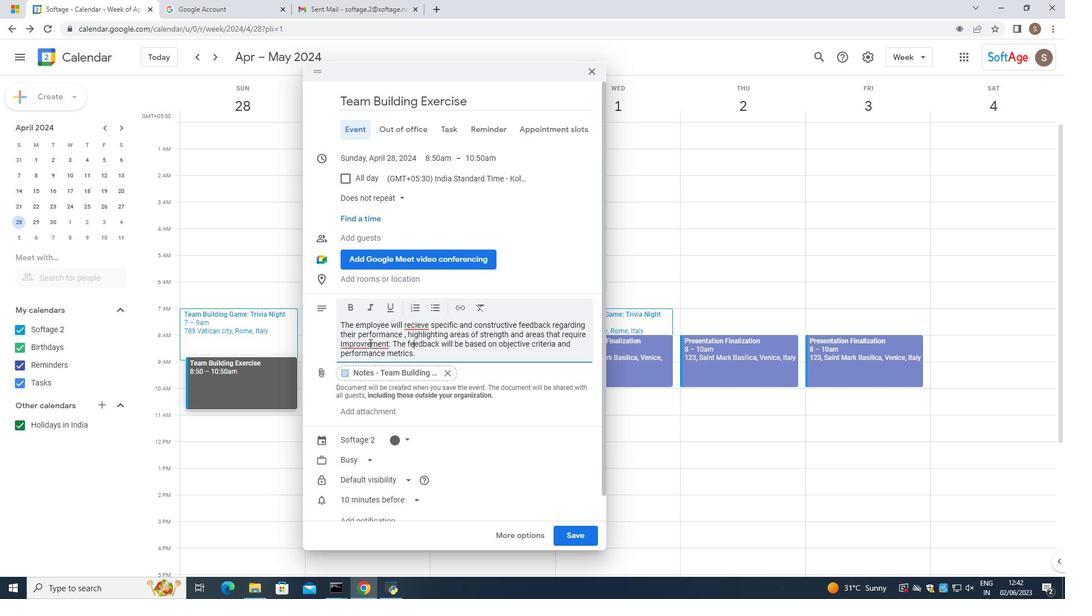 
Action: Mouse moved to (368, 344)
Screenshot: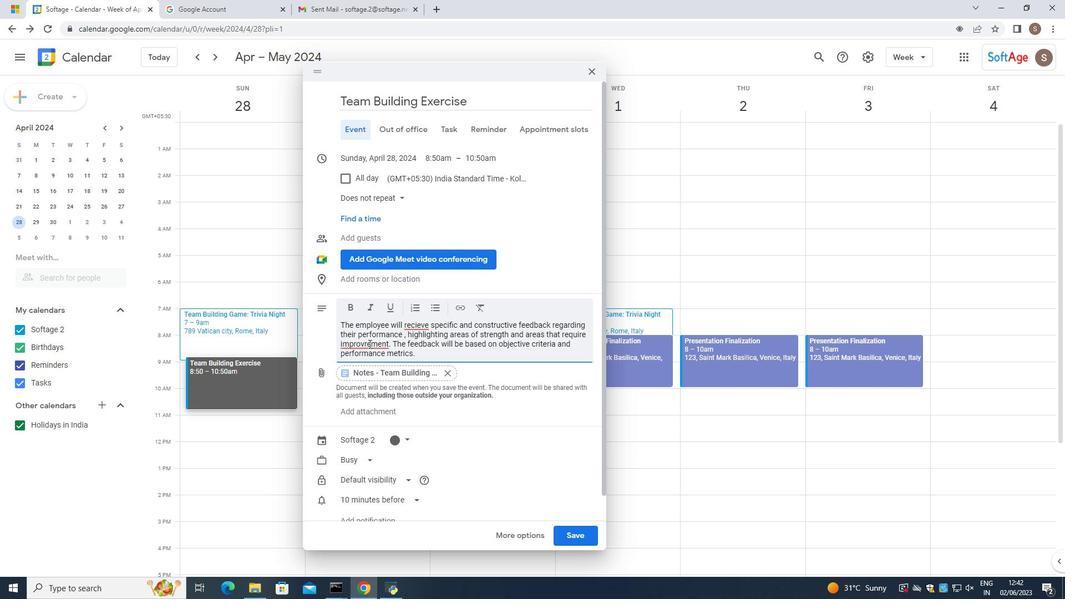 
Action: Mouse pressed left at (368, 344)
Screenshot: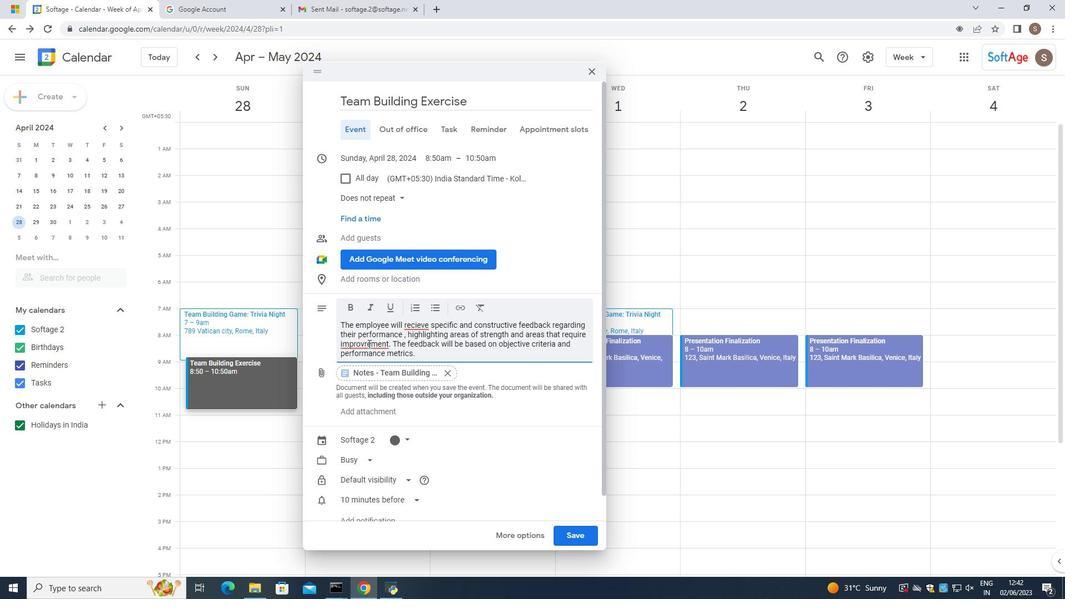 
Action: Mouse moved to (368, 344)
Screenshot: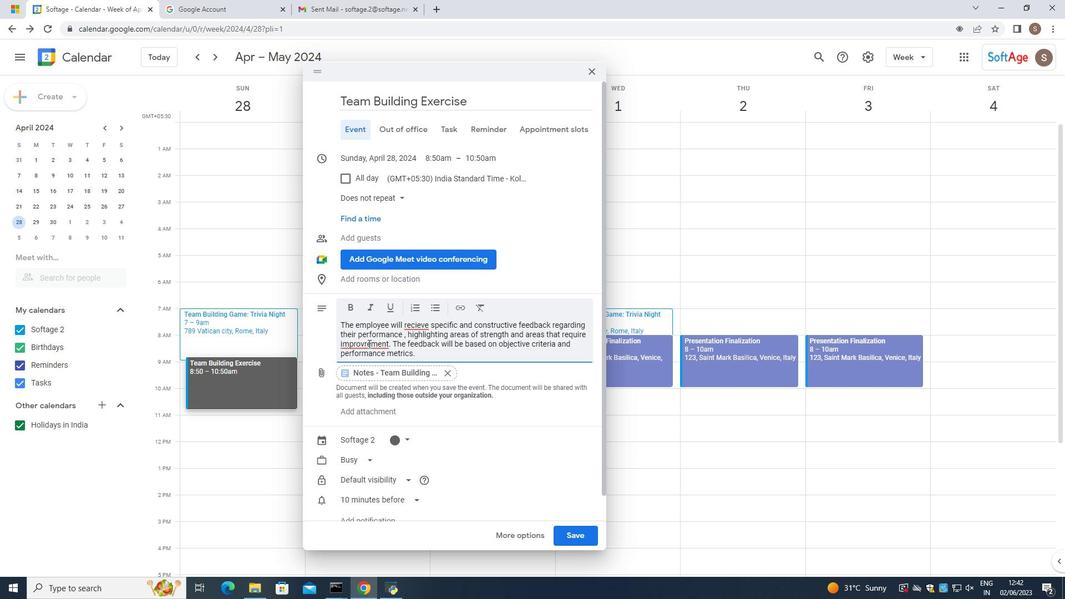 
Action: Key pressed <Key.backspace>
Screenshot: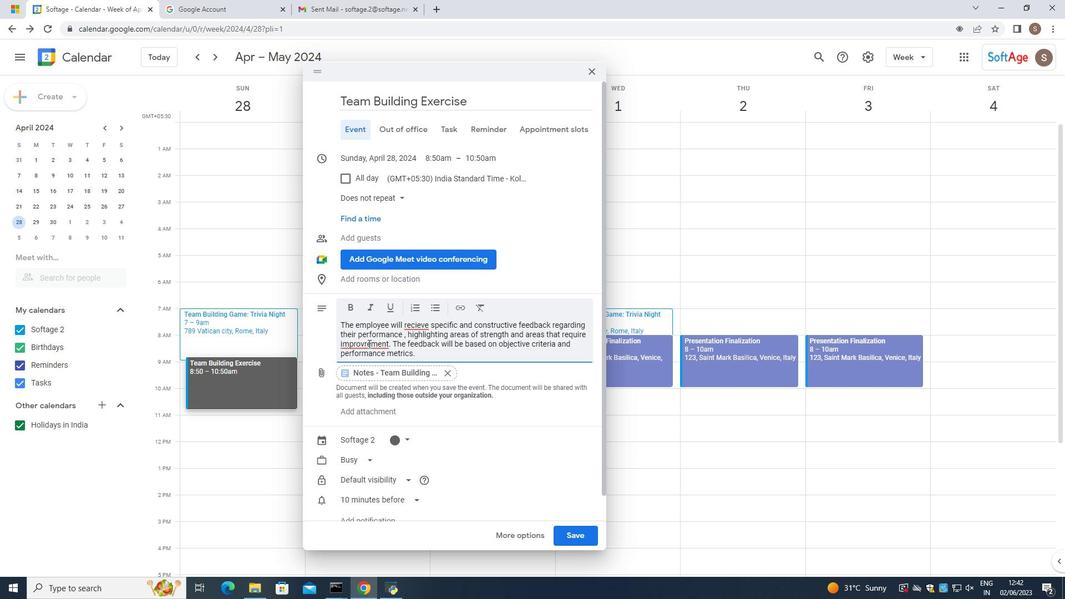 
Action: Mouse moved to (443, 355)
Screenshot: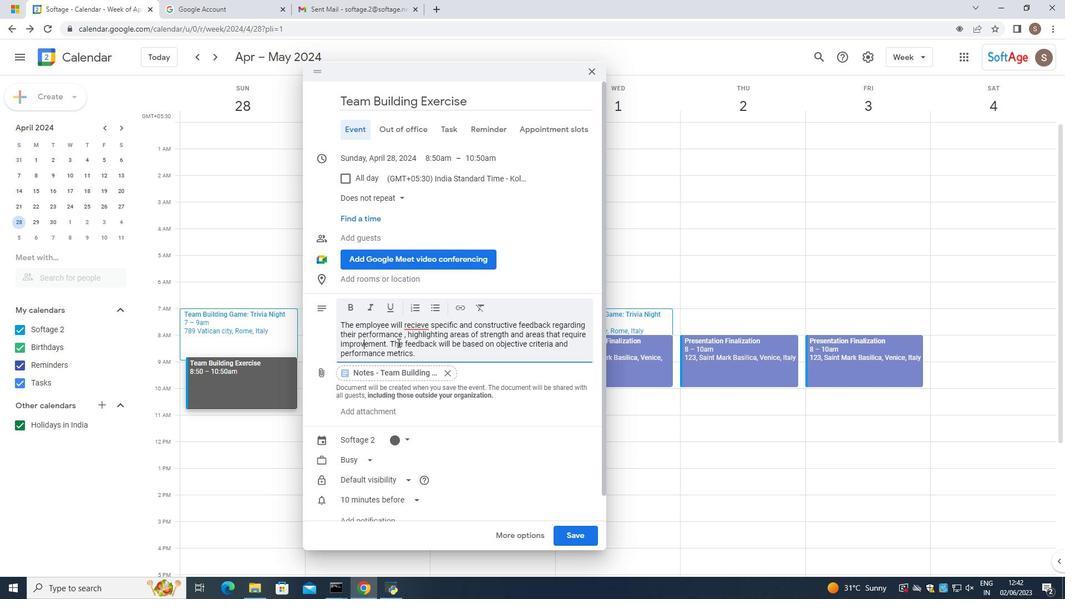 
Action: Mouse pressed left at (443, 355)
Screenshot: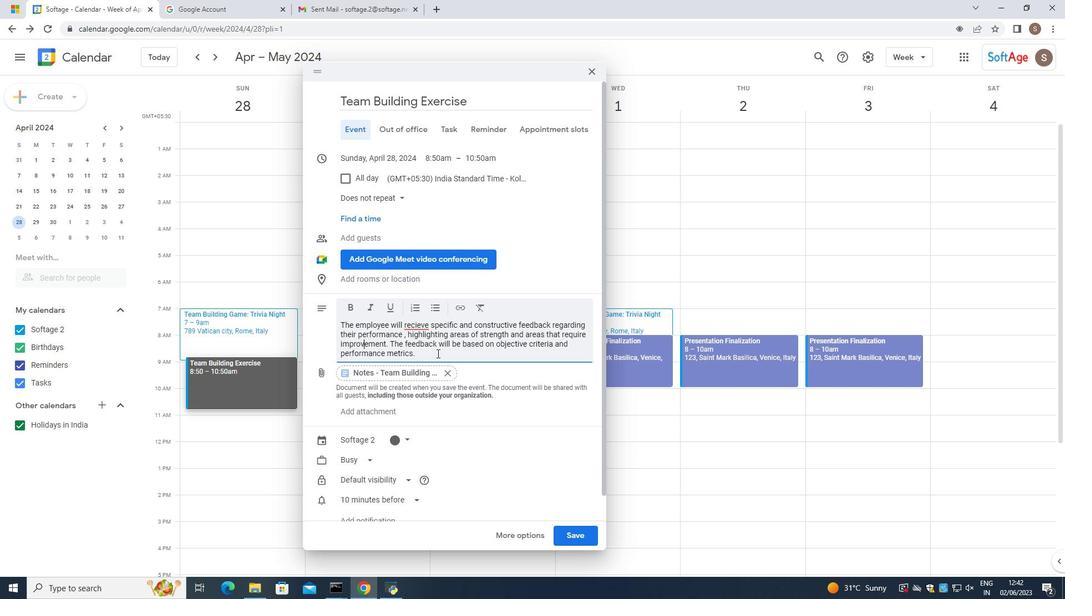 
Action: Mouse moved to (417, 323)
Screenshot: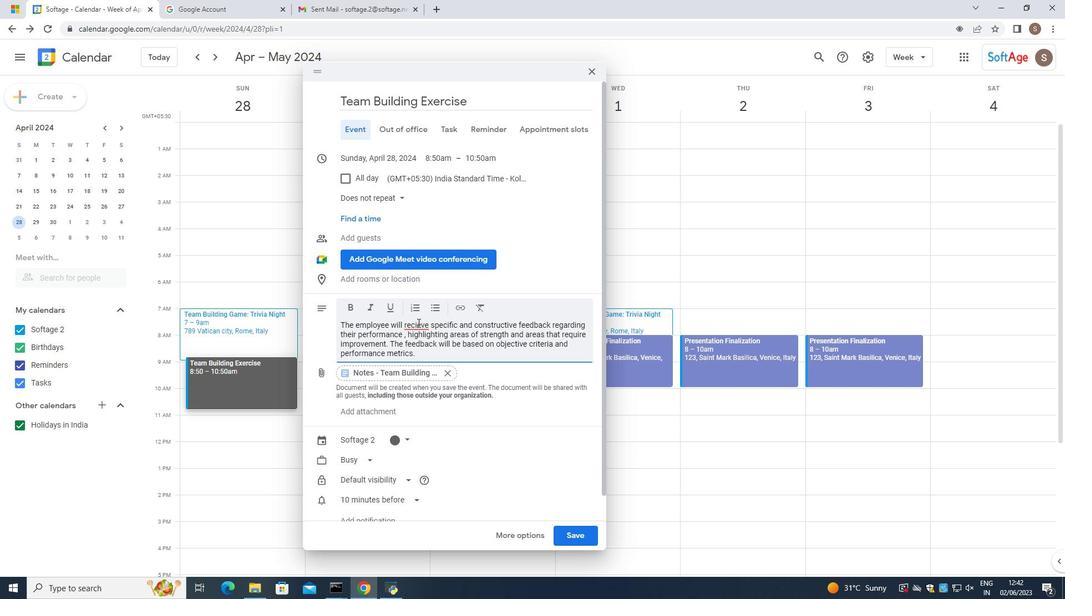 
Action: Mouse pressed left at (417, 323)
Screenshot: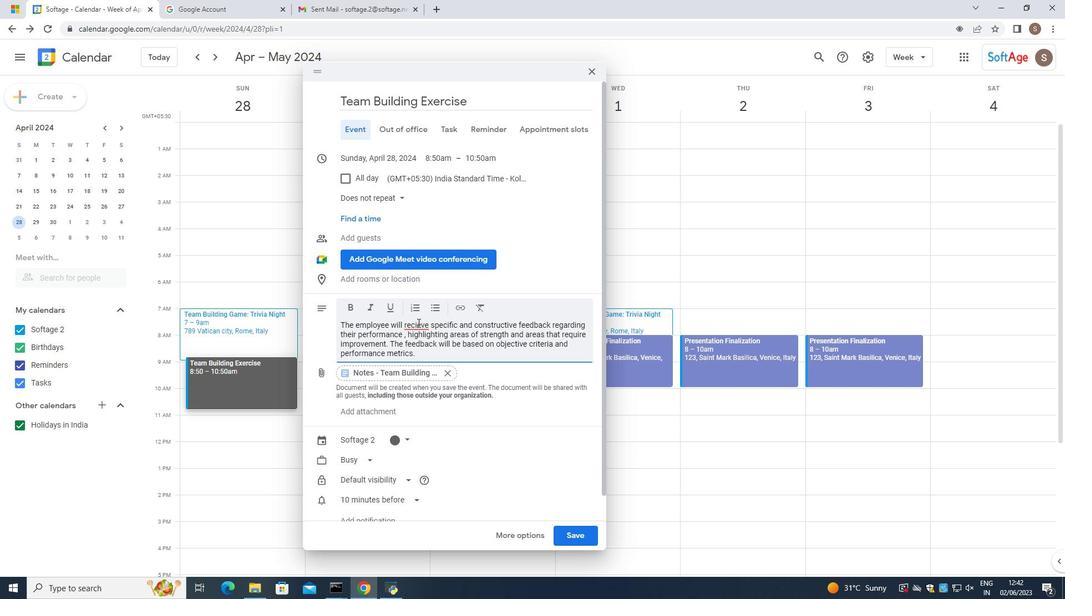 
Action: Mouse pressed left at (417, 323)
Screenshot: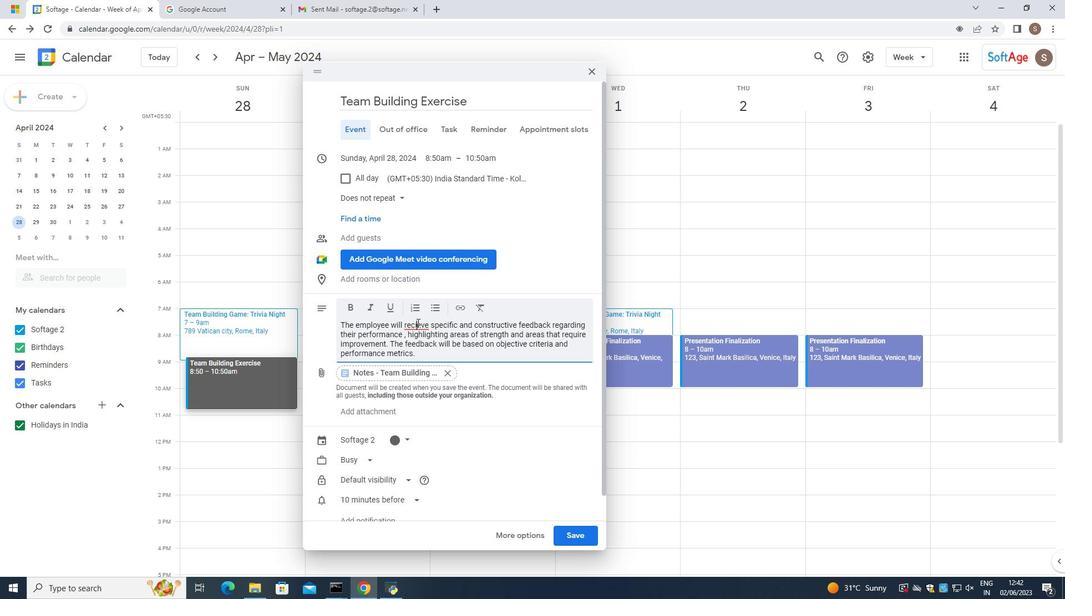 
Action: Mouse pressed left at (417, 323)
Screenshot: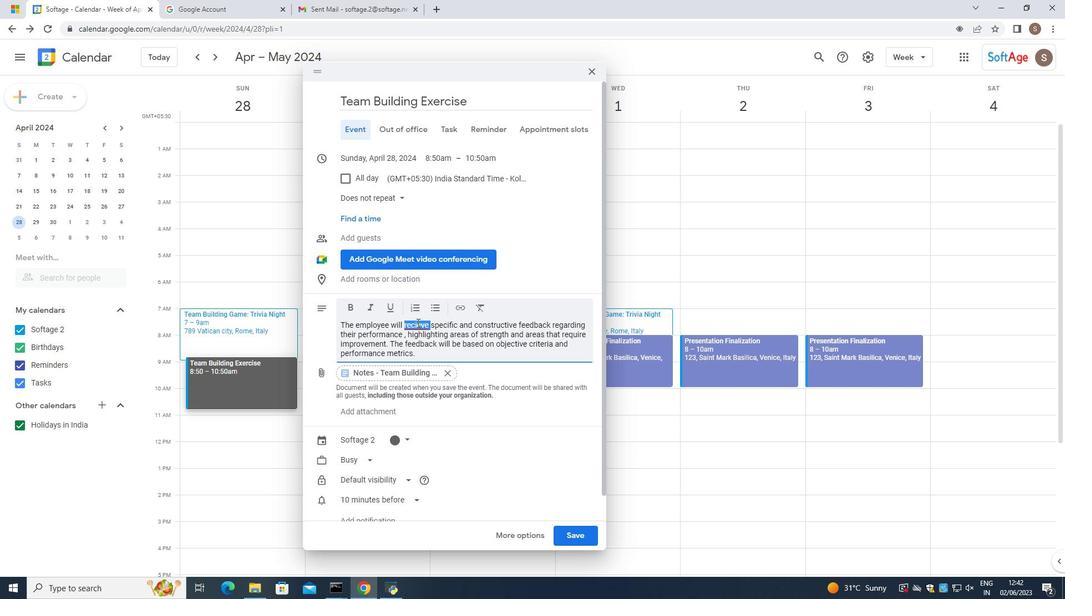
Action: Mouse pressed left at (417, 323)
Screenshot: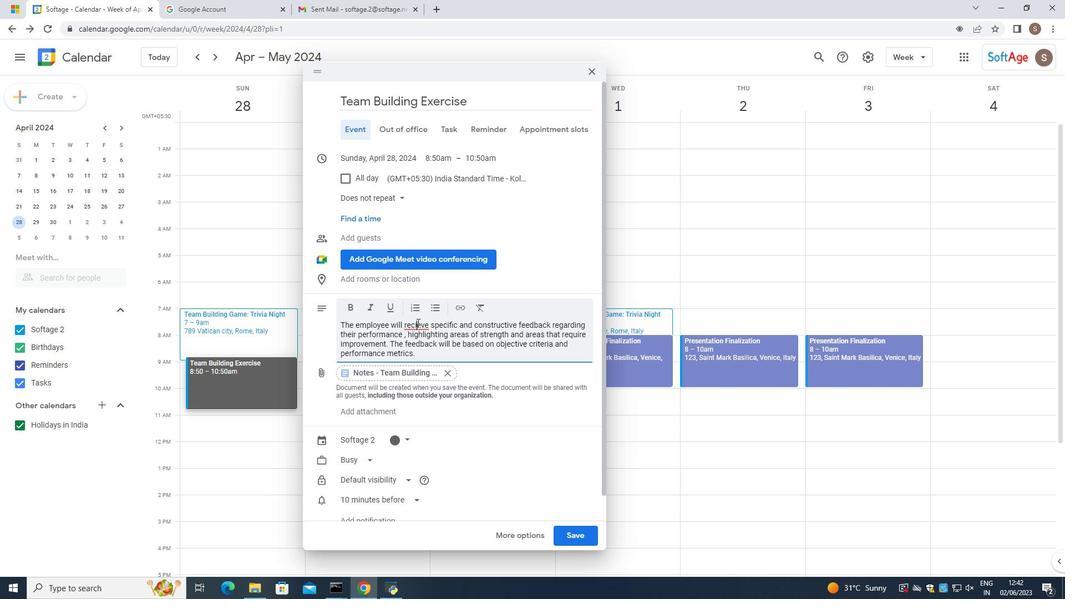 
Action: Mouse pressed right at (417, 323)
Screenshot: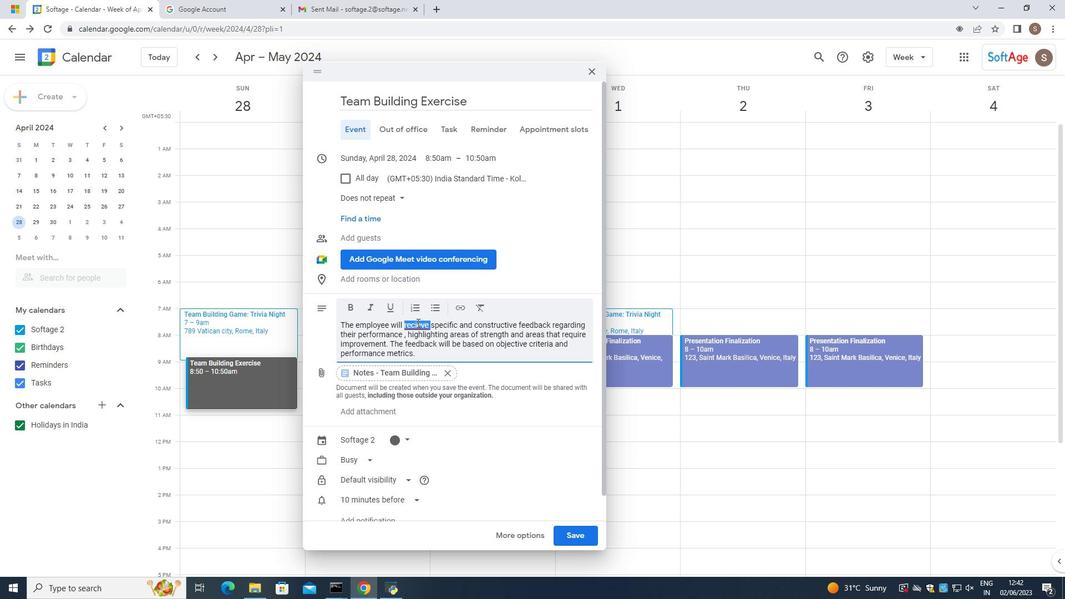 
Action: Mouse moved to (425, 331)
Screenshot: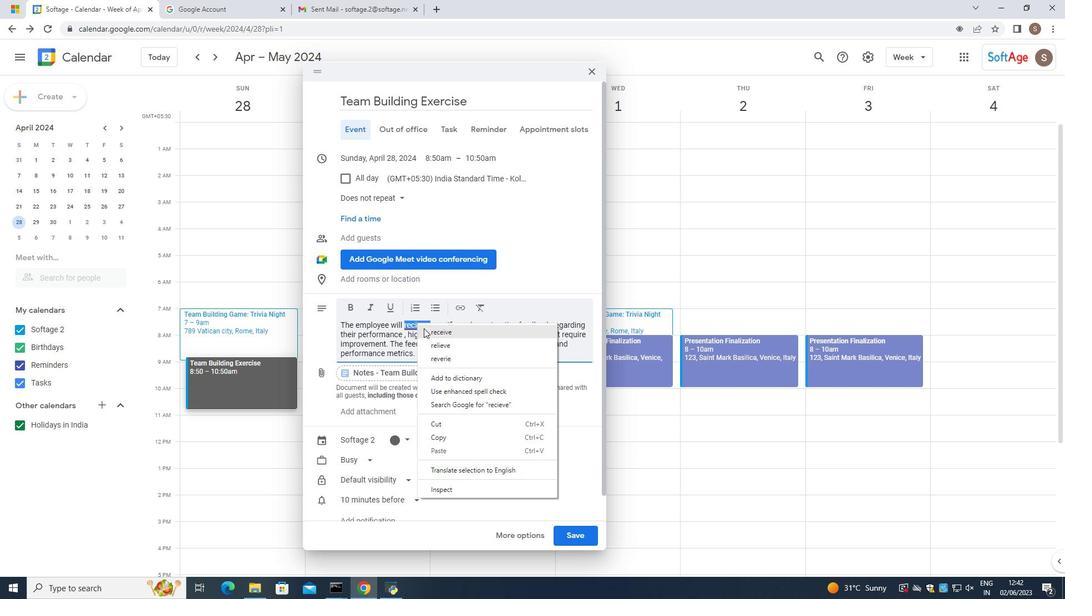 
Action: Mouse pressed left at (425, 331)
Screenshot: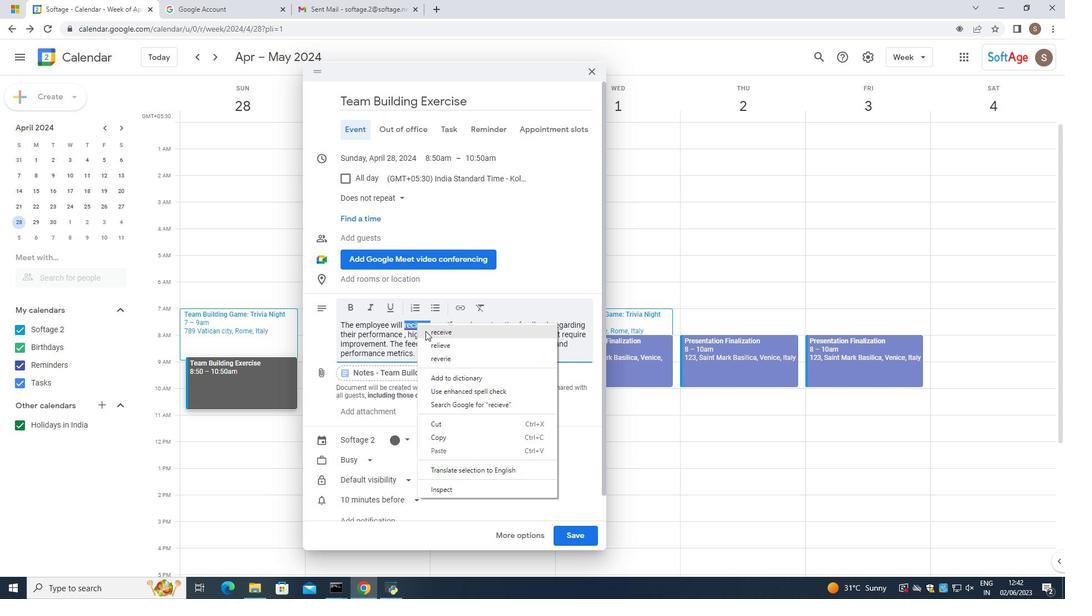 
Action: Mouse moved to (433, 348)
Screenshot: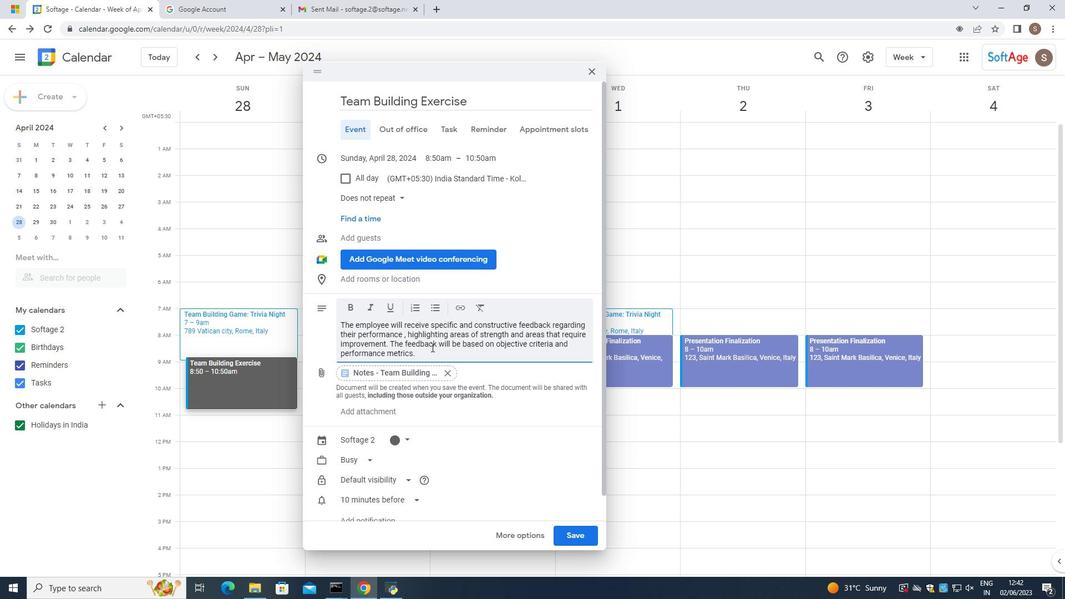 
Action: Mouse scrolled (433, 347) with delta (0, 0)
Screenshot: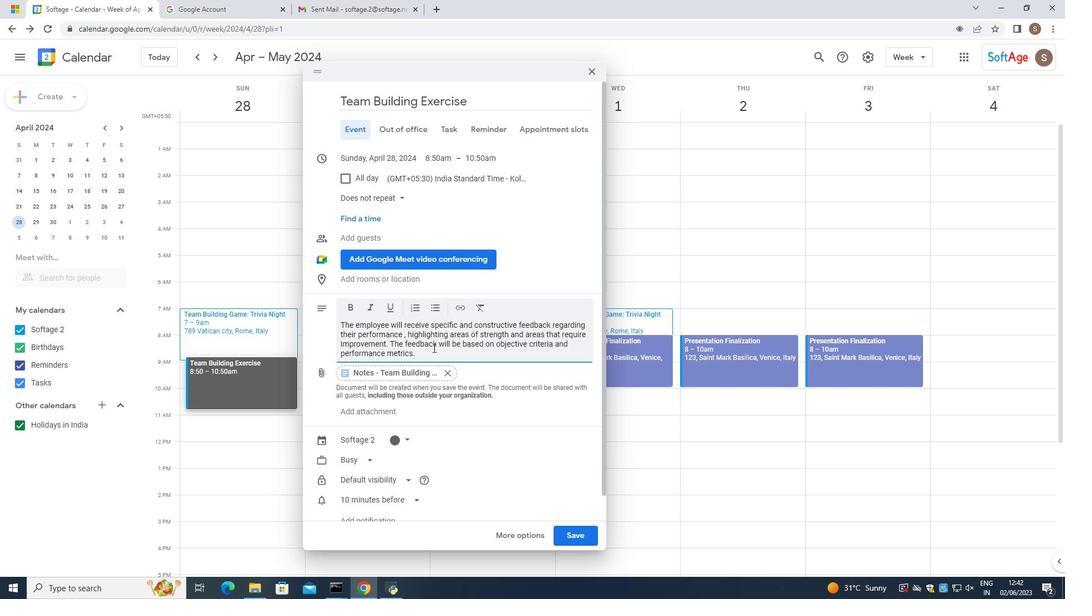 
Action: Mouse scrolled (433, 347) with delta (0, 0)
Screenshot: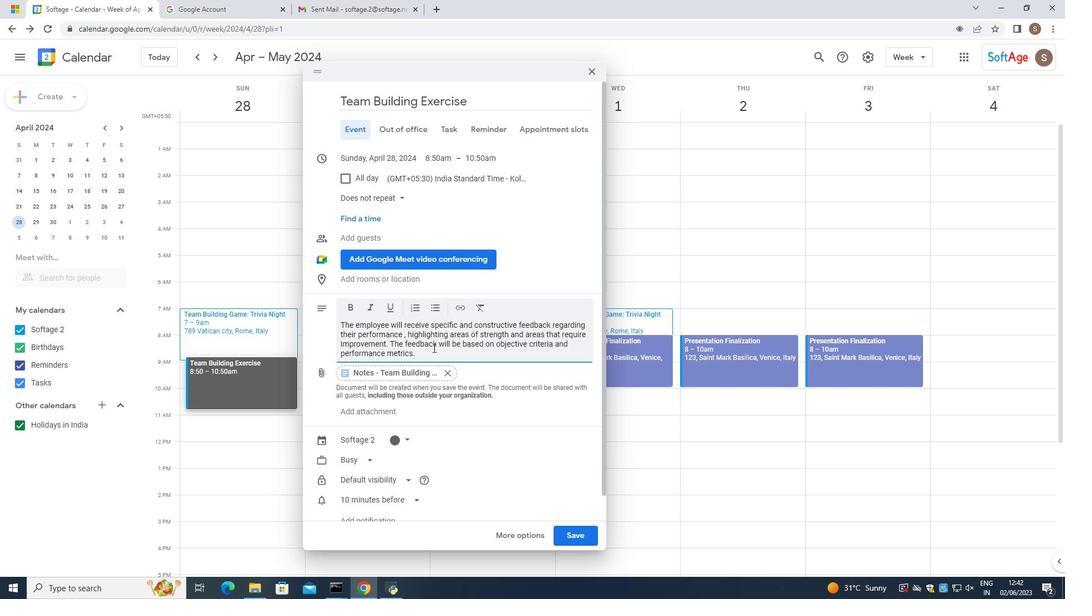
Action: Mouse scrolled (433, 347) with delta (0, 0)
Screenshot: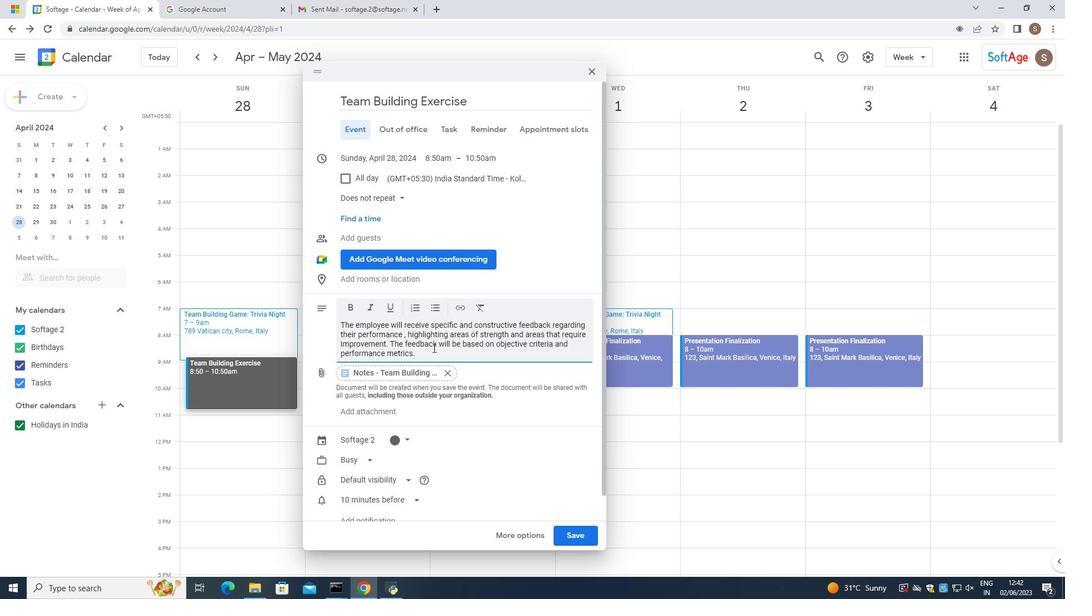 
Action: Mouse scrolled (433, 347) with delta (0, 0)
Screenshot: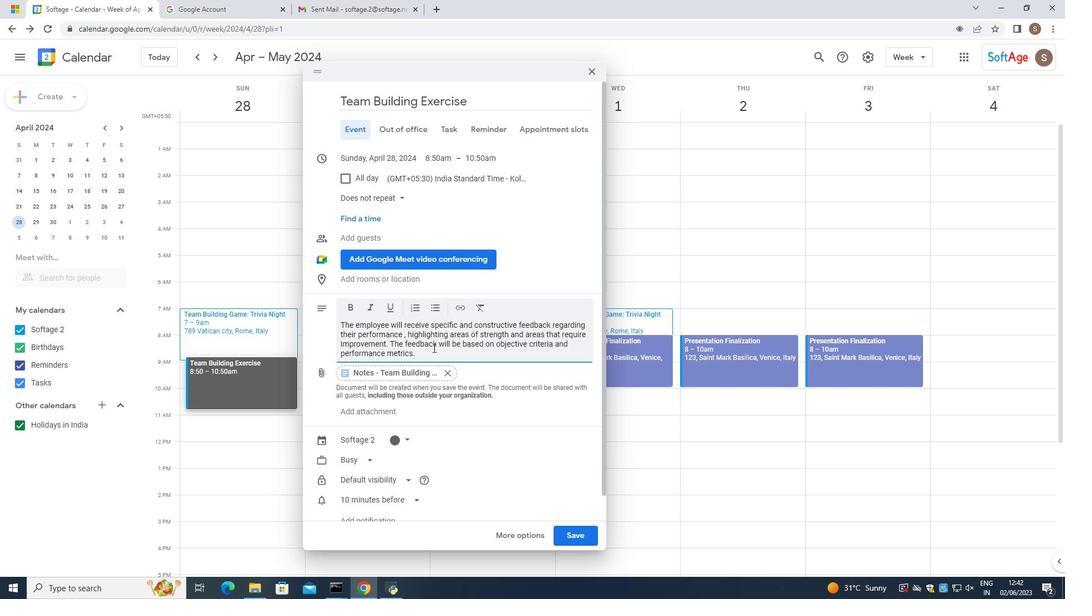 
Action: Mouse scrolled (433, 347) with delta (0, 0)
Screenshot: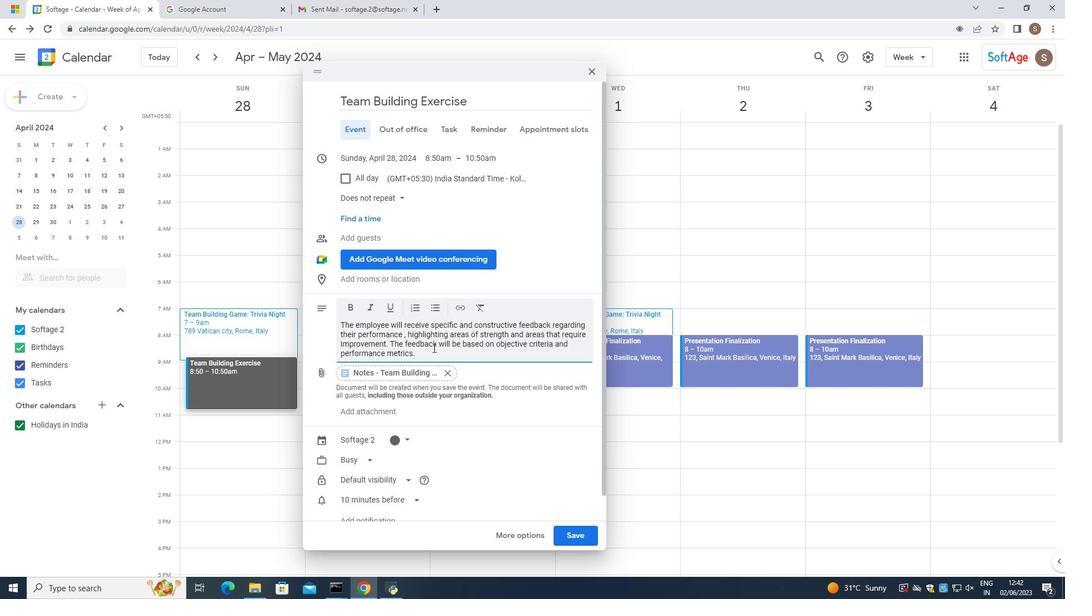 
Action: Mouse scrolled (433, 347) with delta (0, 0)
Screenshot: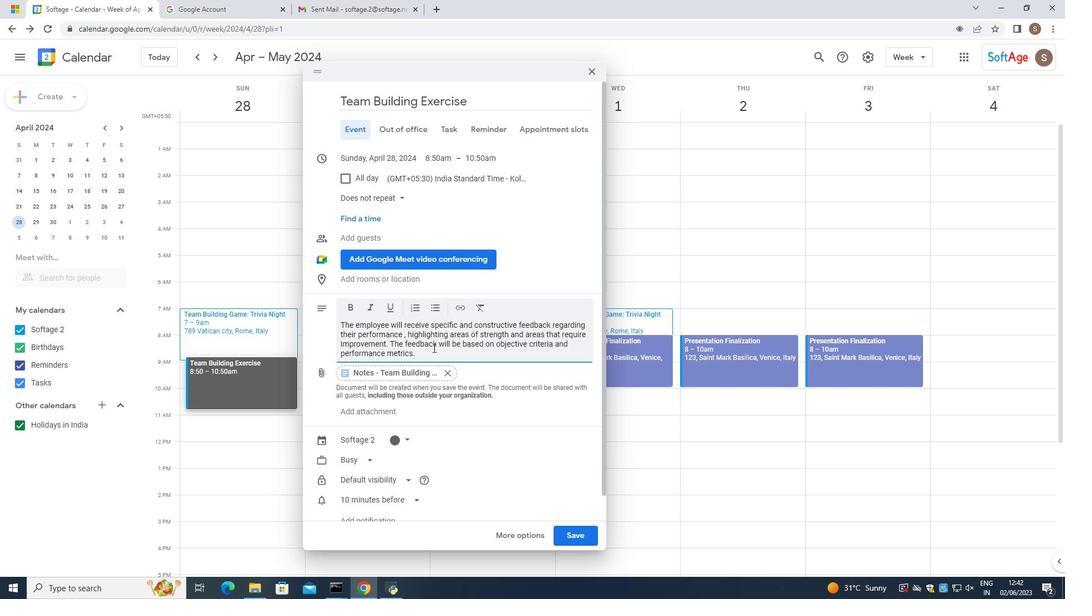 
Action: Mouse moved to (434, 345)
Screenshot: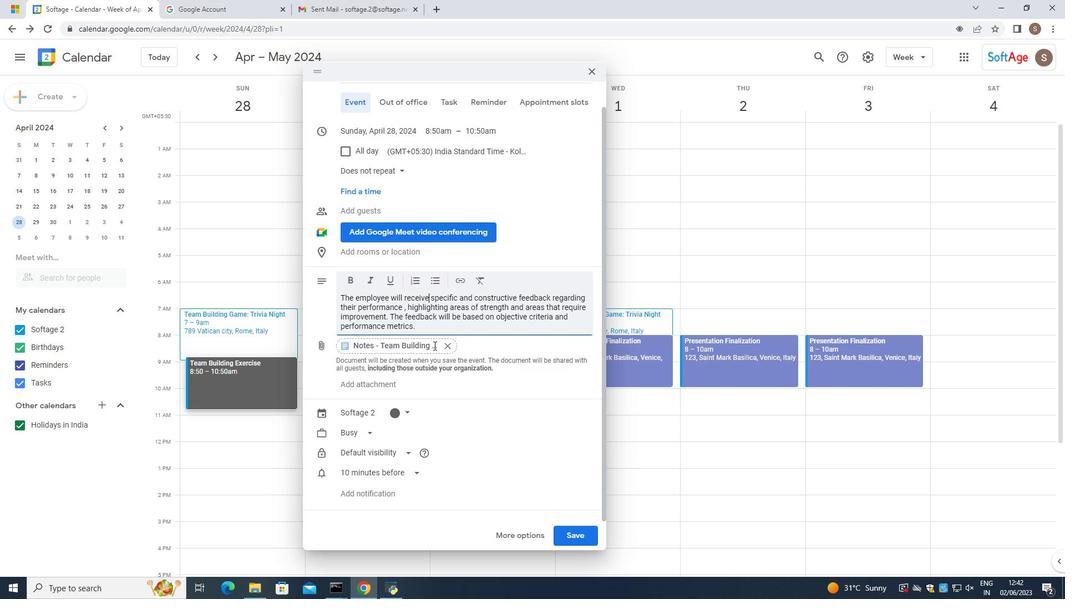 
Action: Mouse scrolled (434, 346) with delta (0, 0)
Screenshot: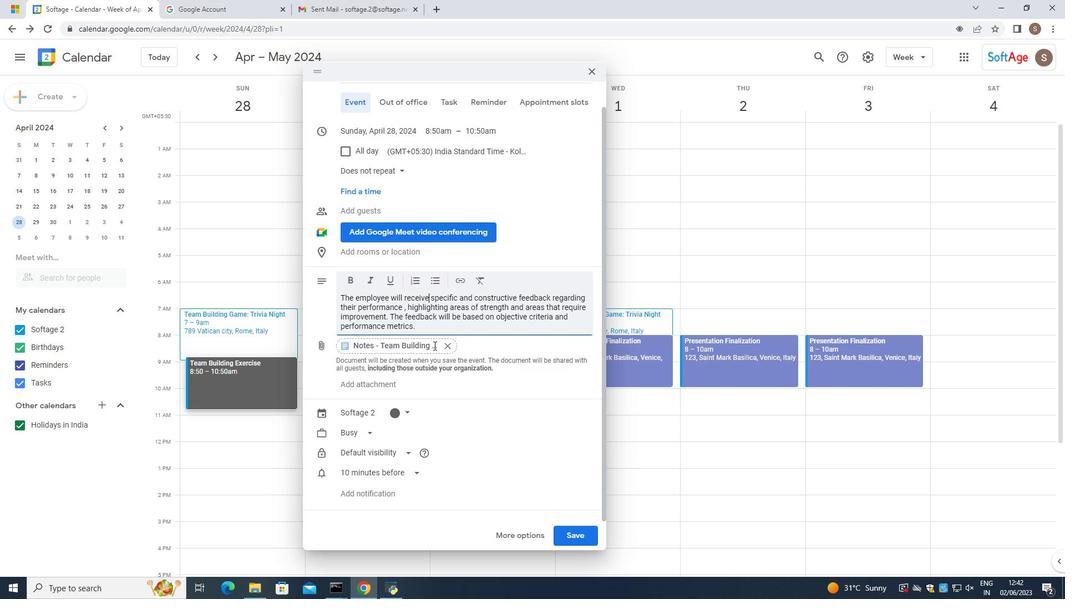 
Action: Mouse scrolled (434, 346) with delta (0, 0)
Screenshot: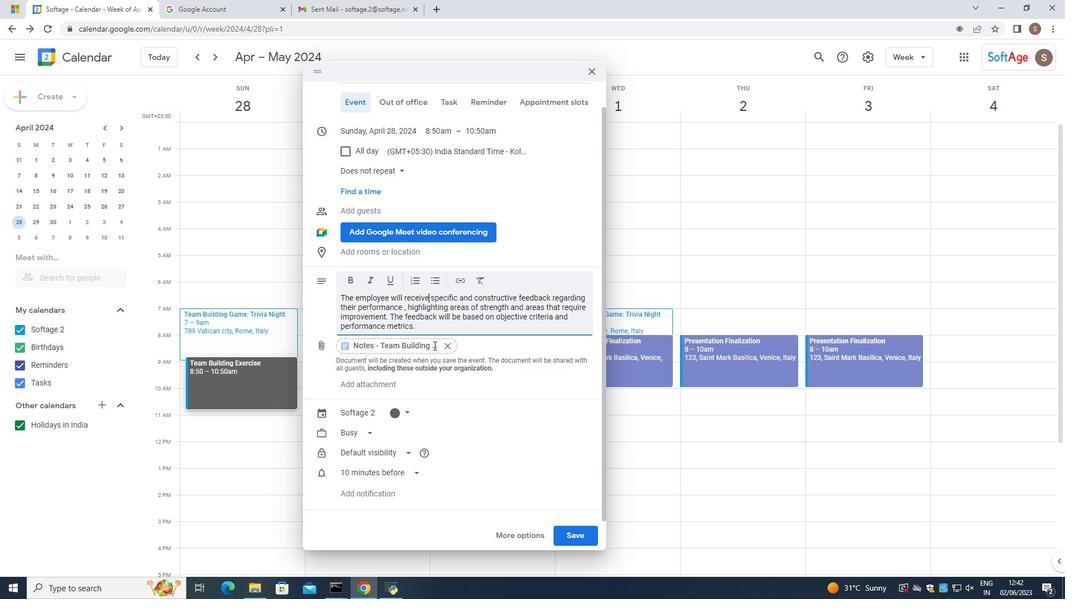 
Action: Mouse scrolled (434, 346) with delta (0, 0)
Screenshot: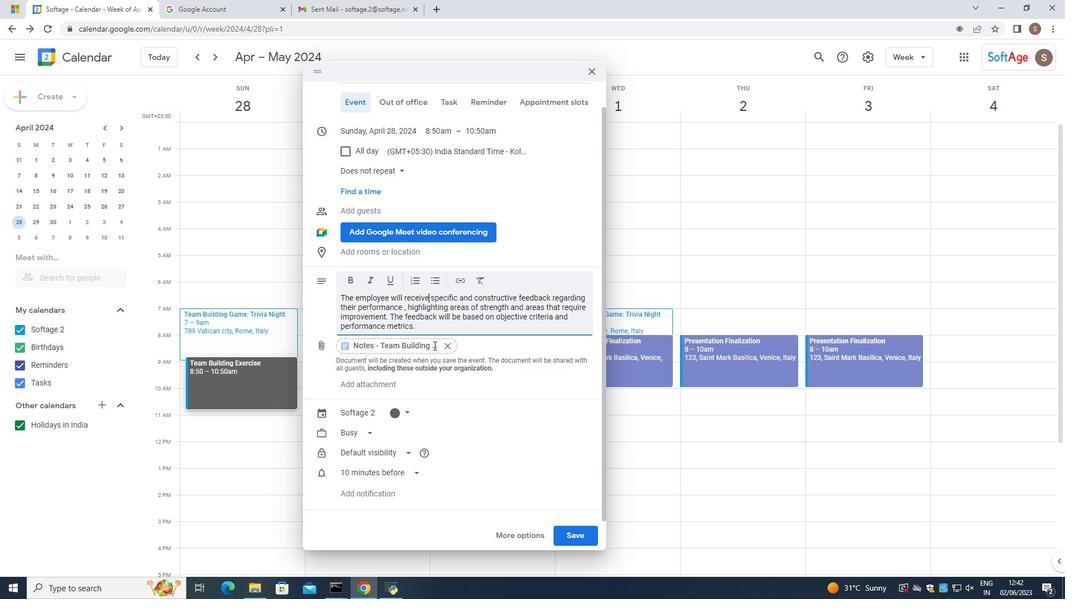 
Action: Mouse scrolled (434, 346) with delta (0, 0)
Screenshot: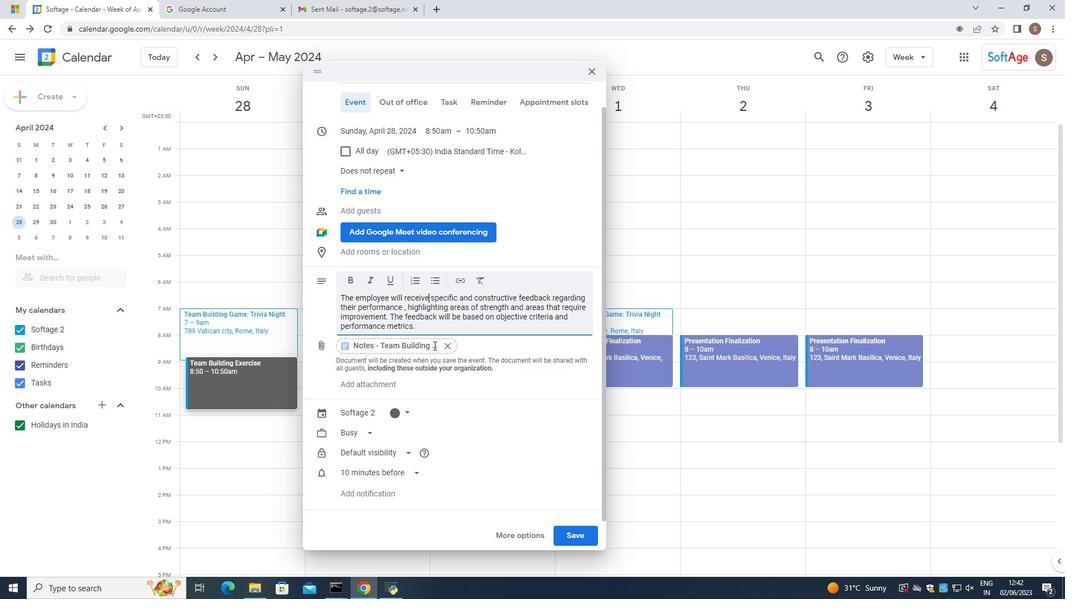 
Action: Mouse scrolled (434, 346) with delta (0, 0)
Screenshot: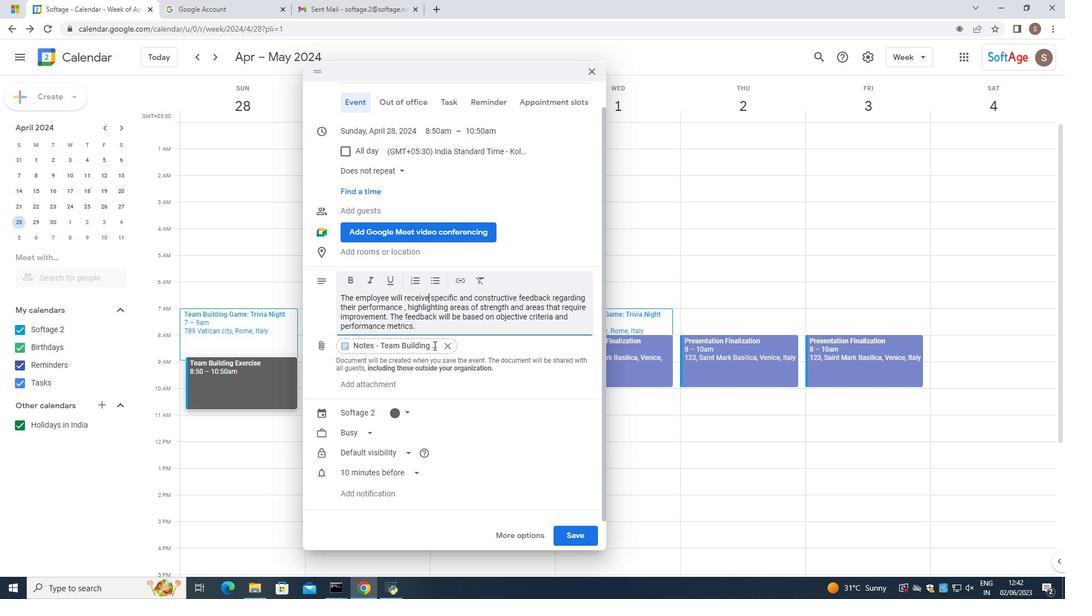 
Action: Mouse scrolled (434, 346) with delta (0, 0)
Screenshot: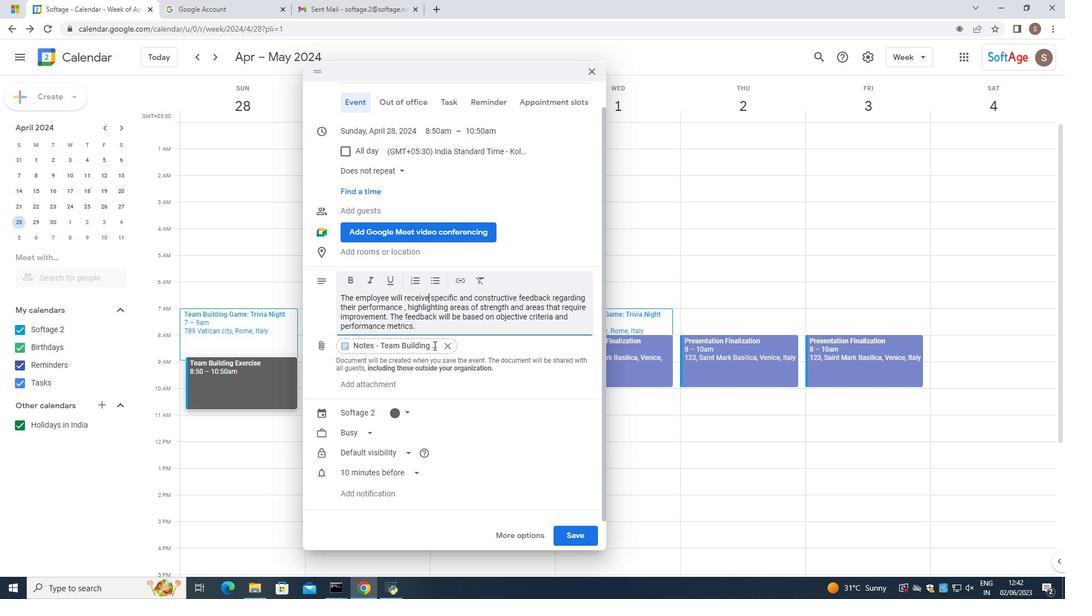 
Action: Mouse scrolled (434, 346) with delta (0, 0)
Screenshot: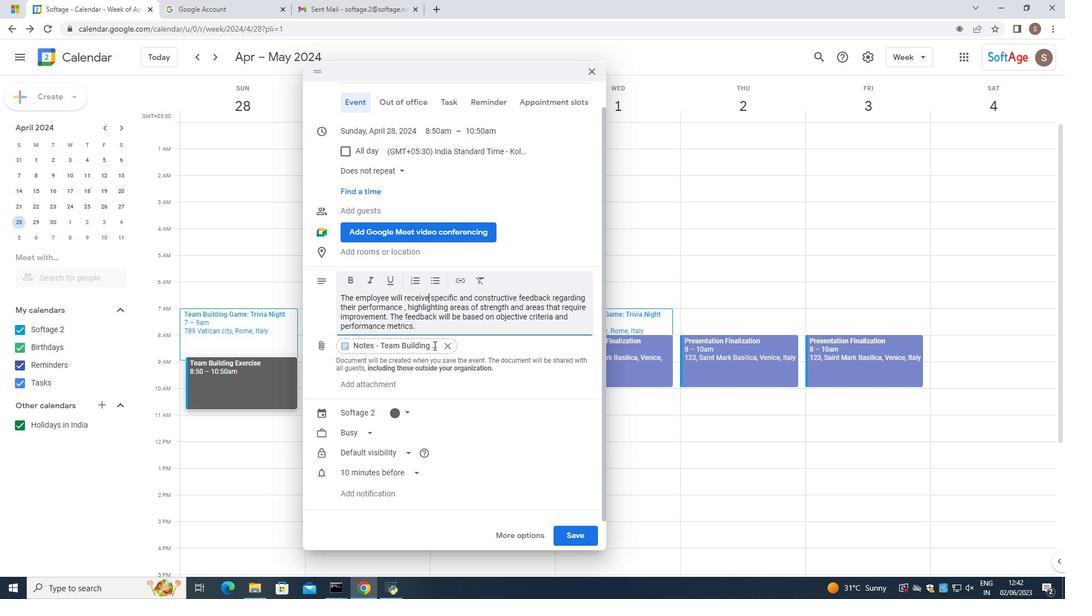 
Action: Mouse moved to (432, 337)
Screenshot: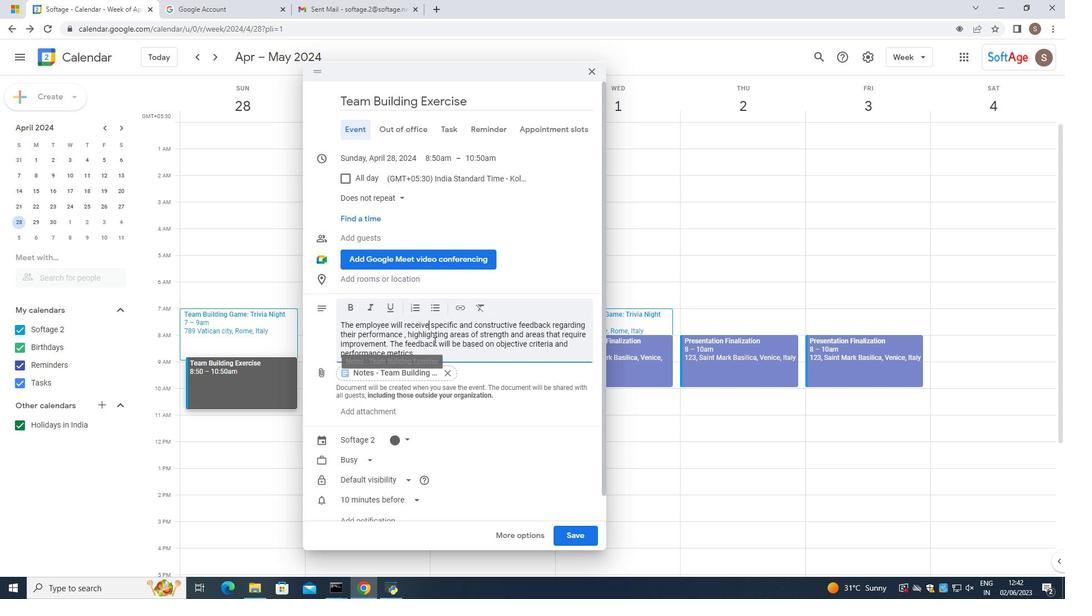 
Action: Mouse scrolled (432, 338) with delta (0, 0)
Screenshot: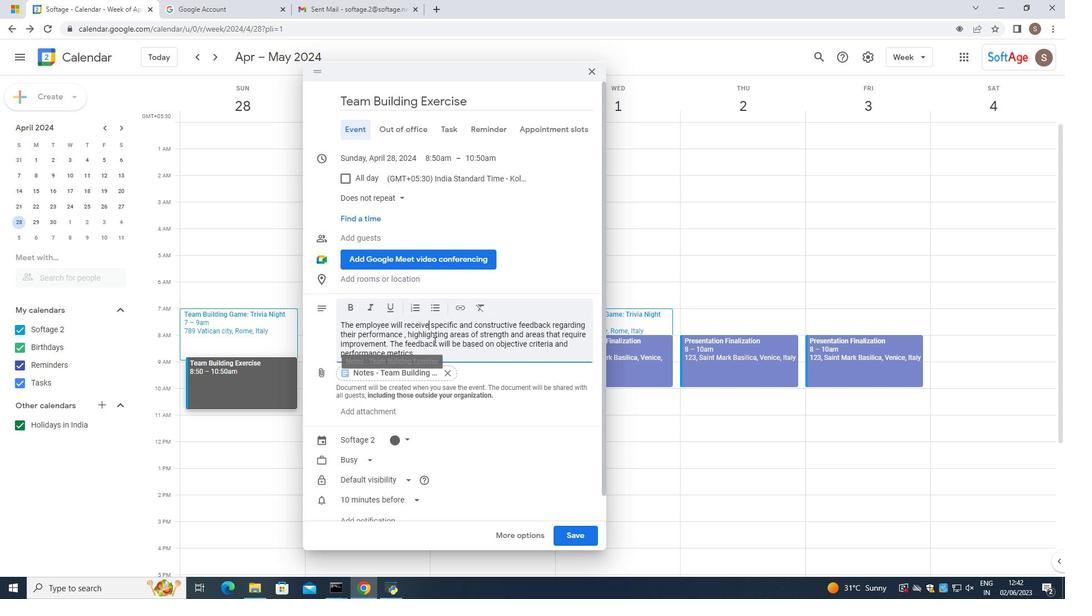 
Action: Mouse moved to (380, 195)
Screenshot: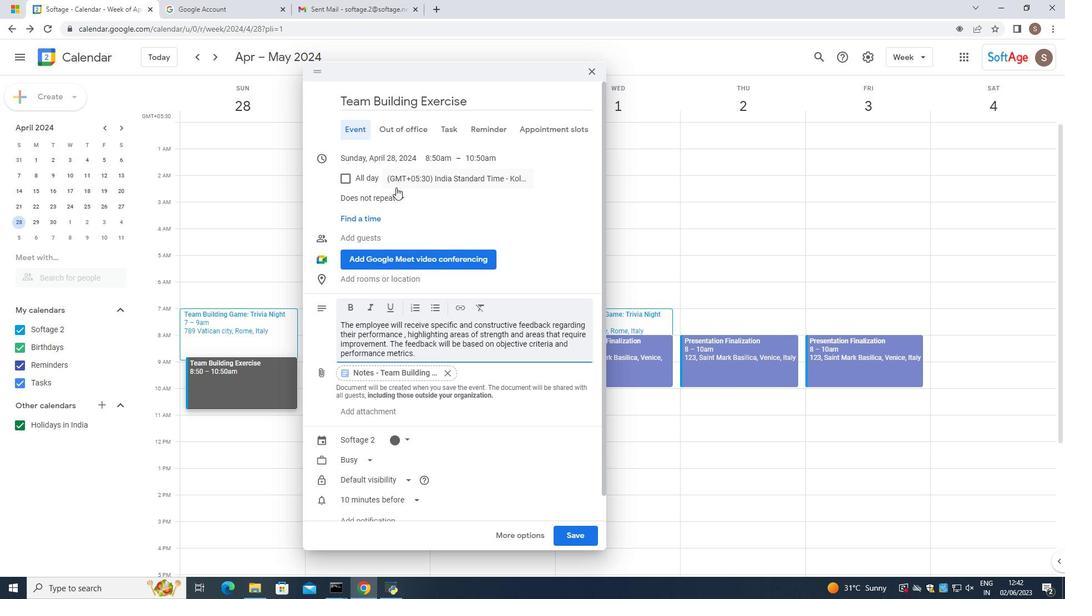 
Action: Mouse pressed left at (380, 195)
Screenshot: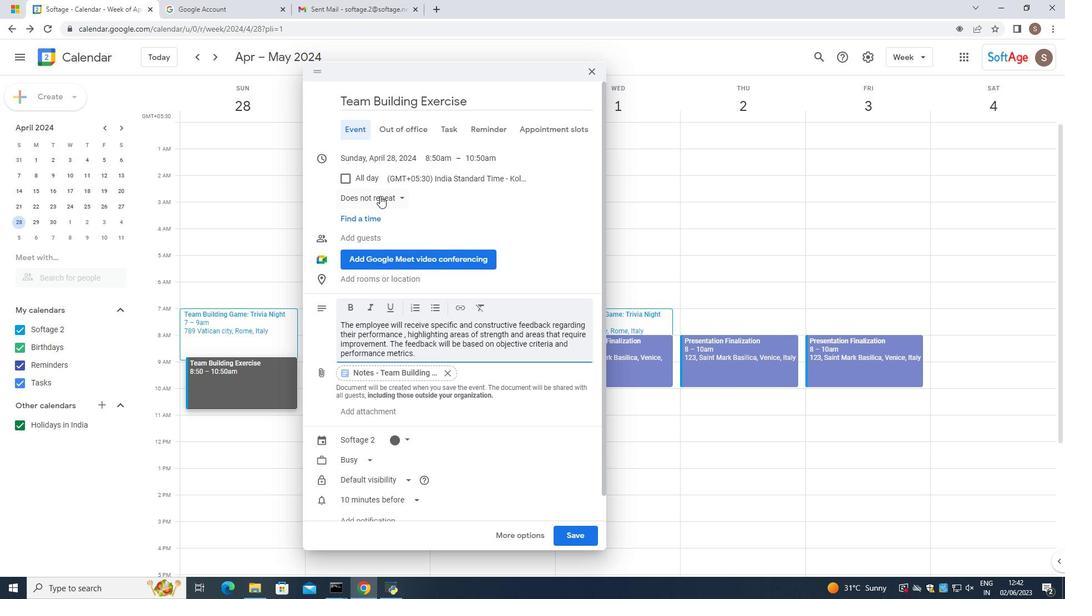 
Action: Mouse moved to (376, 217)
Screenshot: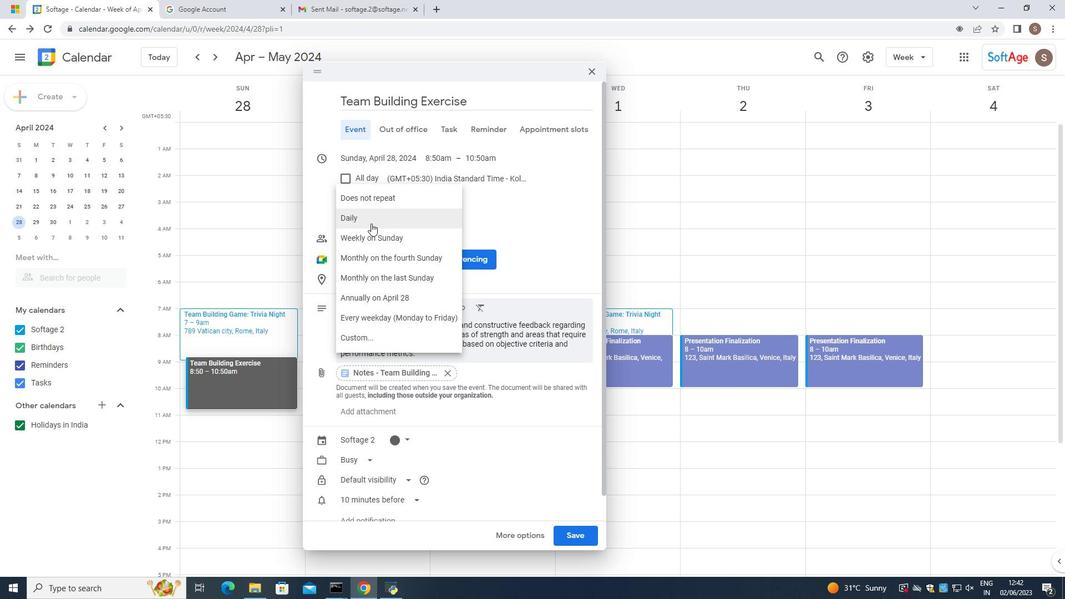 
Action: Mouse pressed left at (376, 217)
Screenshot: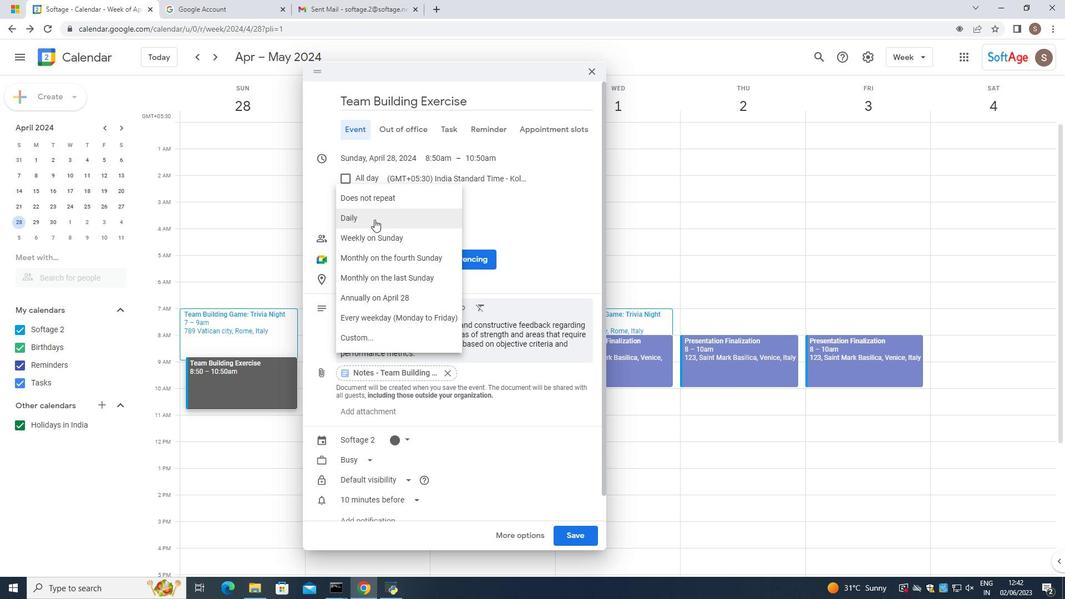 
Action: Mouse moved to (371, 283)
Screenshot: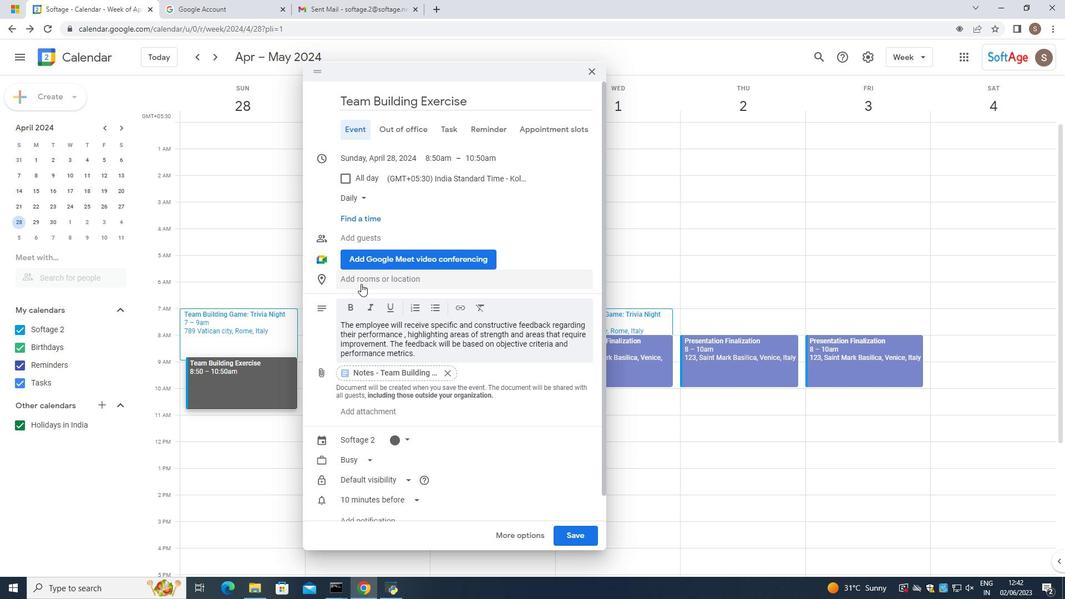 
Action: Mouse pressed left at (371, 283)
Screenshot: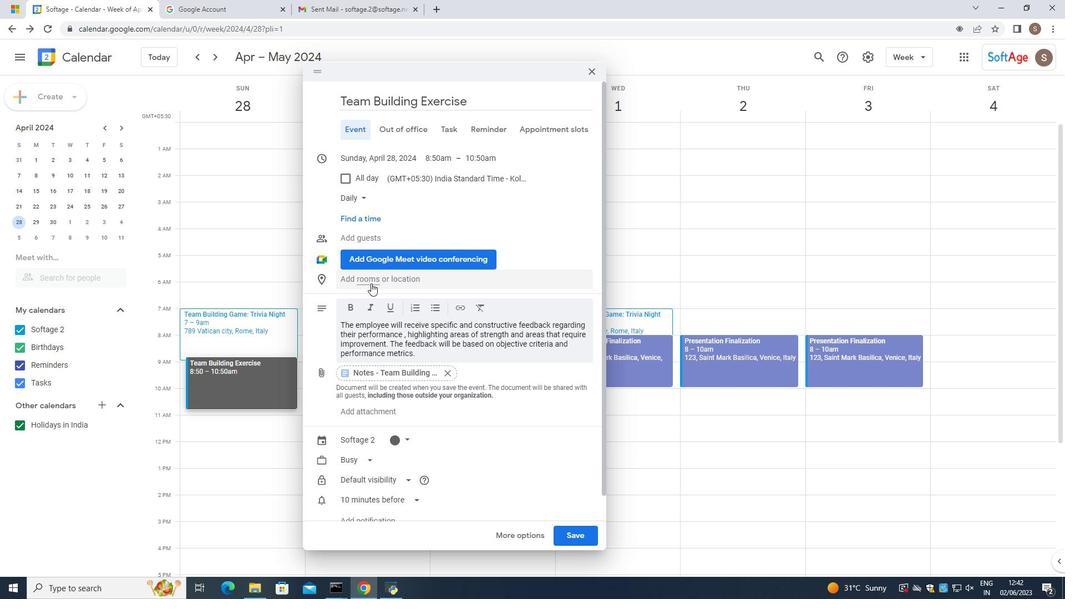 
Action: Mouse moved to (323, 77)
Screenshot: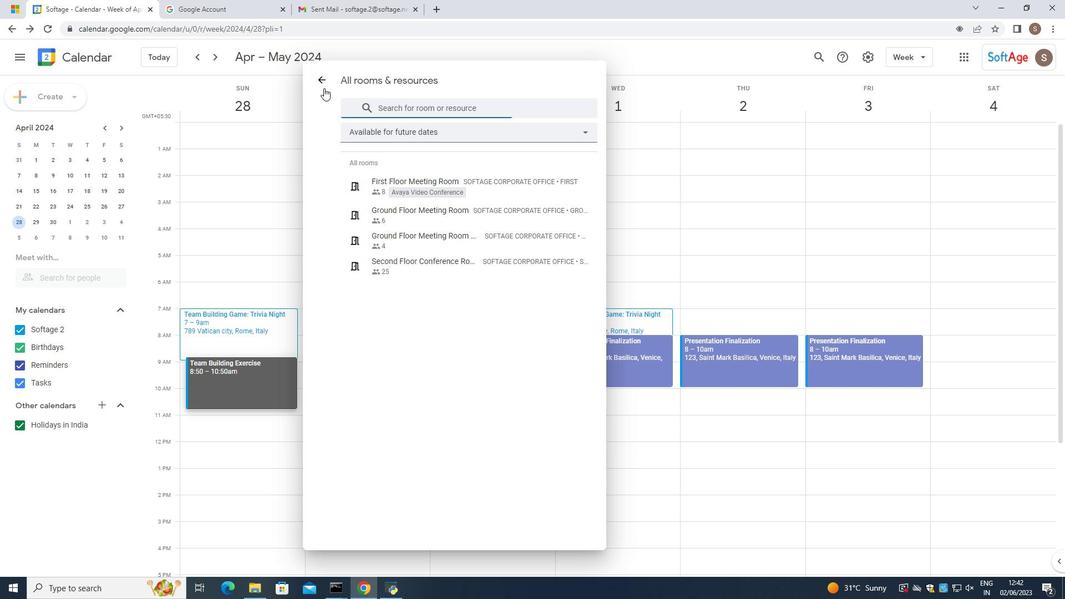 
Action: Mouse pressed left at (323, 77)
Screenshot: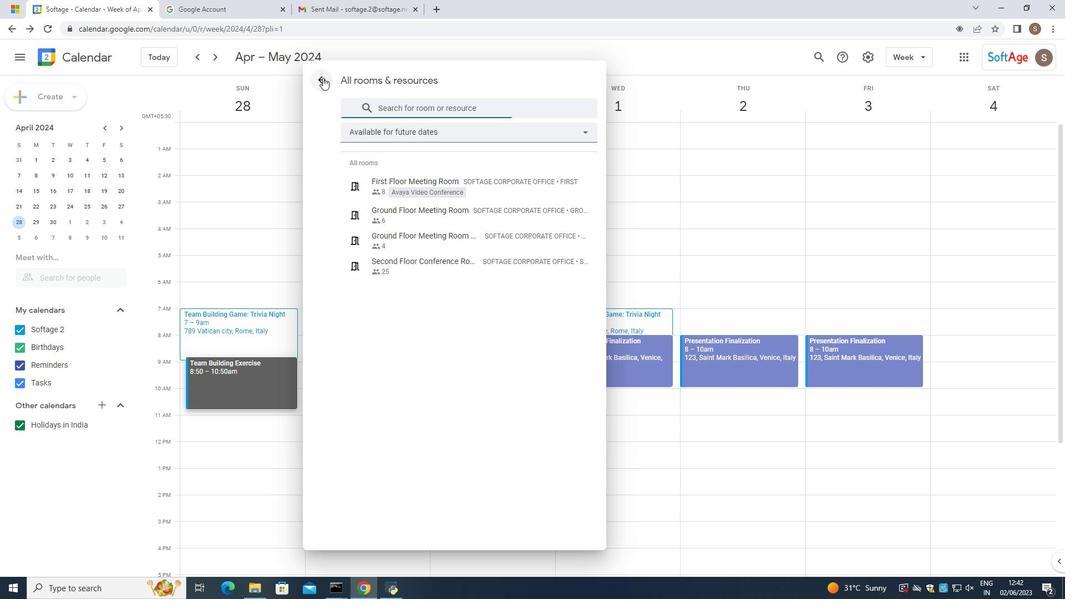 
Action: Mouse moved to (351, 305)
Screenshot: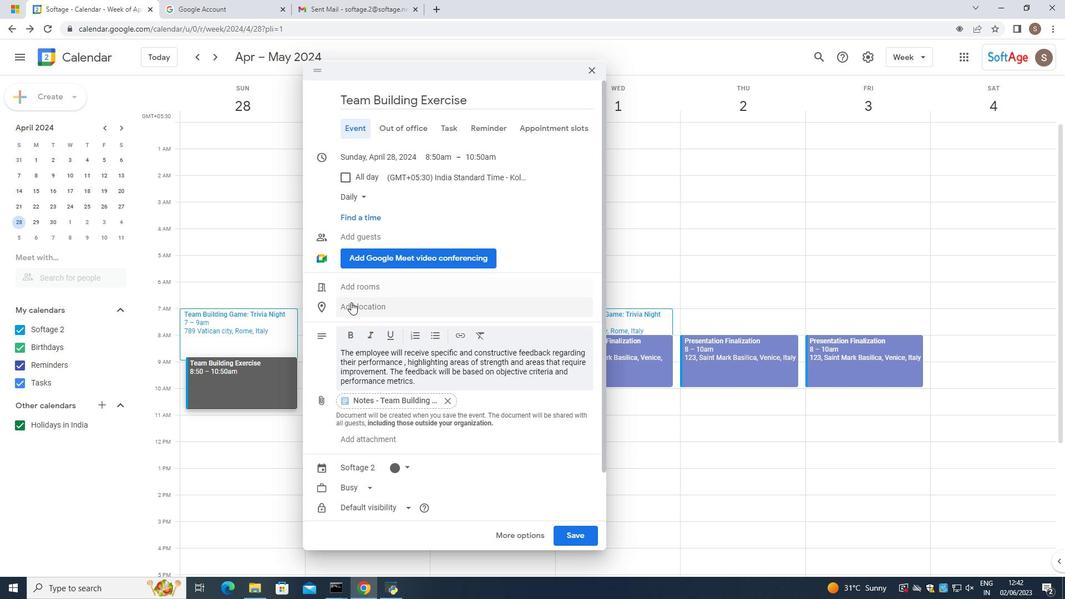 
Action: Mouse pressed left at (351, 305)
Screenshot: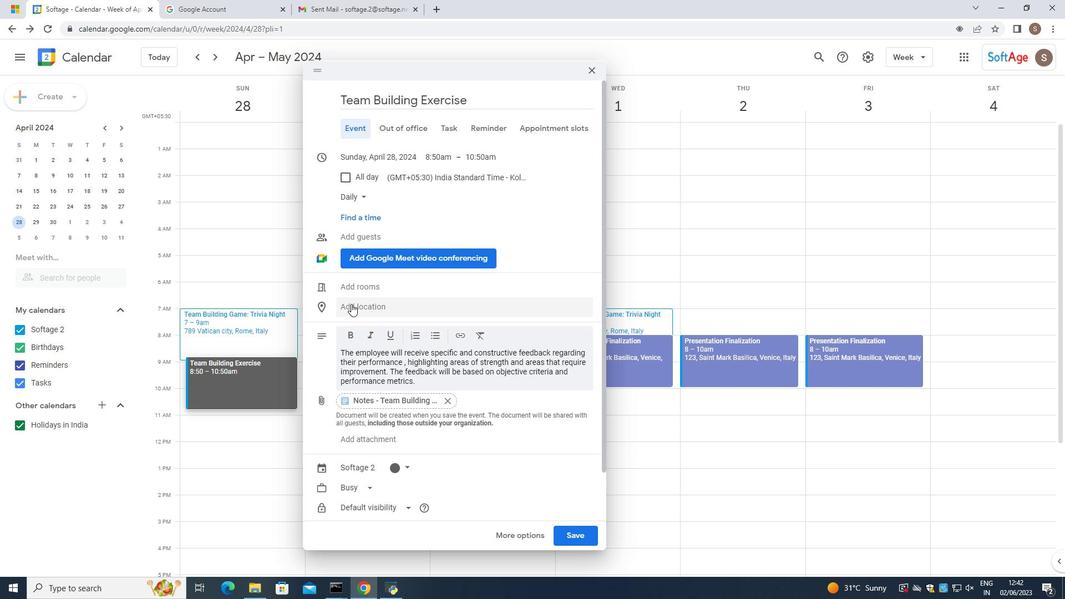 
Action: Mouse moved to (346, 306)
Screenshot: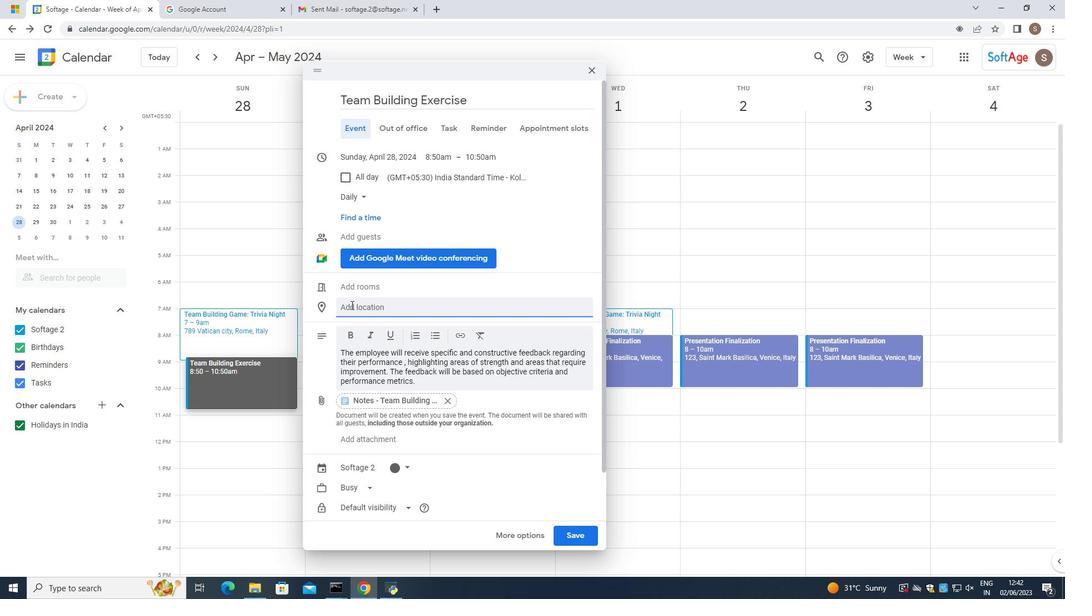 
Action: Key pressed 789,<Key.space><Key.caps_lock>P<Key.caps_lock>alm<Key.space><Key.caps_lock>J<Key.caps_lock>umeriah<Key.space>.<Key.space><Key.caps_lock>D<Key.caps_lock>ubai,<Key.space><Key.caps_lock>UAE<Key.enter>
Screenshot: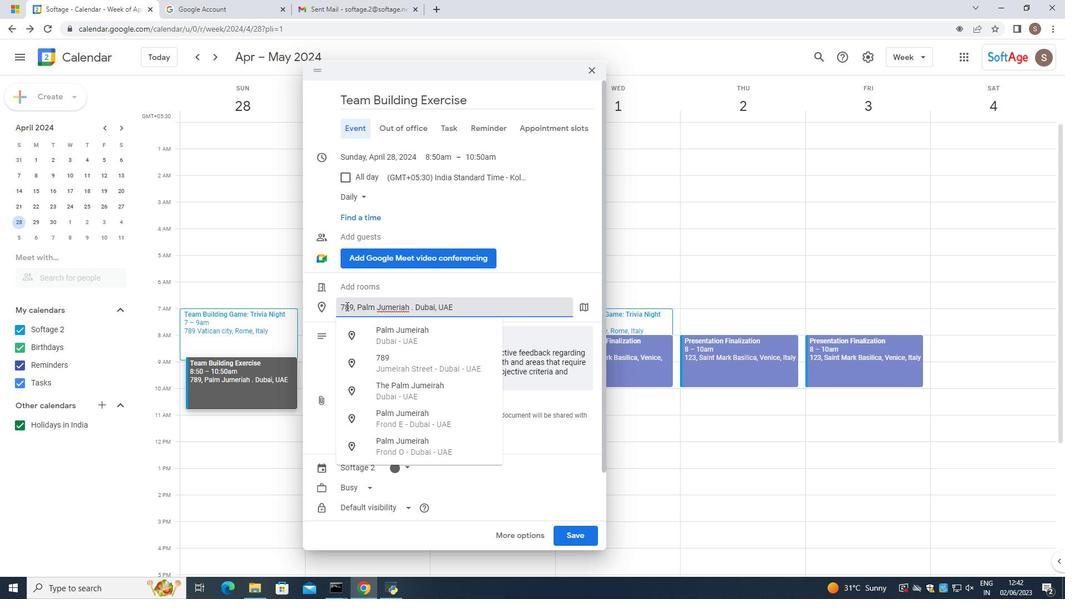 
Action: Mouse moved to (388, 374)
Screenshot: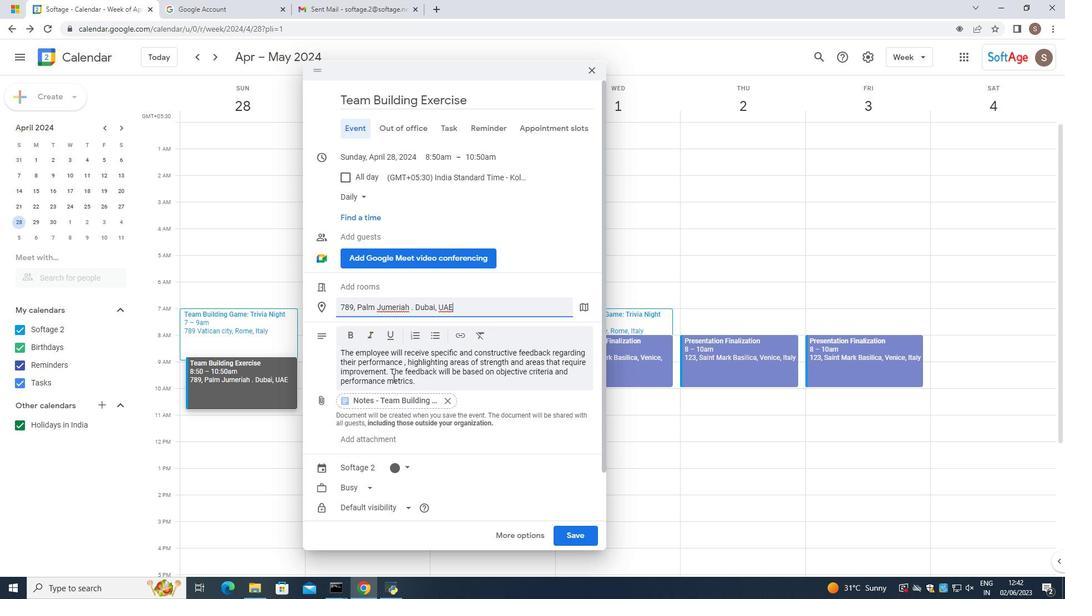 
Action: Mouse scrolled (388, 374) with delta (0, 0)
Screenshot: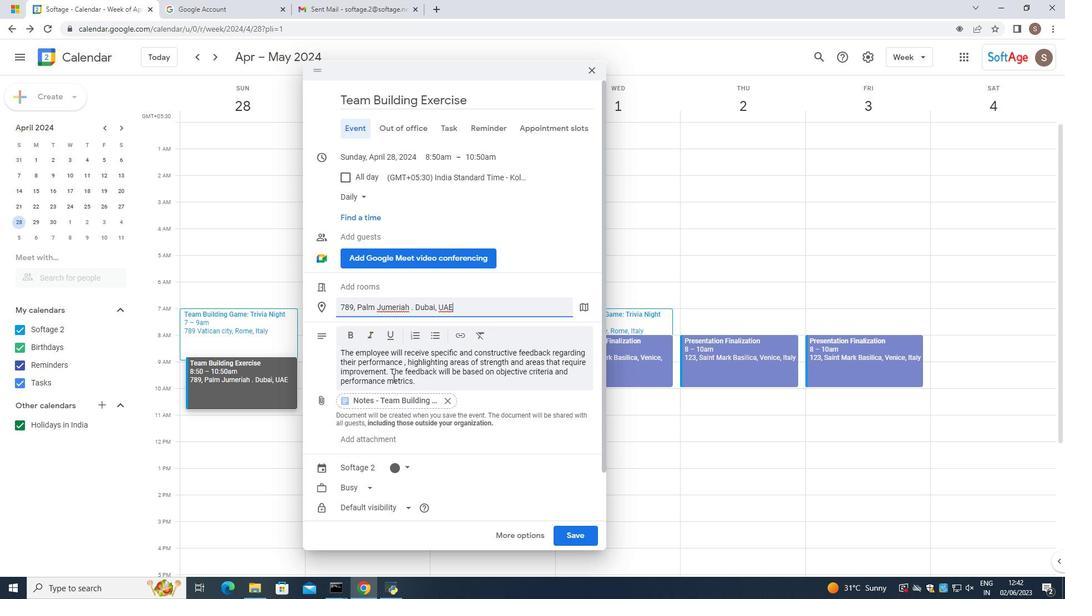
Action: Mouse moved to (387, 373)
Screenshot: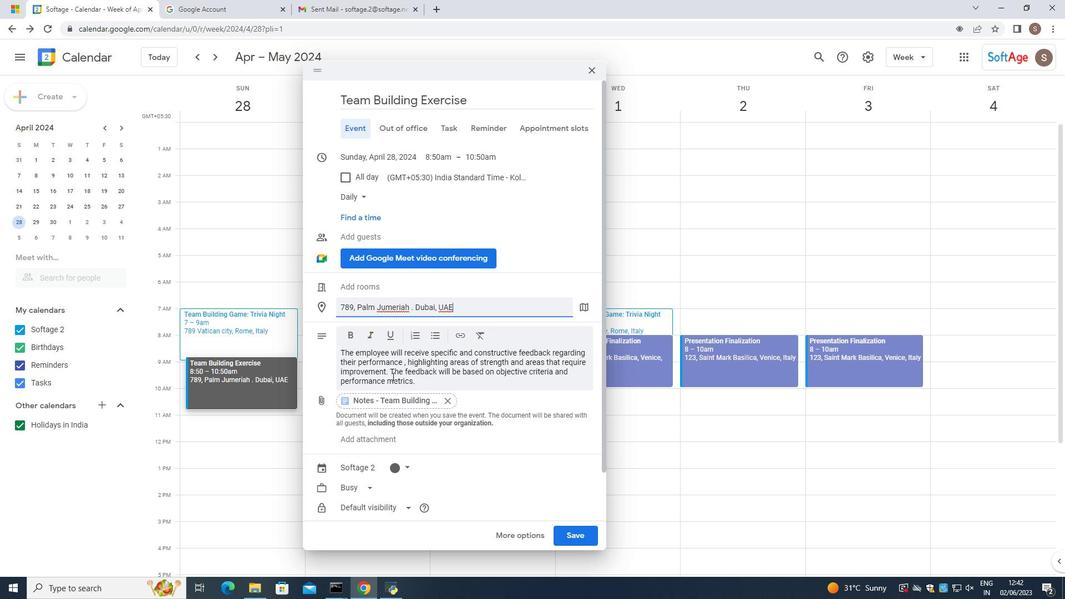 
Action: Mouse scrolled (387, 373) with delta (0, 0)
Screenshot: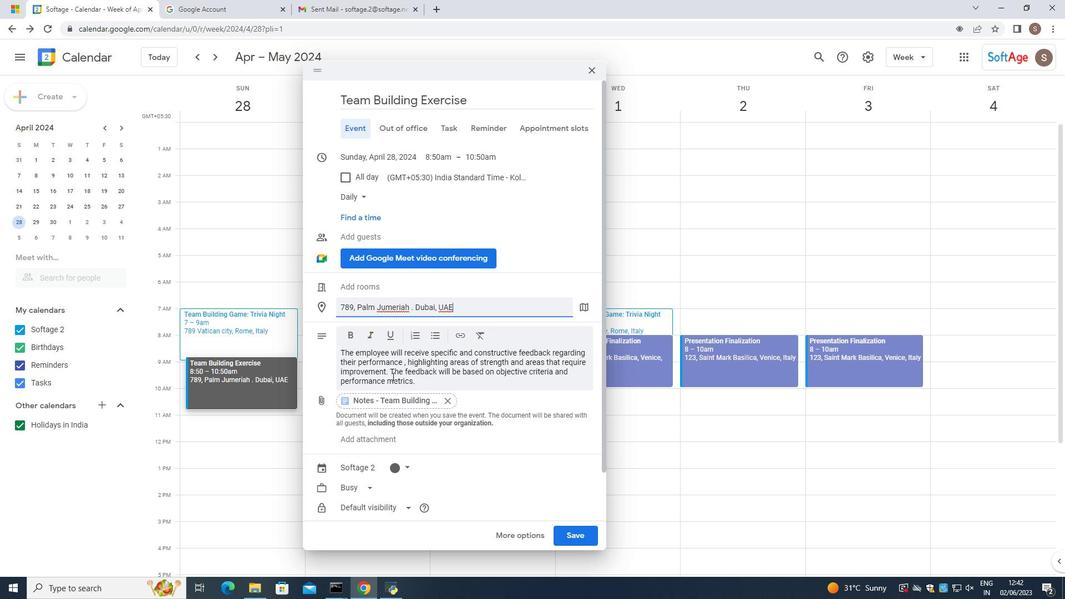 
Action: Mouse moved to (387, 373)
Screenshot: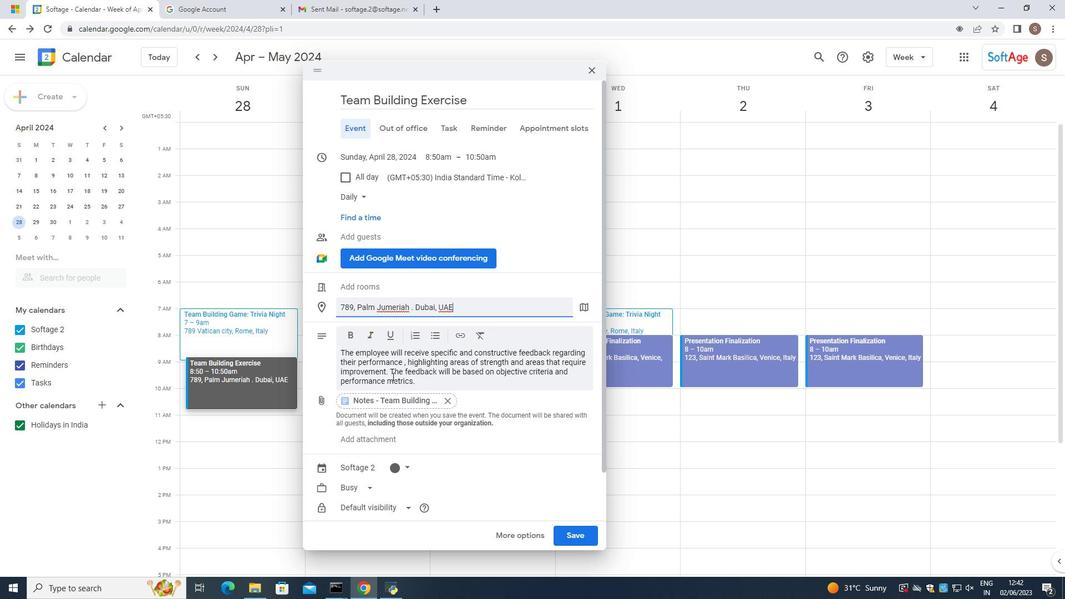 
Action: Mouse scrolled (387, 373) with delta (0, 0)
Screenshot: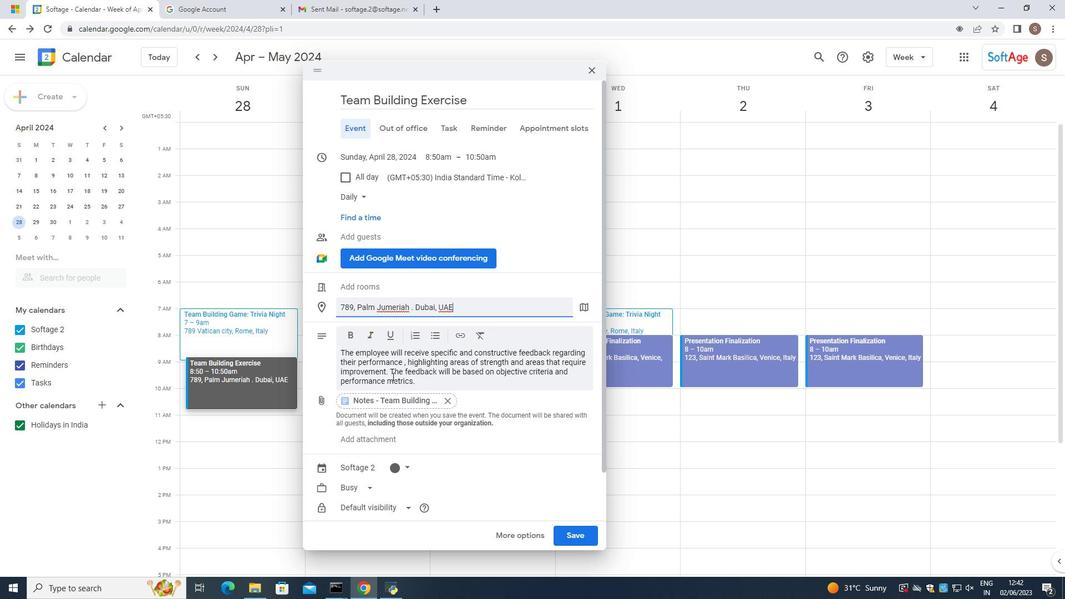 
Action: Mouse moved to (386, 373)
Screenshot: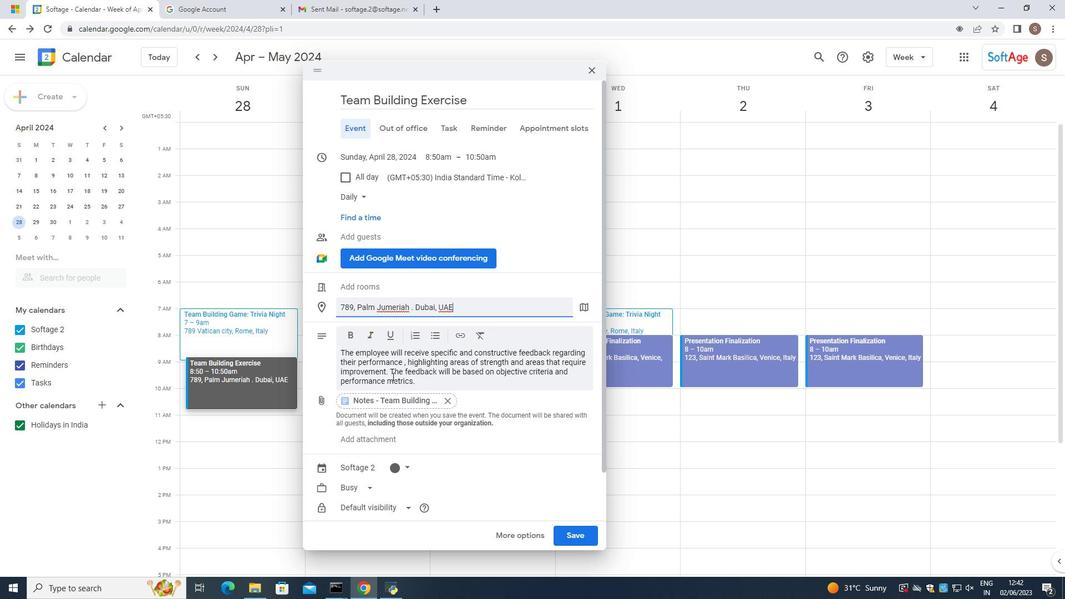 
Action: Mouse scrolled (386, 372) with delta (0, 0)
Screenshot: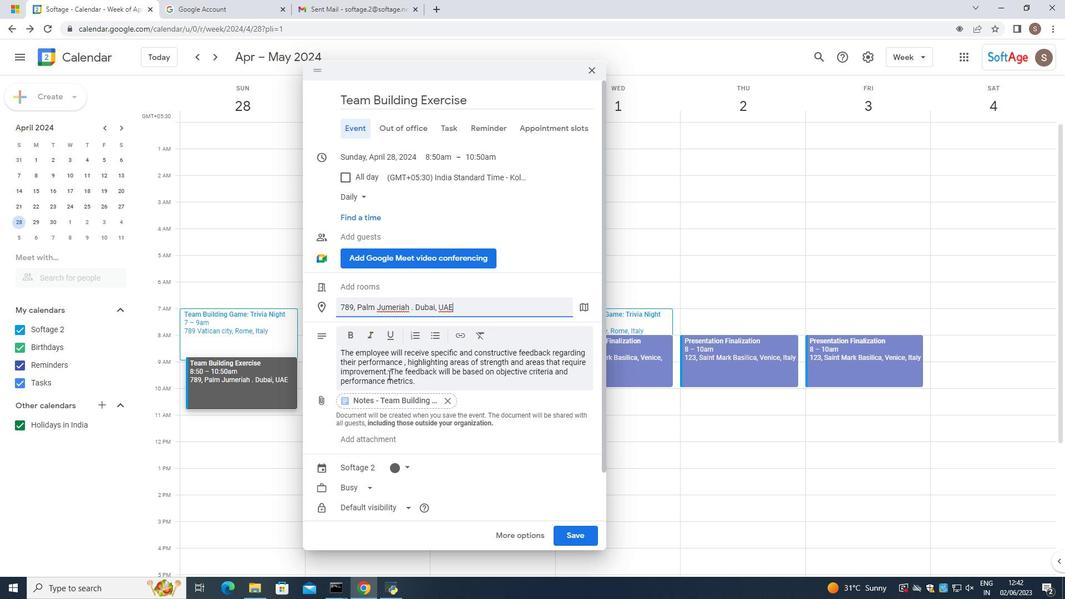 
Action: Mouse moved to (384, 371)
Screenshot: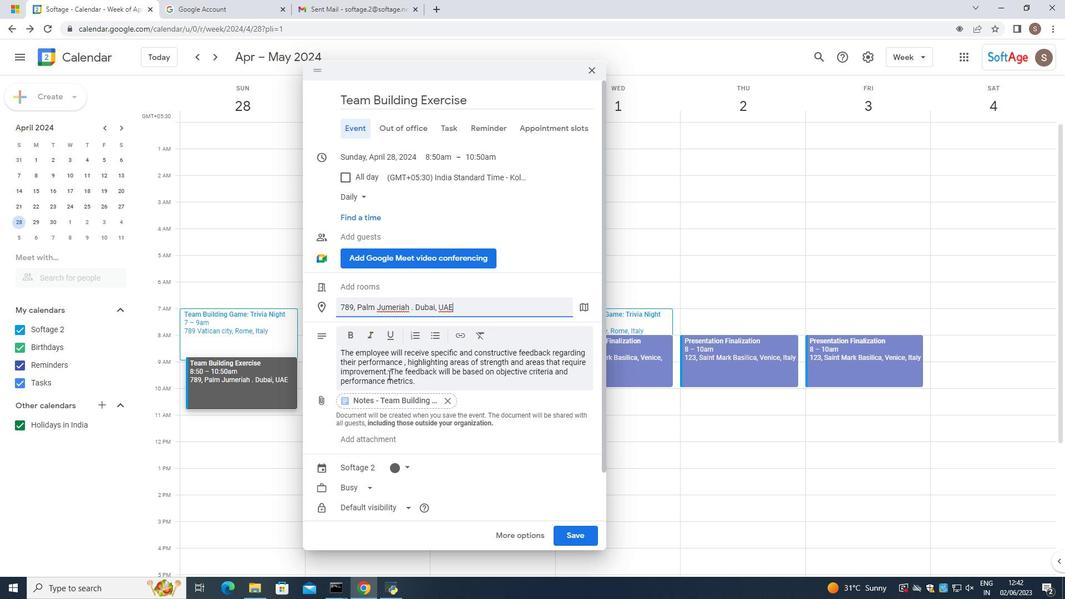 
Action: Mouse scrolled (384, 371) with delta (0, 0)
Screenshot: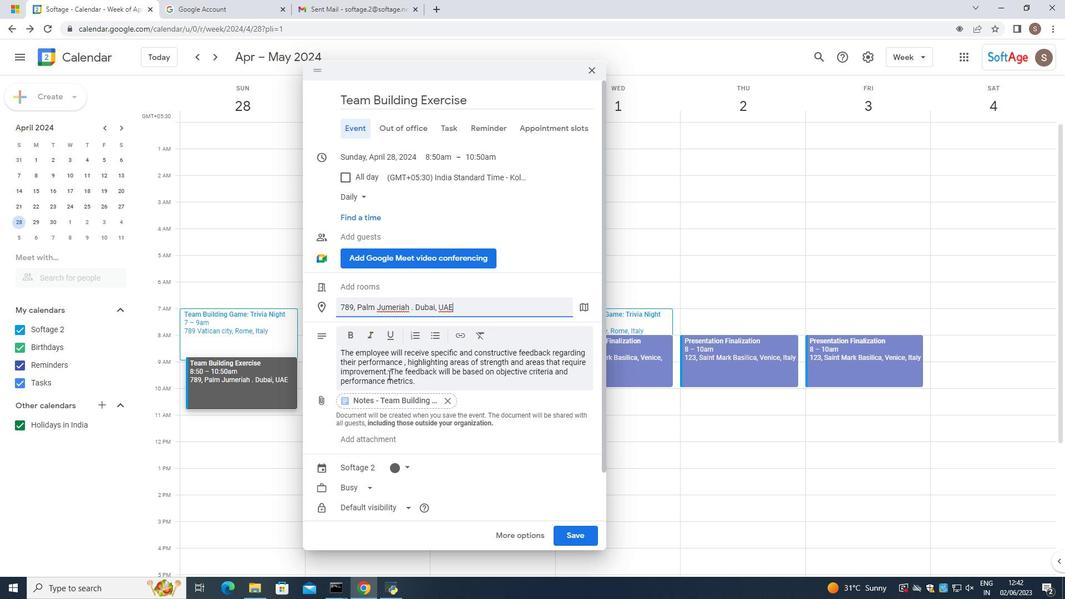 
Action: Mouse moved to (383, 370)
Screenshot: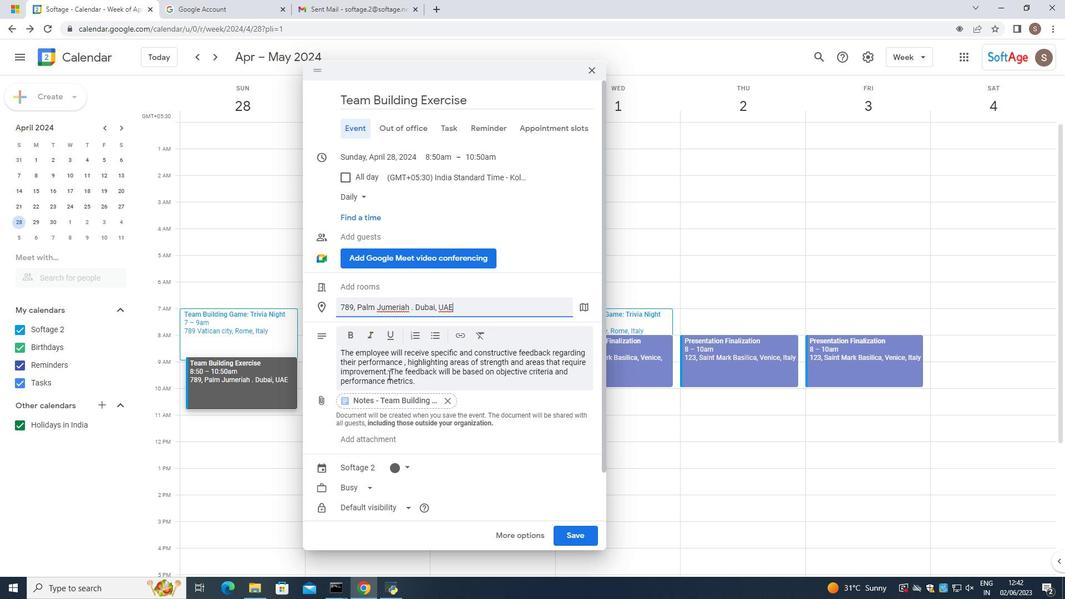 
Action: Mouse scrolled (383, 370) with delta (0, 0)
Screenshot: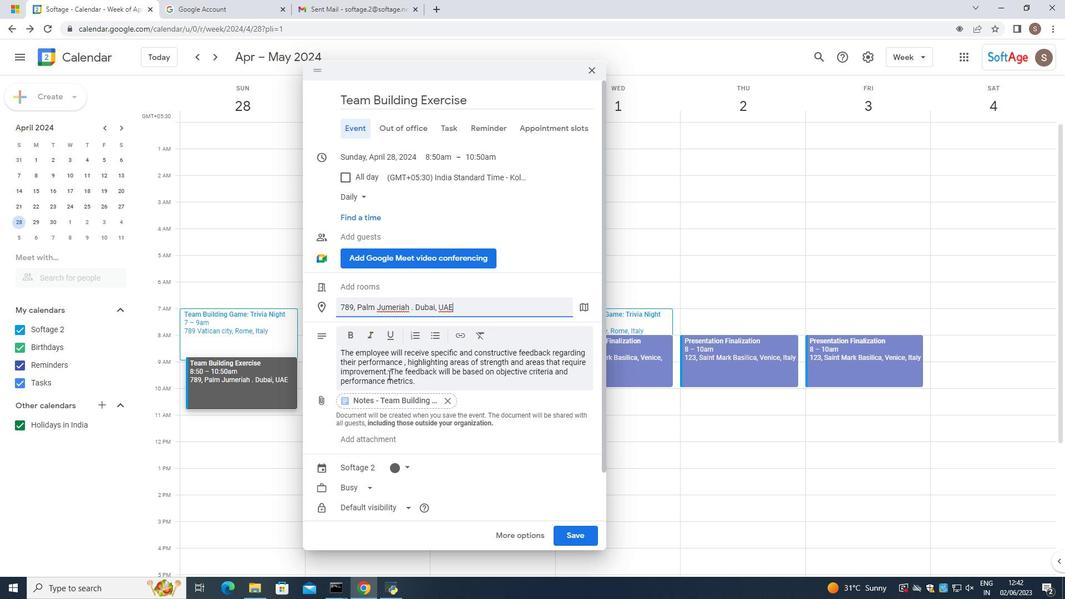 
Action: Mouse moved to (587, 536)
Screenshot: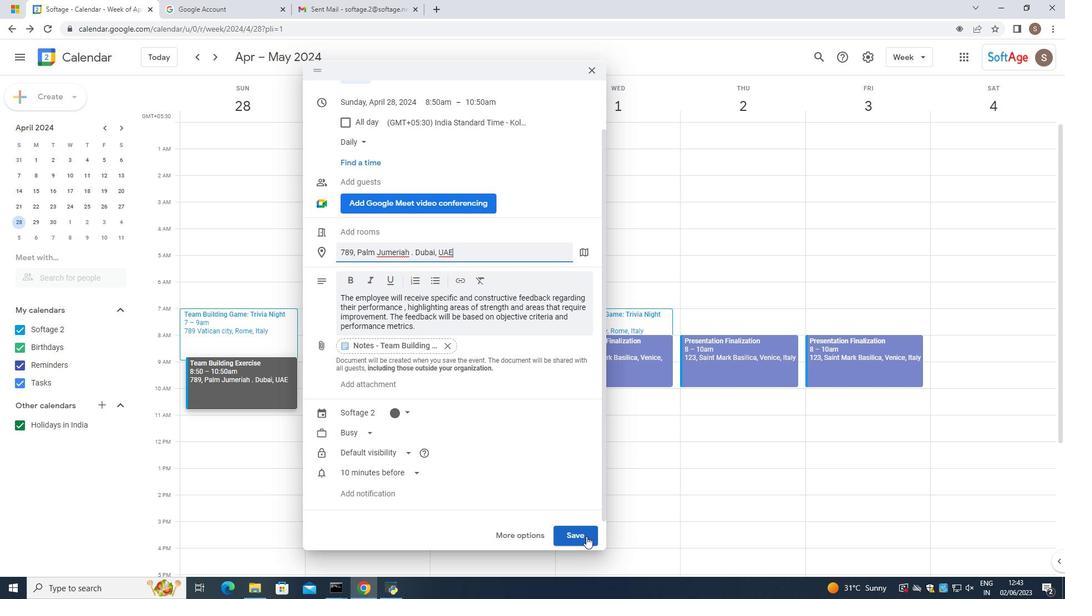 
Action: Mouse pressed left at (587, 536)
Screenshot: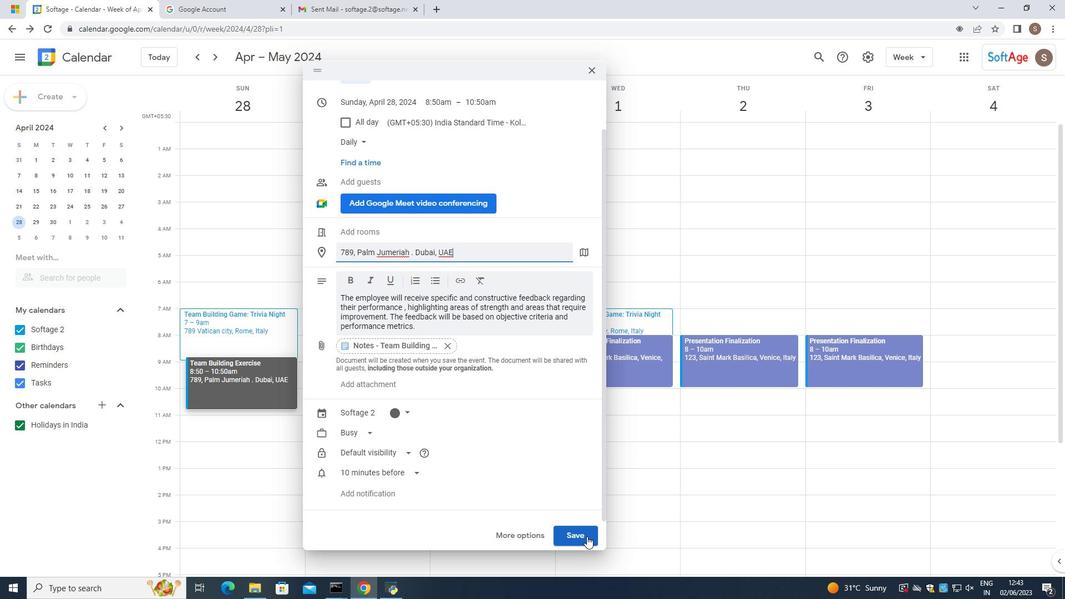 
Action: Mouse moved to (331, 415)
Screenshot: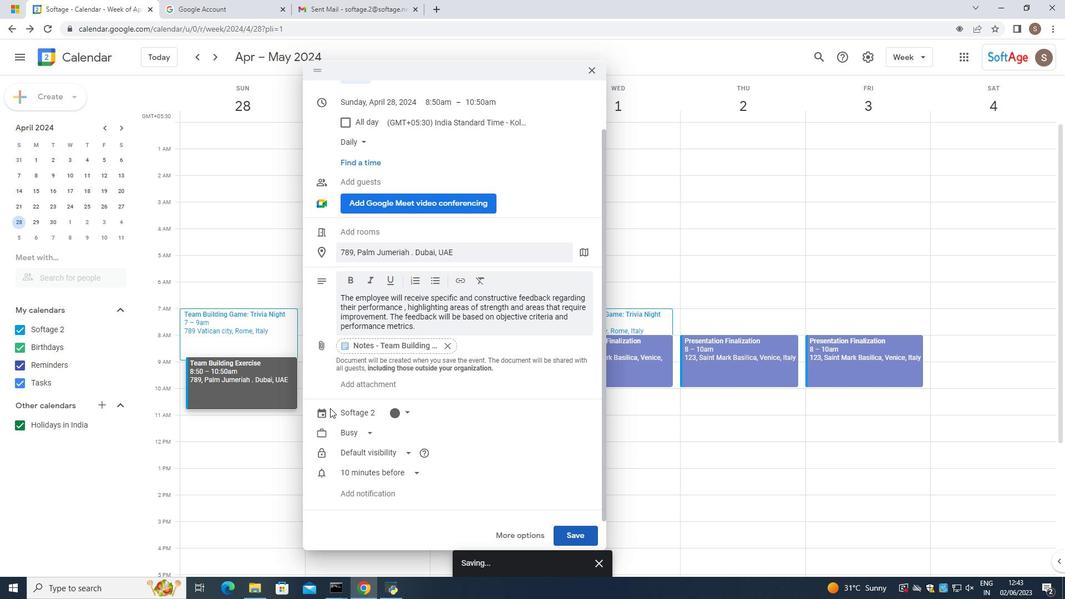 
Action: Mouse scrolled (331, 414) with delta (0, 0)
Screenshot: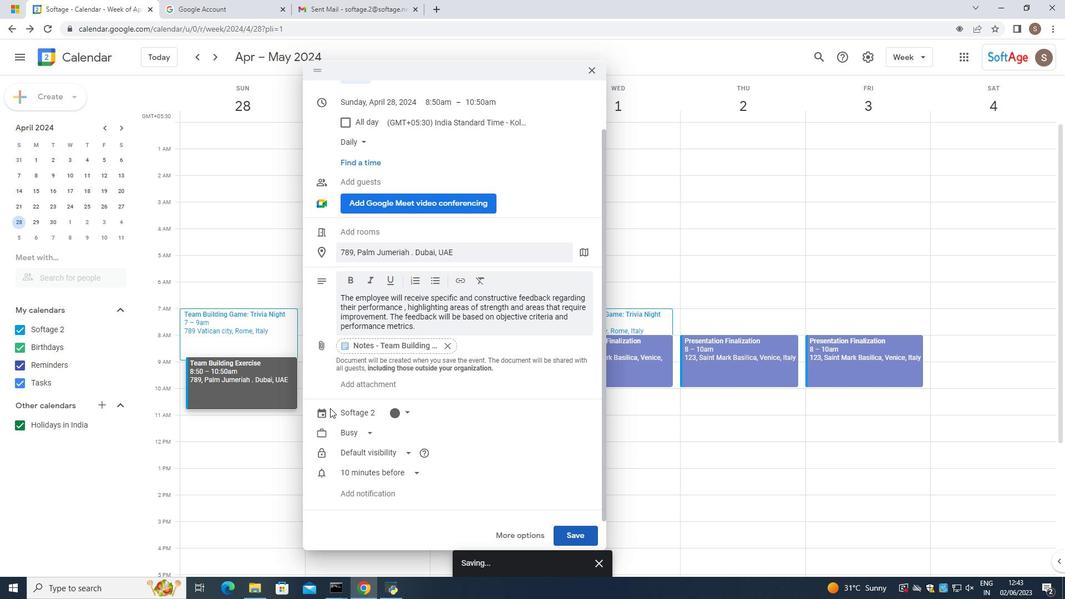 
Action: Mouse moved to (330, 417)
Screenshot: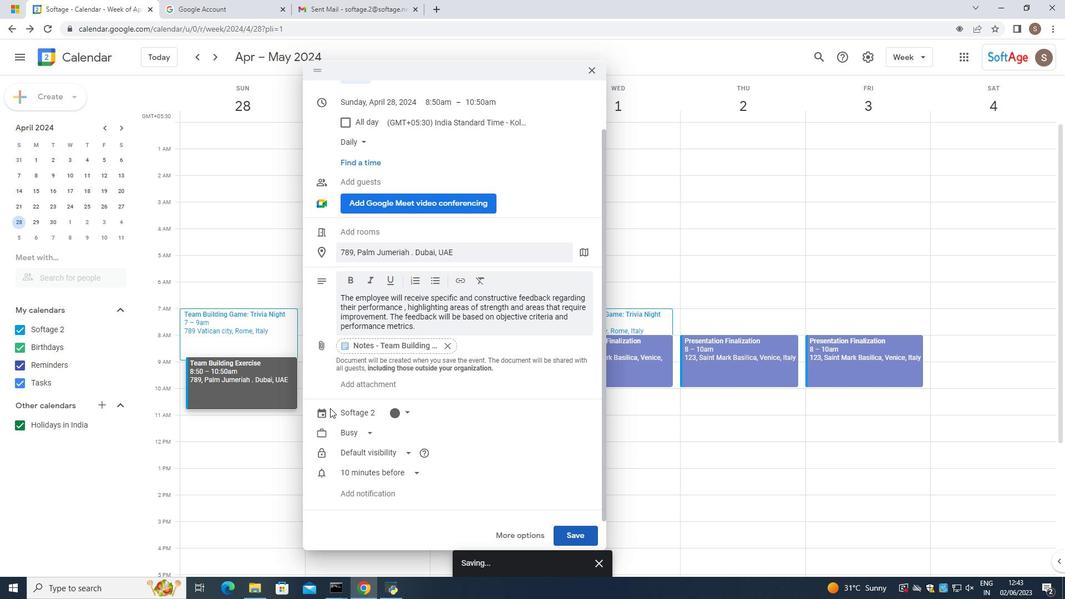 
Action: Mouse scrolled (330, 416) with delta (0, 0)
Screenshot: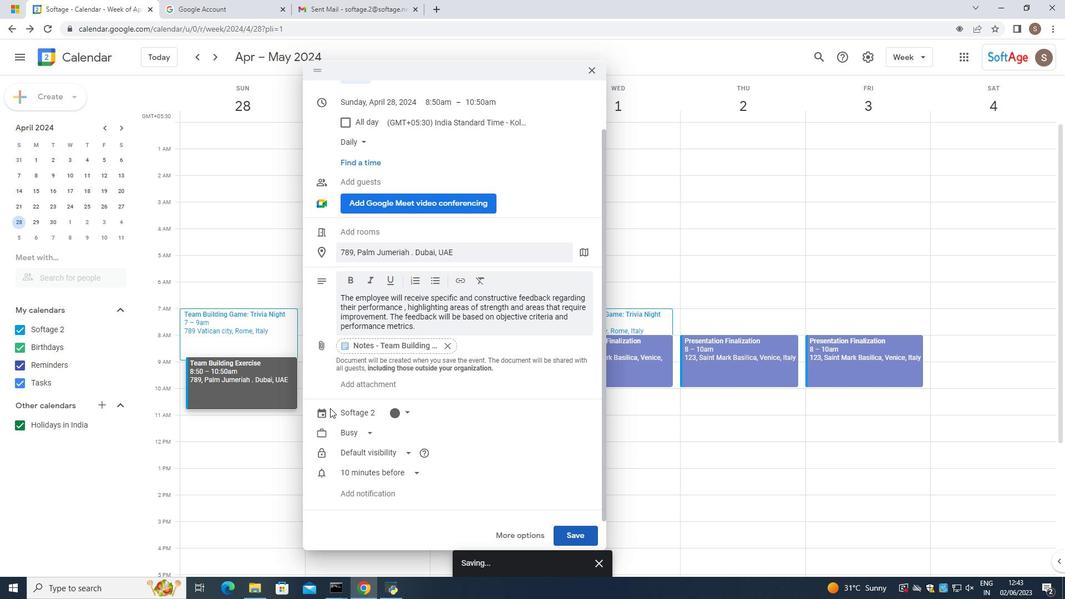 
Action: Mouse moved to (329, 419)
Screenshot: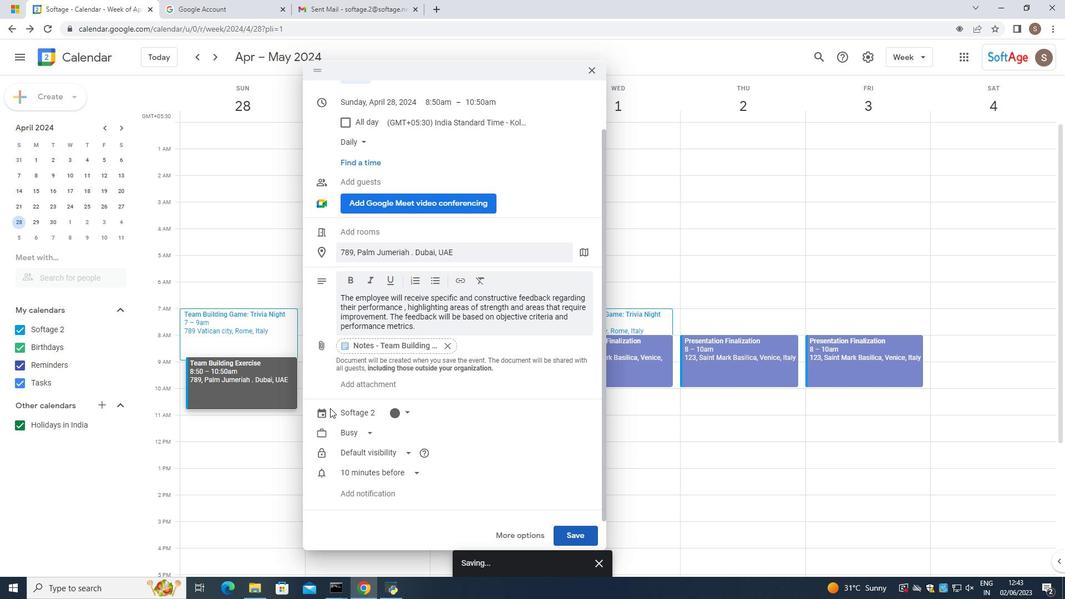 
Action: Mouse scrolled (330, 416) with delta (0, 0)
Screenshot: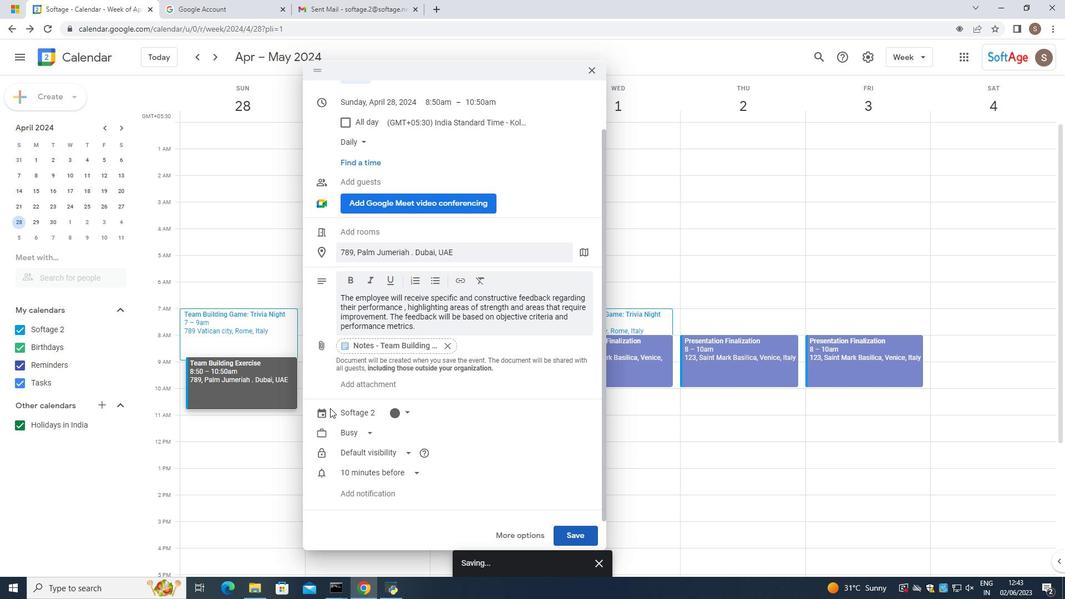 
Action: Mouse moved to (327, 421)
Screenshot: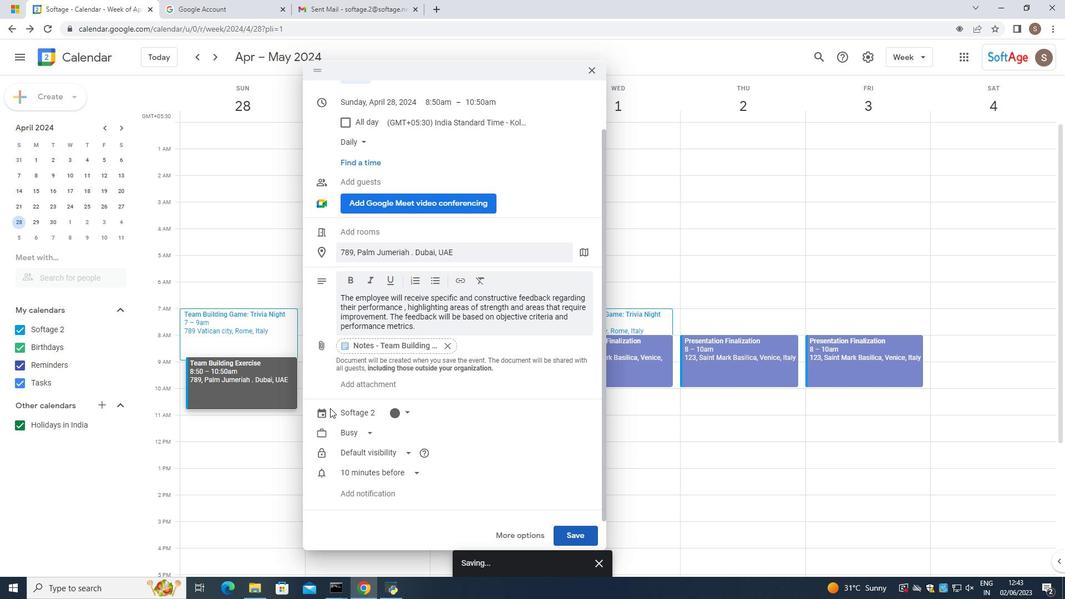 
Action: Mouse scrolled (329, 419) with delta (0, 0)
Screenshot: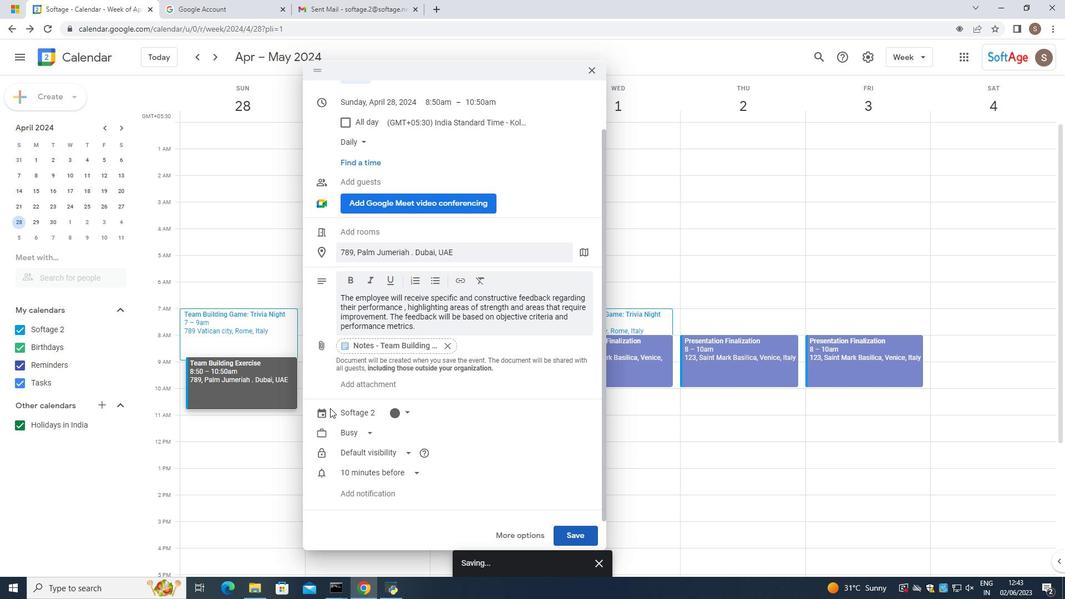 
Action: Mouse moved to (267, 384)
Screenshot: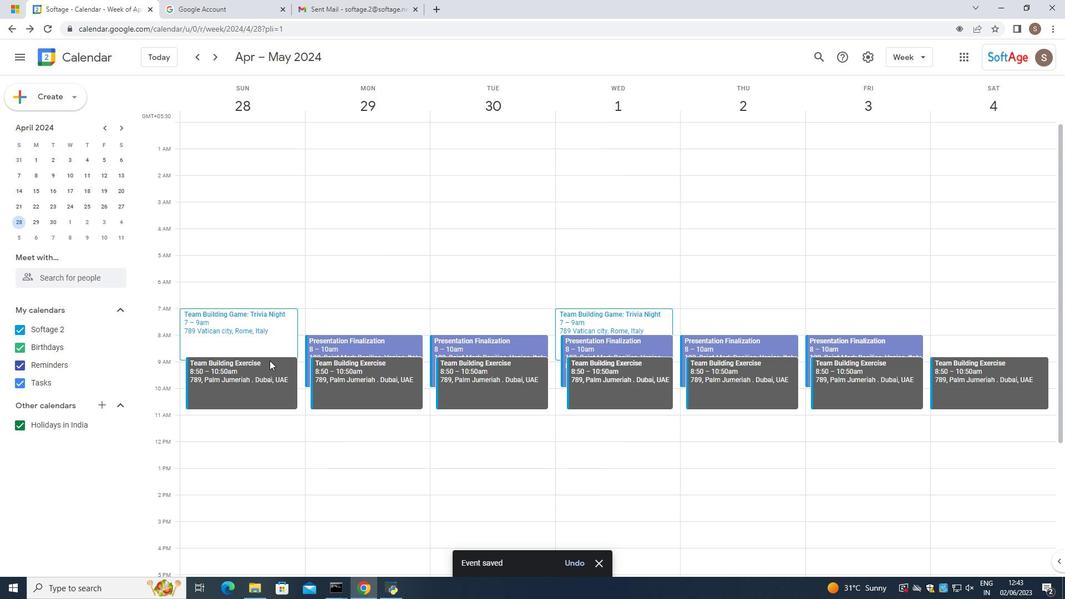 
Action: Mouse pressed left at (267, 384)
Screenshot: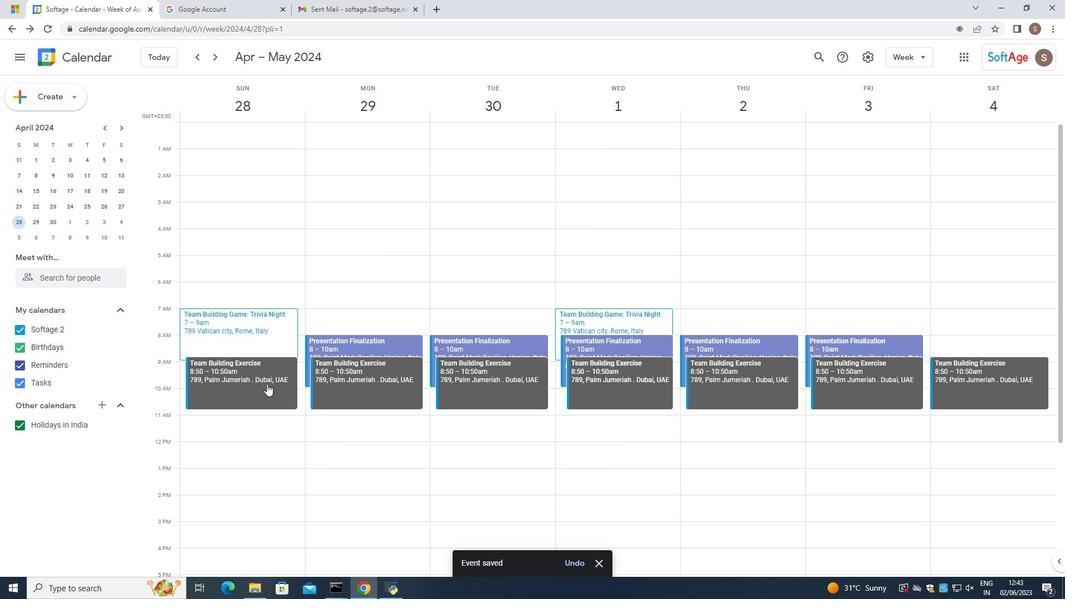 
Action: Mouse moved to (495, 213)
Screenshot: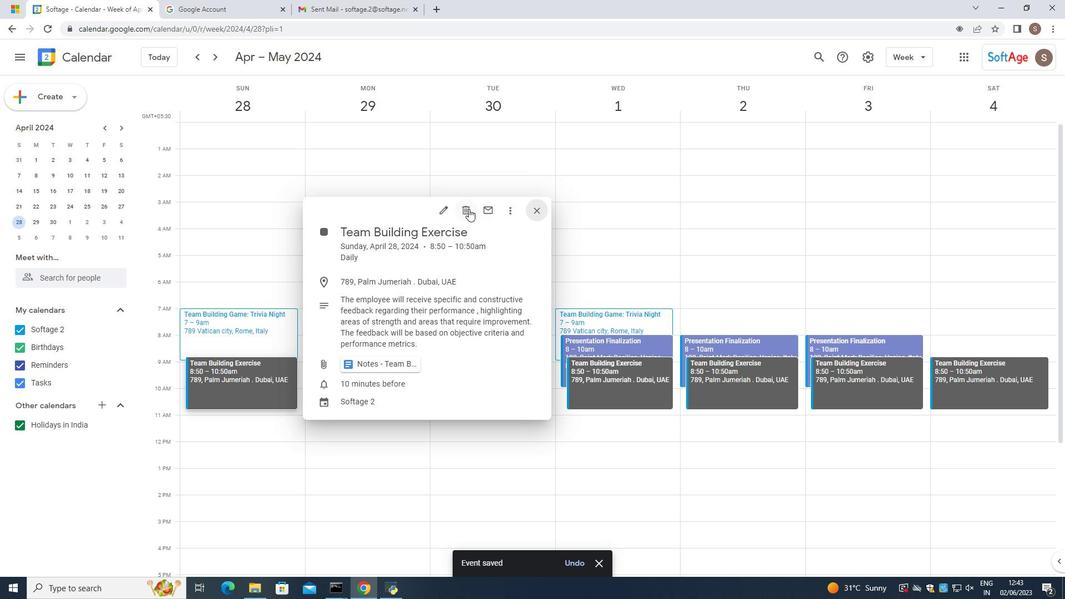 
Action: Mouse pressed left at (495, 213)
Screenshot: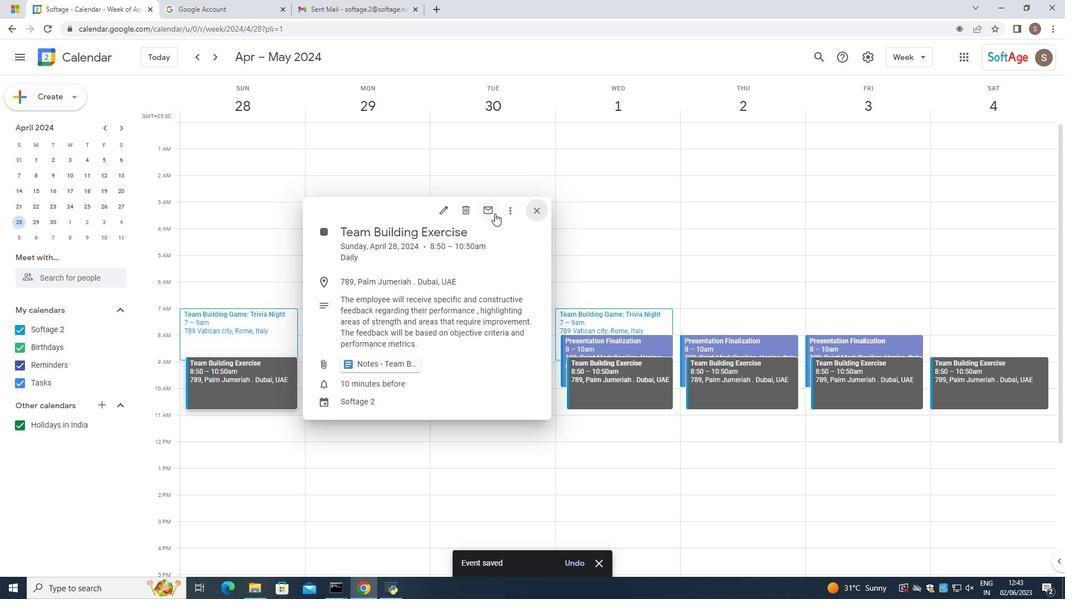 
Action: Mouse moved to (404, 258)
Screenshot: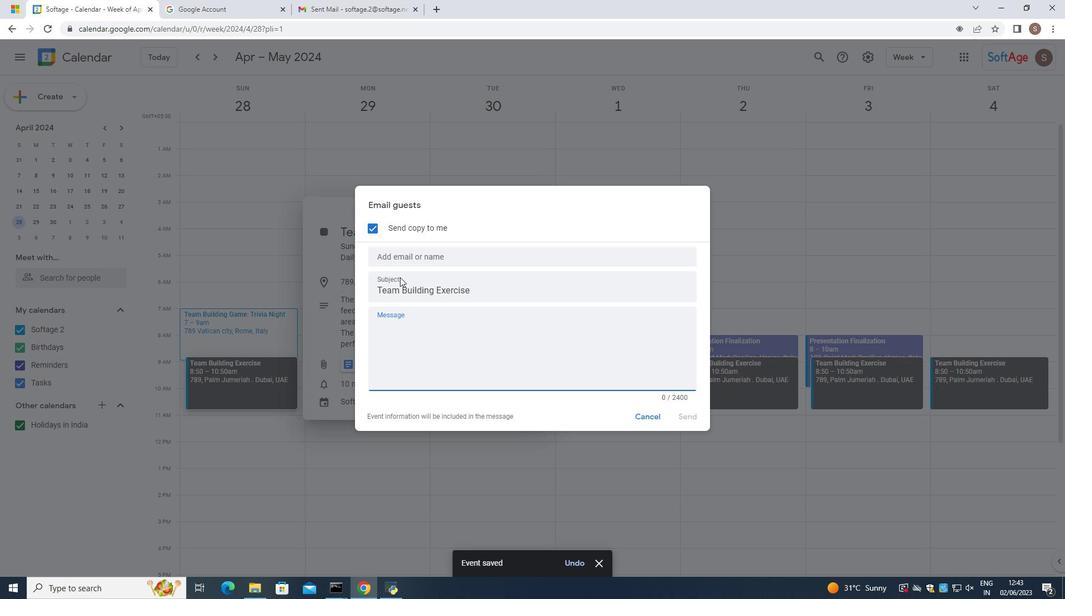 
Action: Mouse pressed left at (404, 258)
Screenshot: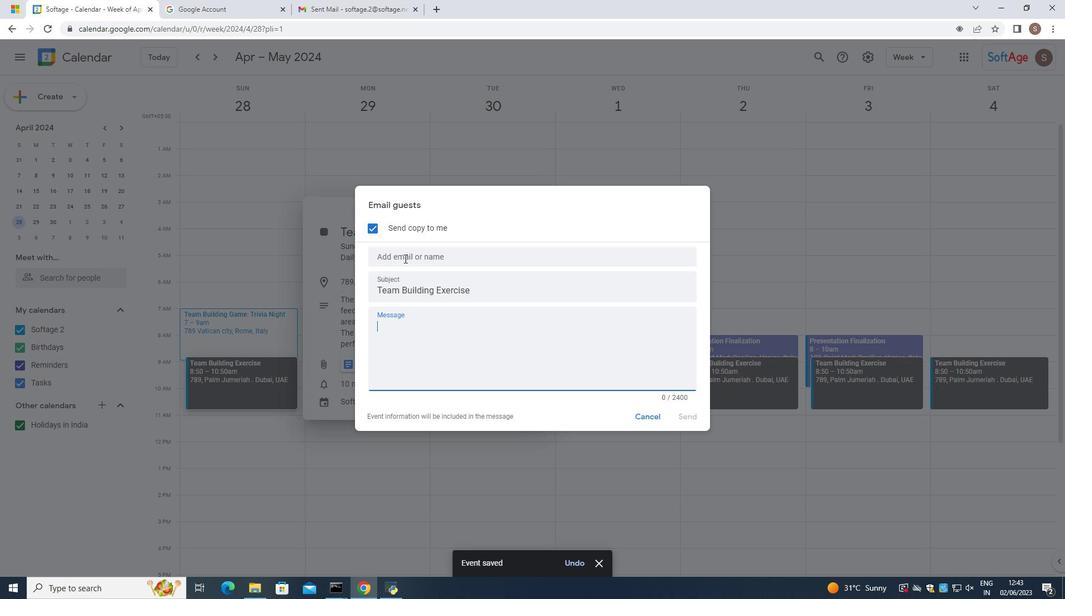 
Action: Mouse moved to (406, 257)
Screenshot: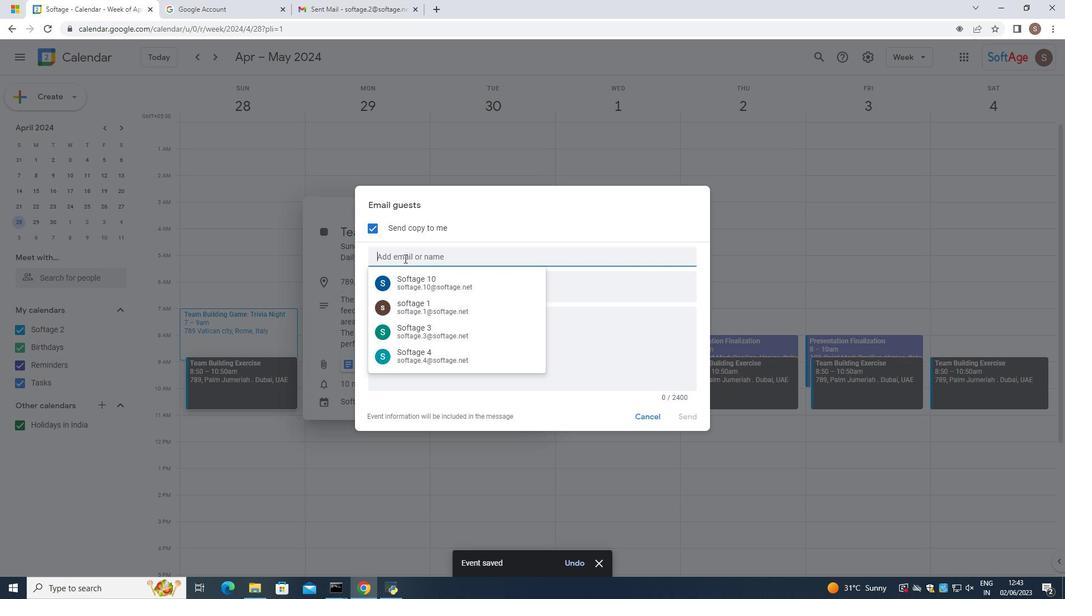 
Action: Key pressed SOFTAGE
Screenshot: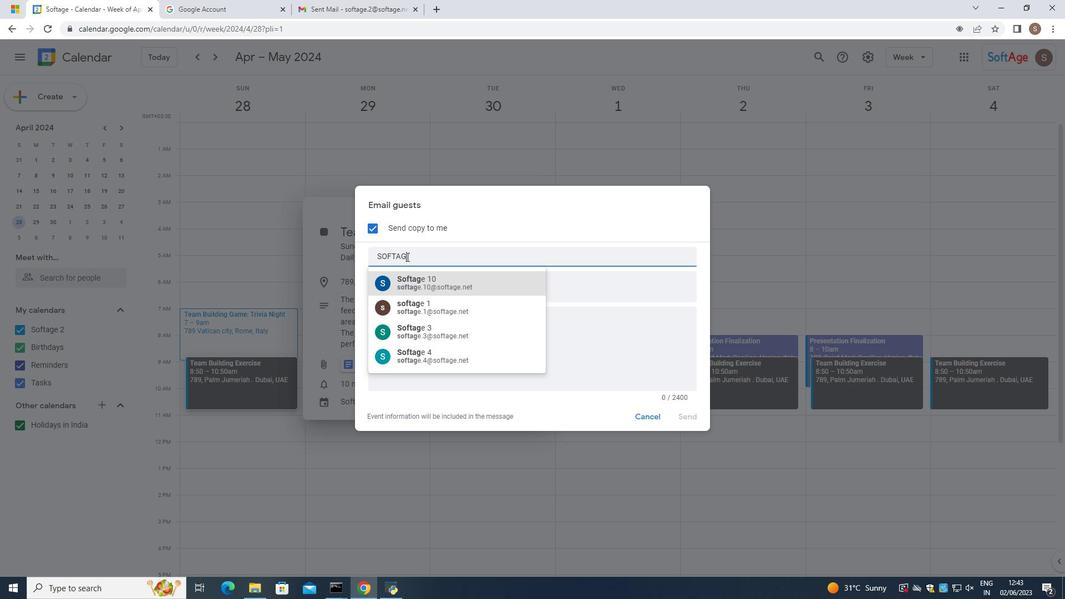 
Action: Mouse moved to (375, 304)
Screenshot: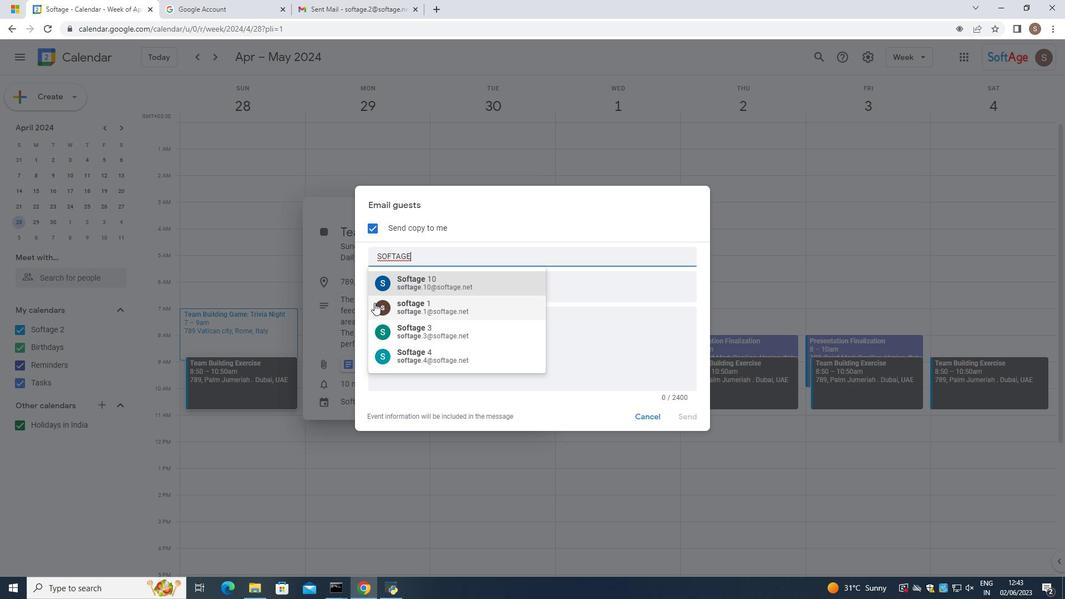
Action: Mouse pressed left at (375, 304)
Screenshot: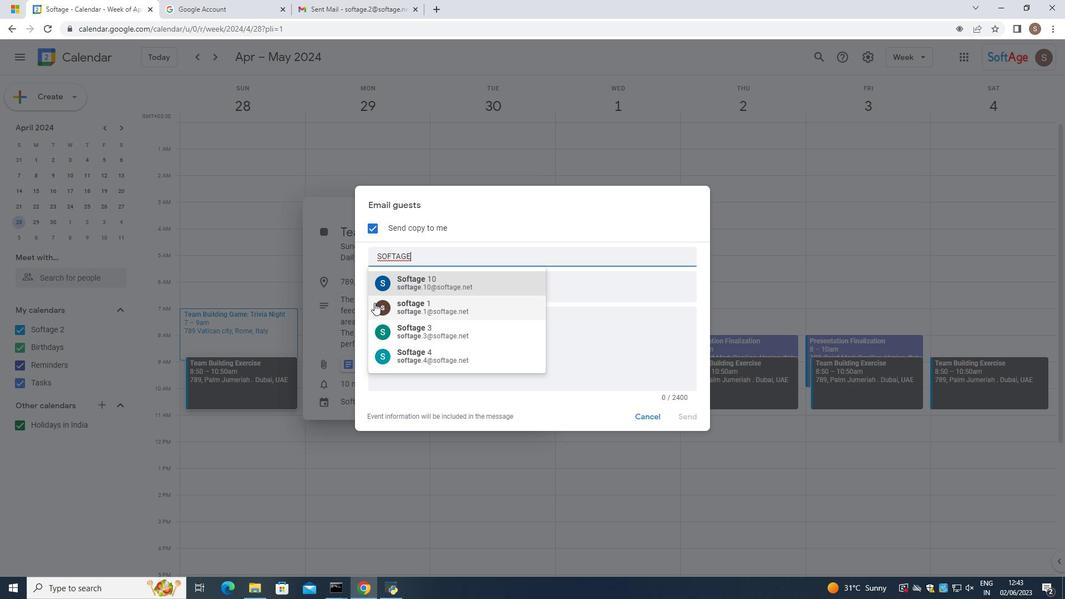 
Action: Mouse moved to (459, 260)
Screenshot: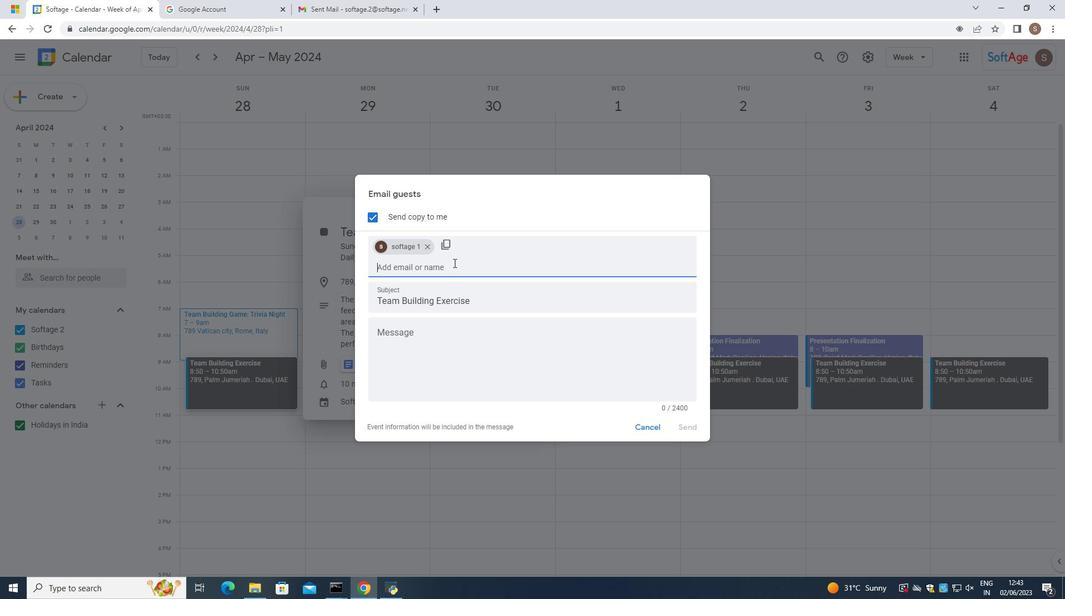 
Action: Key pressed SOFTAG
Screenshot: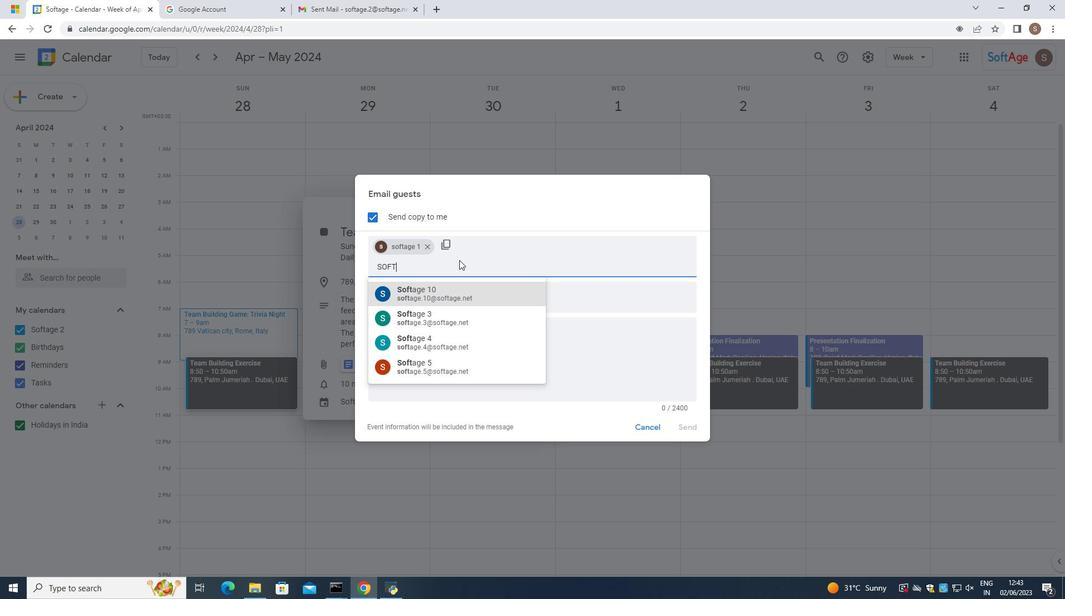 
Action: Mouse moved to (425, 325)
Screenshot: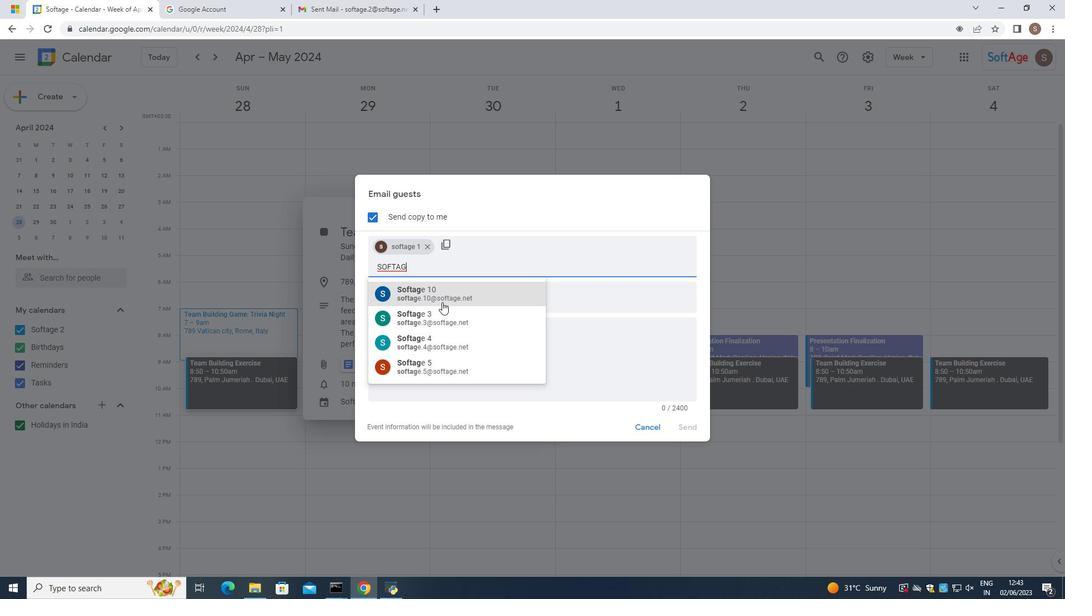 
Action: Mouse pressed left at (425, 325)
Screenshot: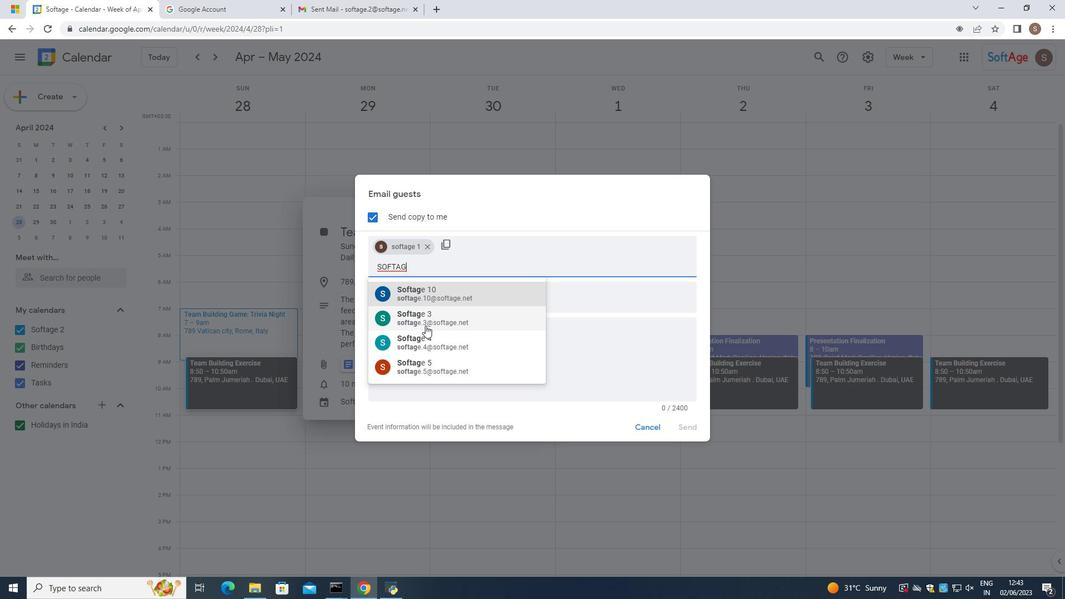 
Action: Mouse moved to (522, 345)
Screenshot: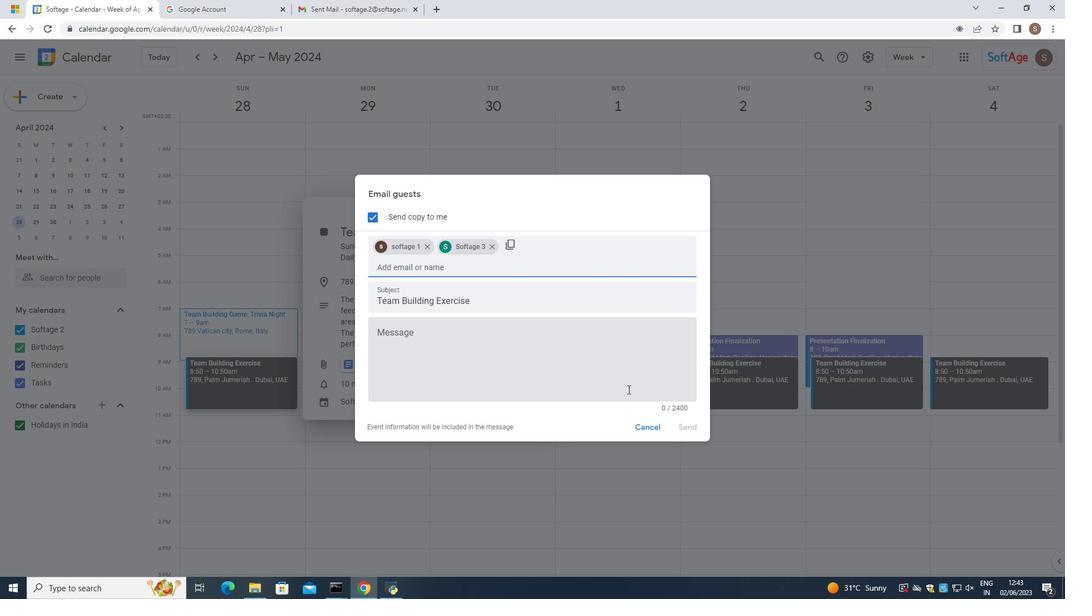 
Action: Mouse pressed left at (522, 345)
Screenshot: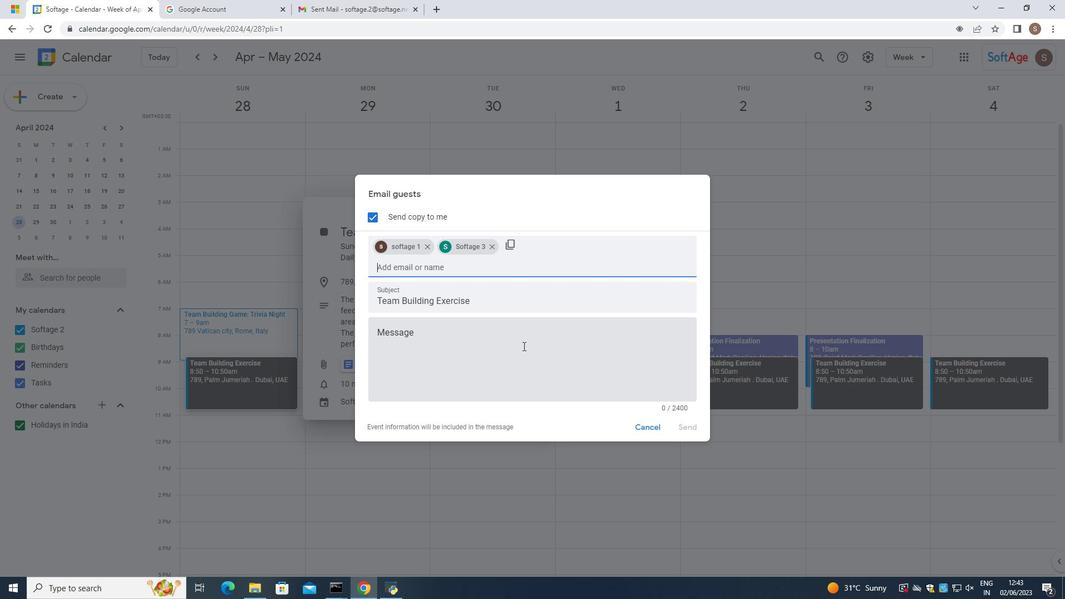 
Action: Mouse moved to (522, 344)
Screenshot: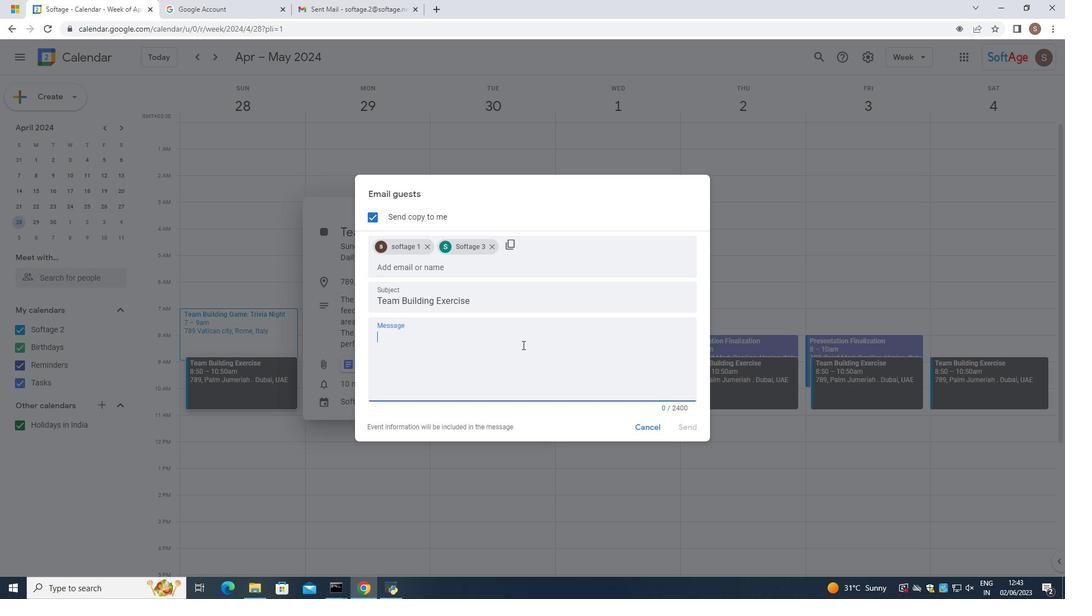 
Action: Key pressed <Key.caps_lock>p<Key.caps_lock>ARTICIPANTS
Screenshot: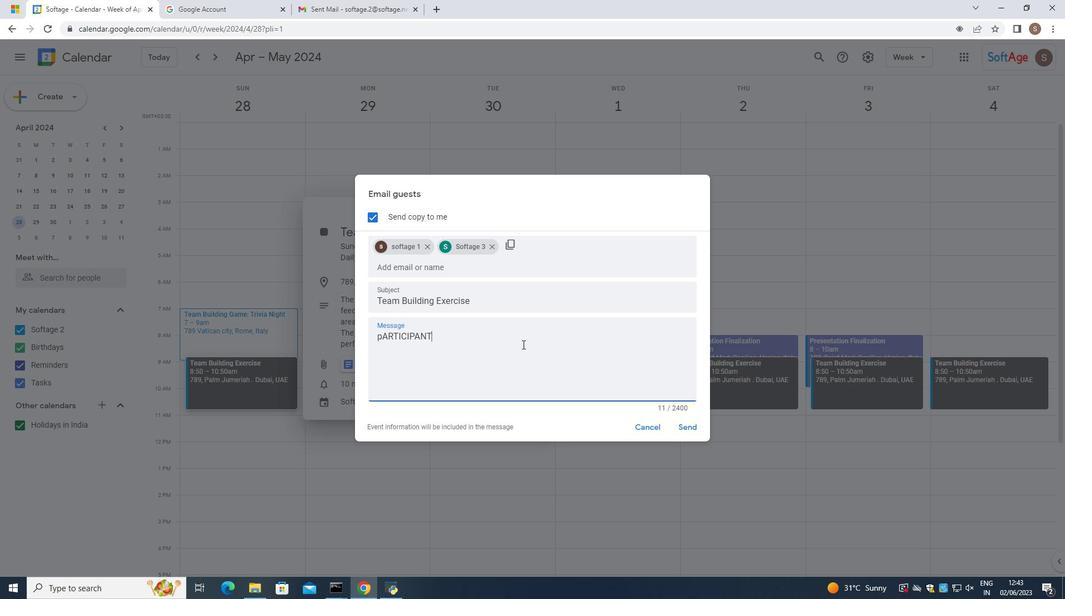 
Action: Mouse moved to (437, 328)
Screenshot: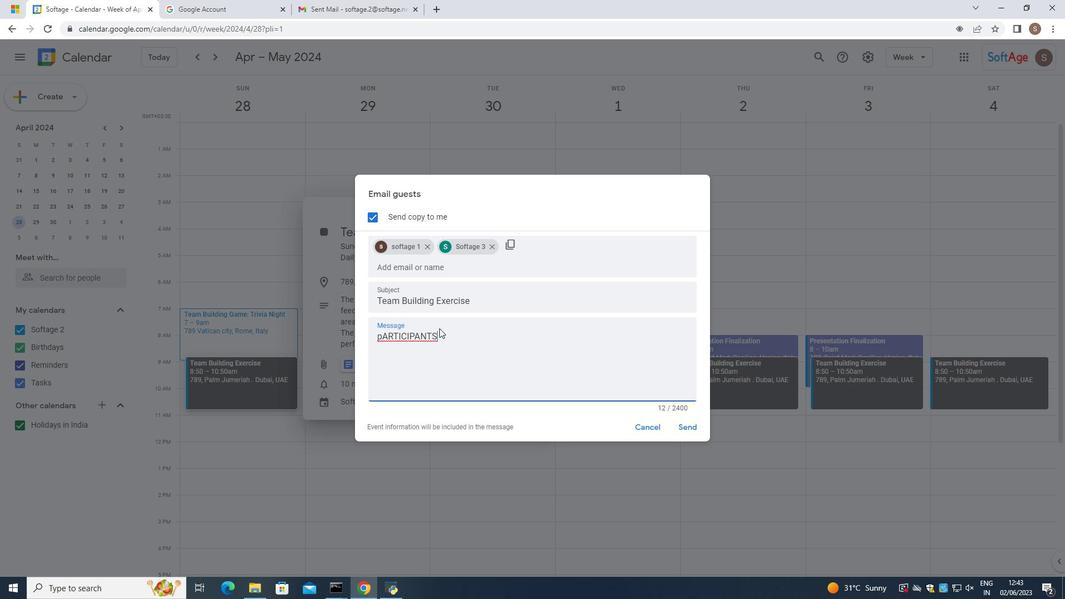 
Action: Mouse pressed right at (437, 328)
Screenshot: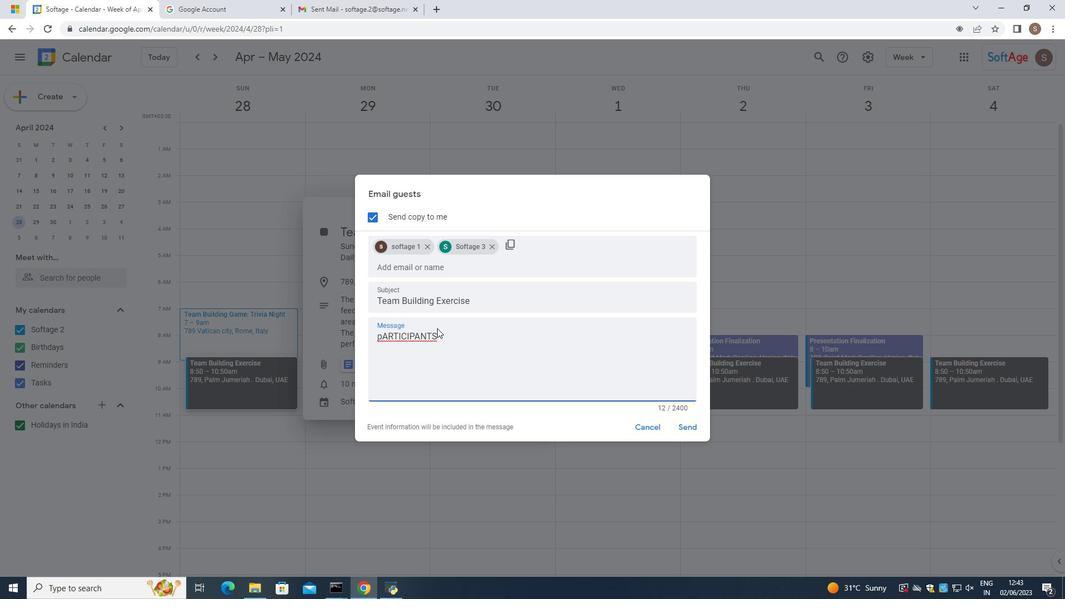 
Action: Mouse moved to (414, 331)
Screenshot: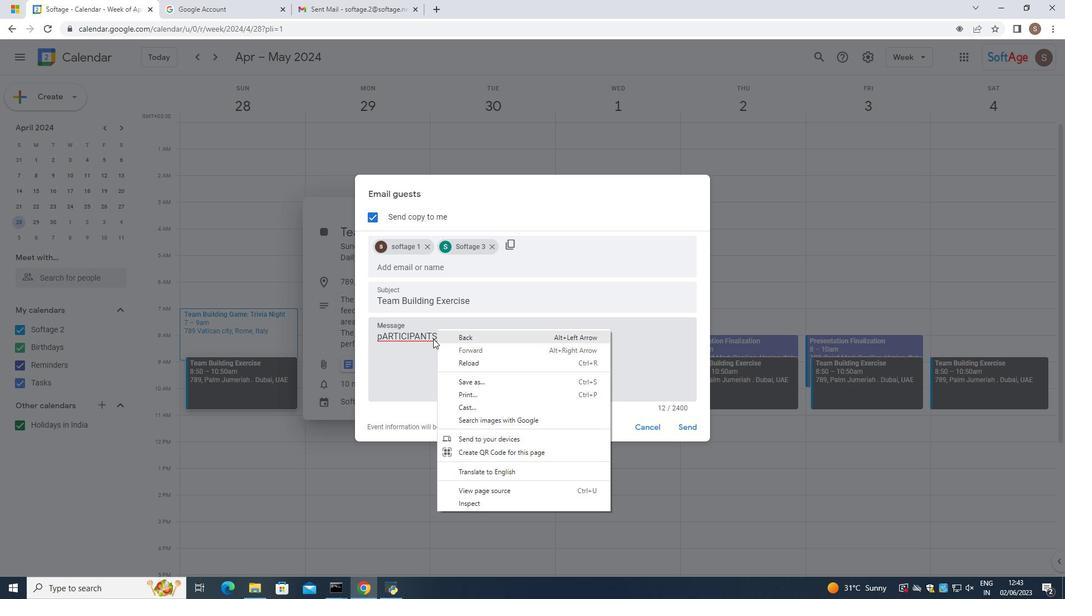 
Action: Mouse pressed left at (414, 331)
Screenshot: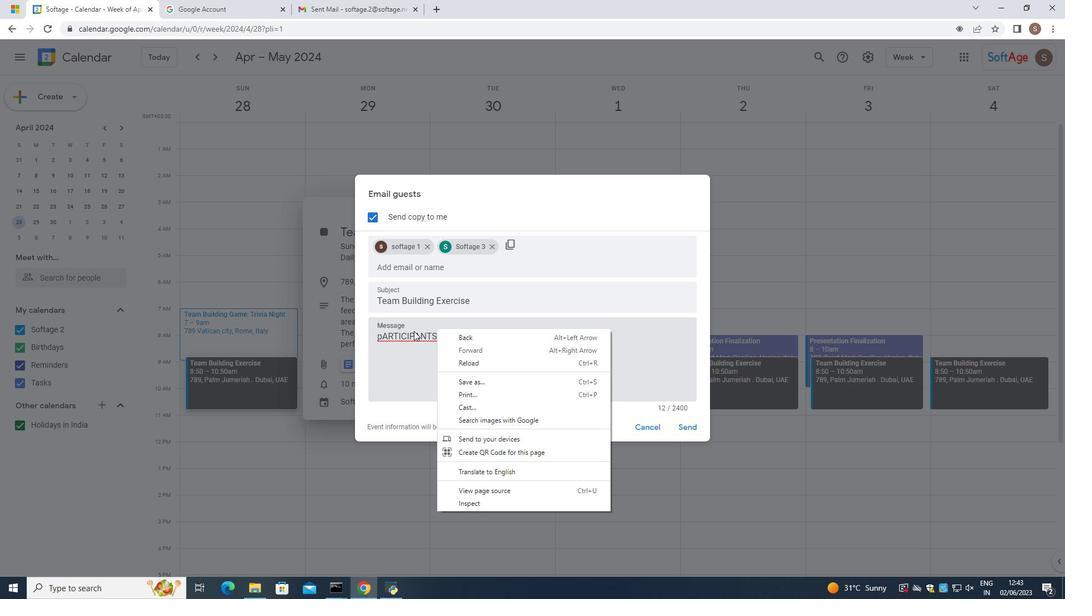 
Action: Mouse moved to (413, 331)
Screenshot: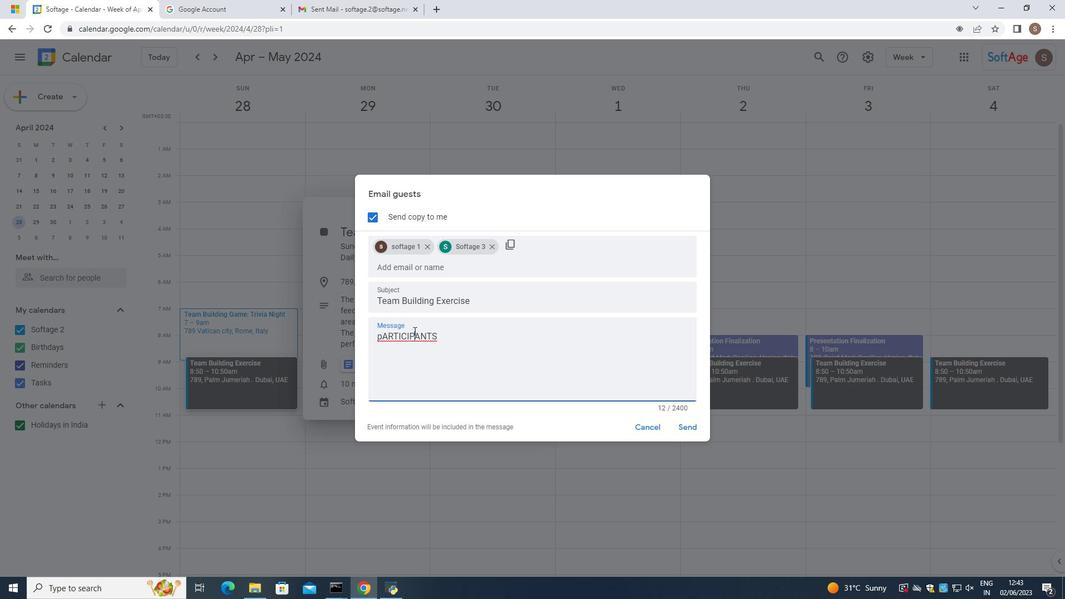 
Action: Mouse pressed right at (413, 331)
Screenshot: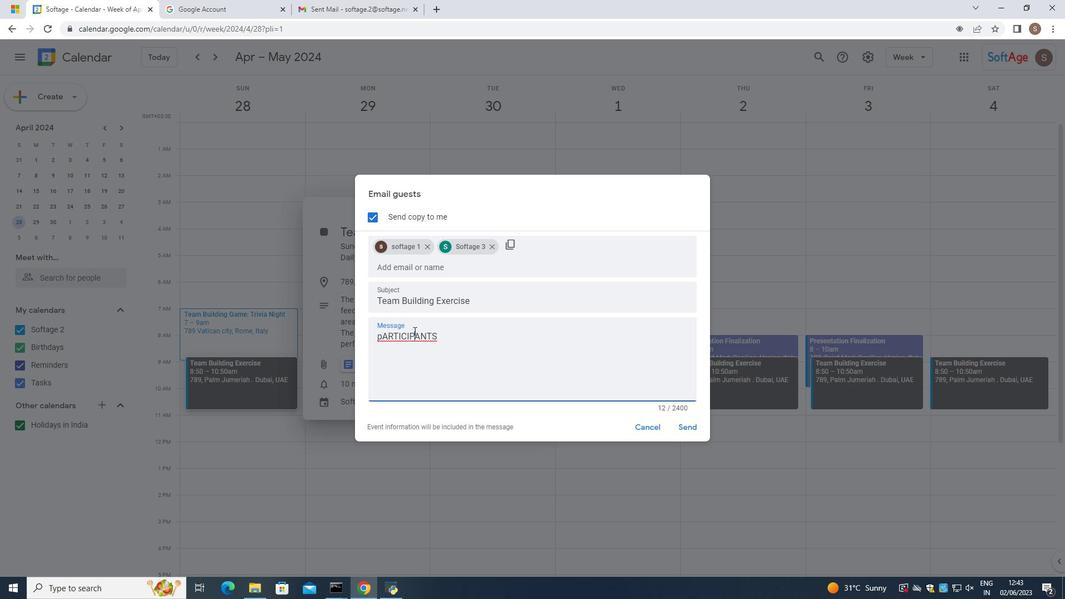 
Action: Mouse moved to (434, 354)
Screenshot: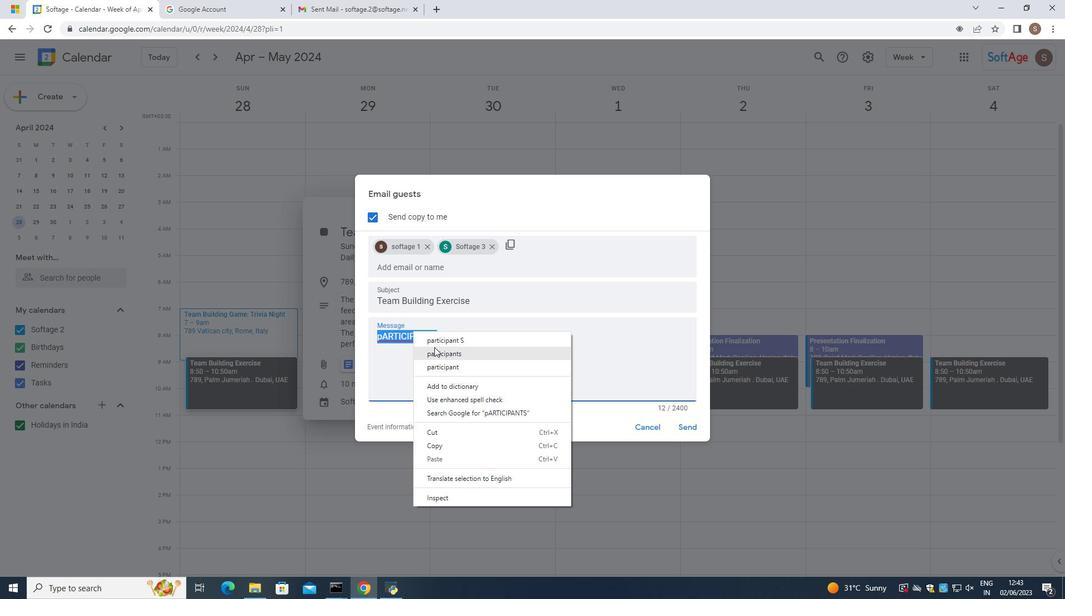 
Action: Mouse pressed left at (434, 354)
Screenshot: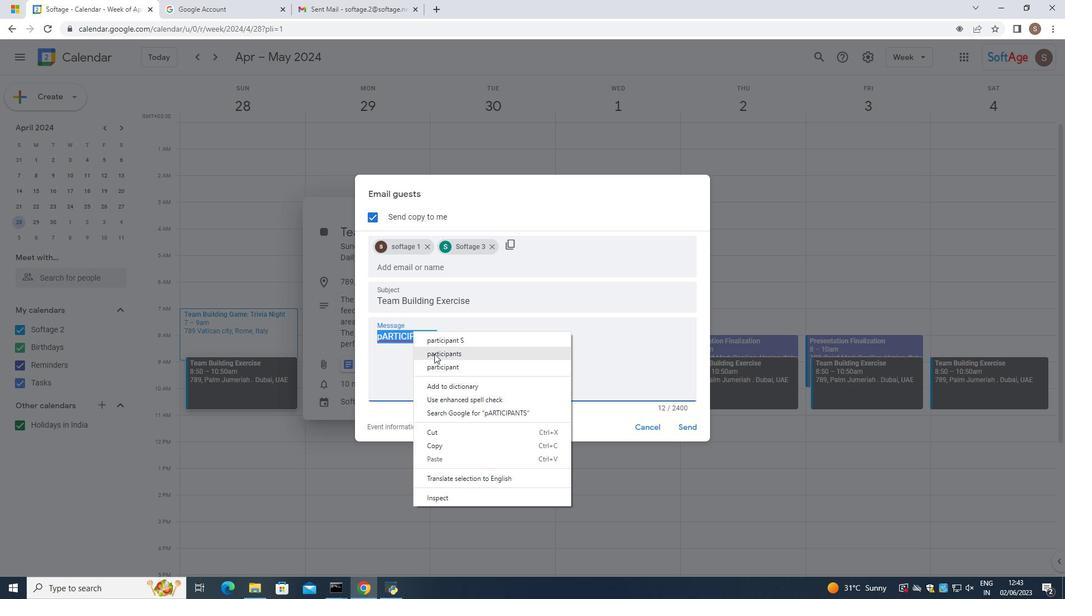 
Action: Mouse moved to (680, 421)
Screenshot: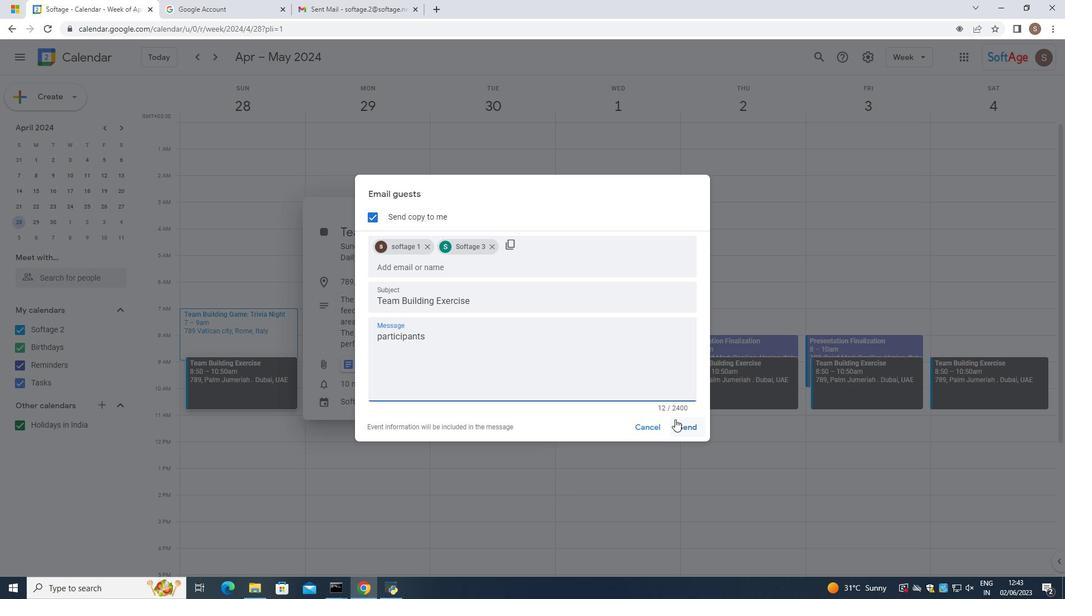 
Action: Mouse pressed left at (680, 421)
Screenshot: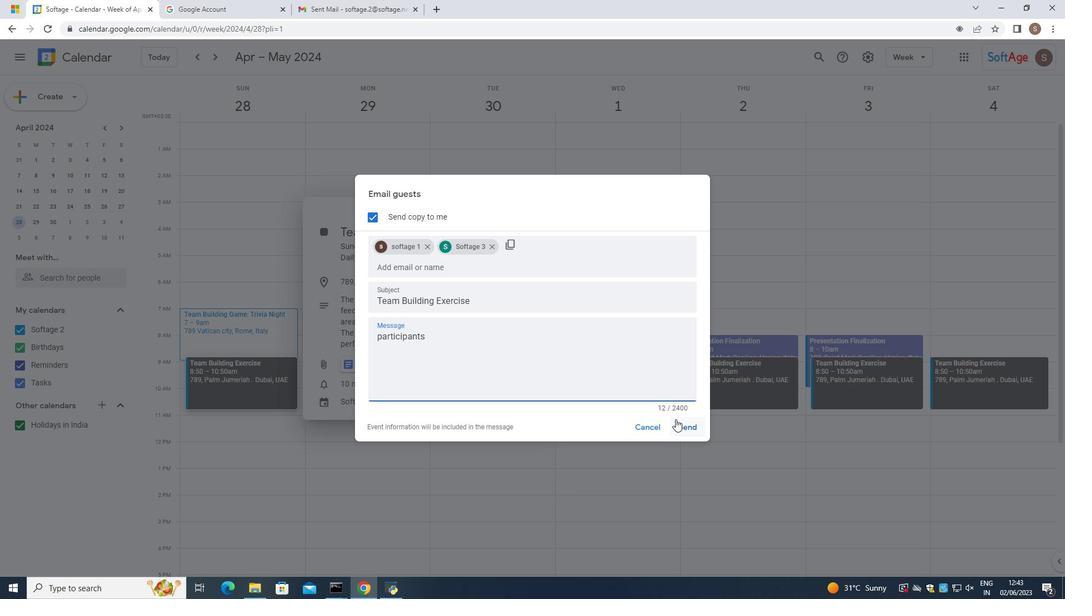 
Action: Mouse moved to (376, 353)
Screenshot: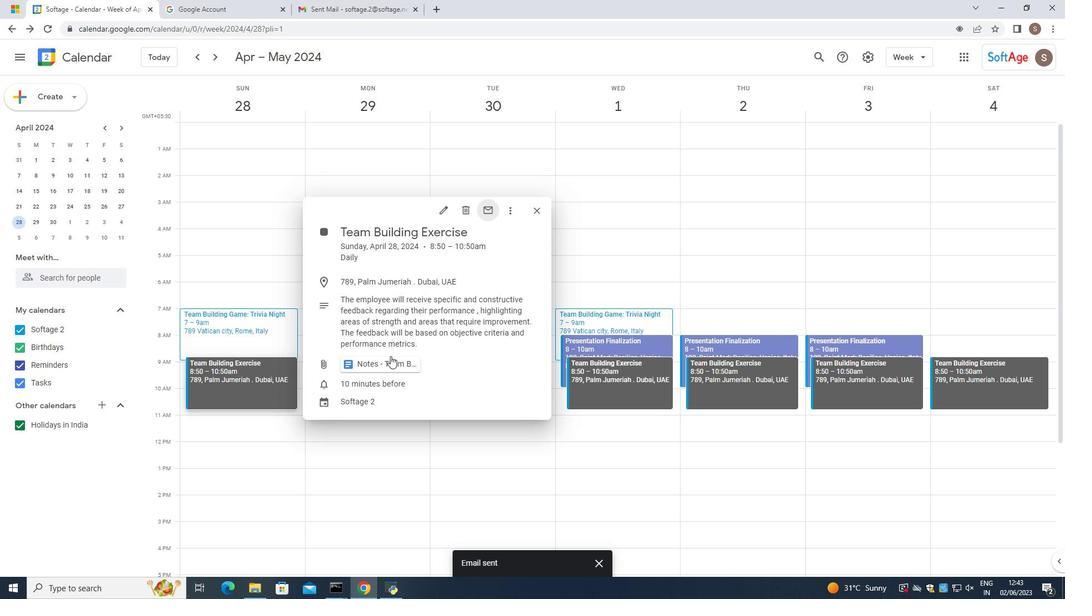 
